 Task: Create a due date automation trigger when advanced on, on the tuesday of the week before a card is due add fields with custom field "Resume" set to a date not in this week at 11:00 AM.
Action: Mouse moved to (1161, 364)
Screenshot: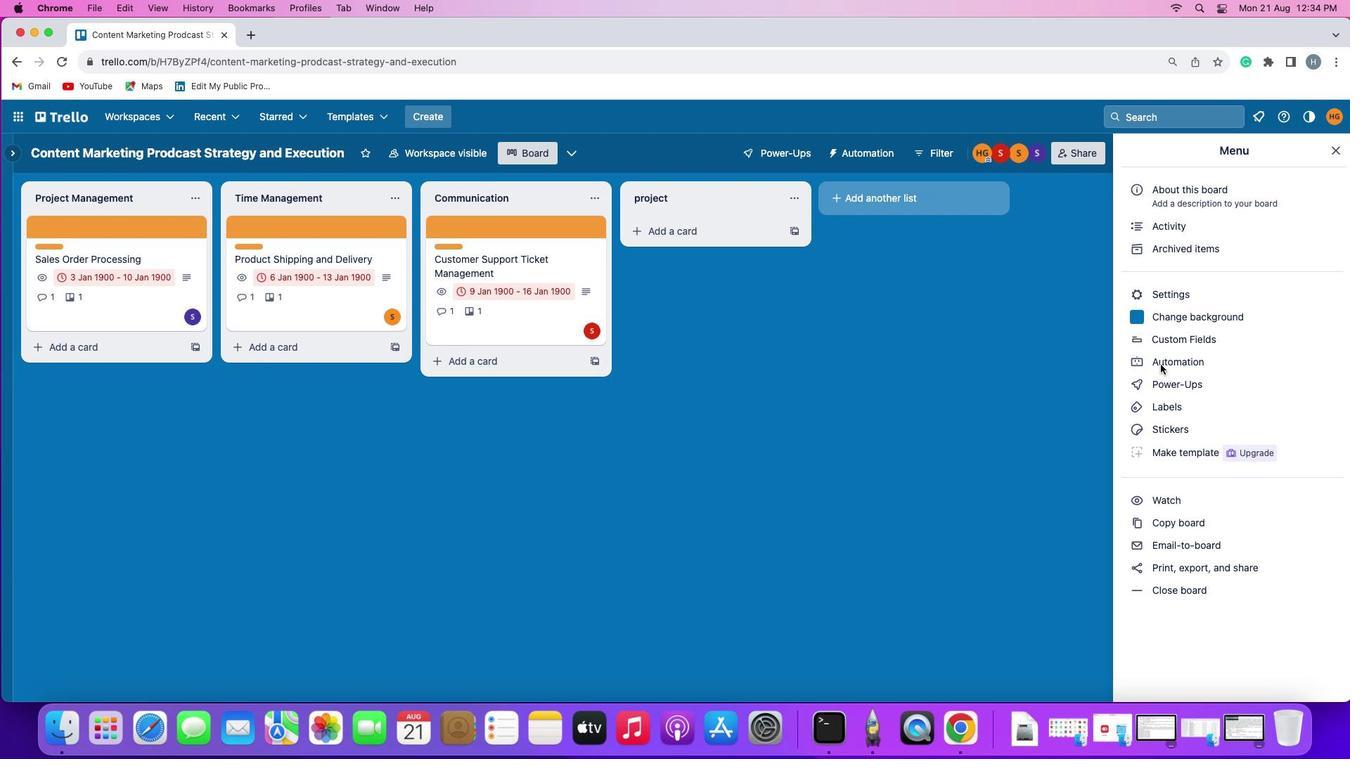 
Action: Mouse pressed left at (1161, 364)
Screenshot: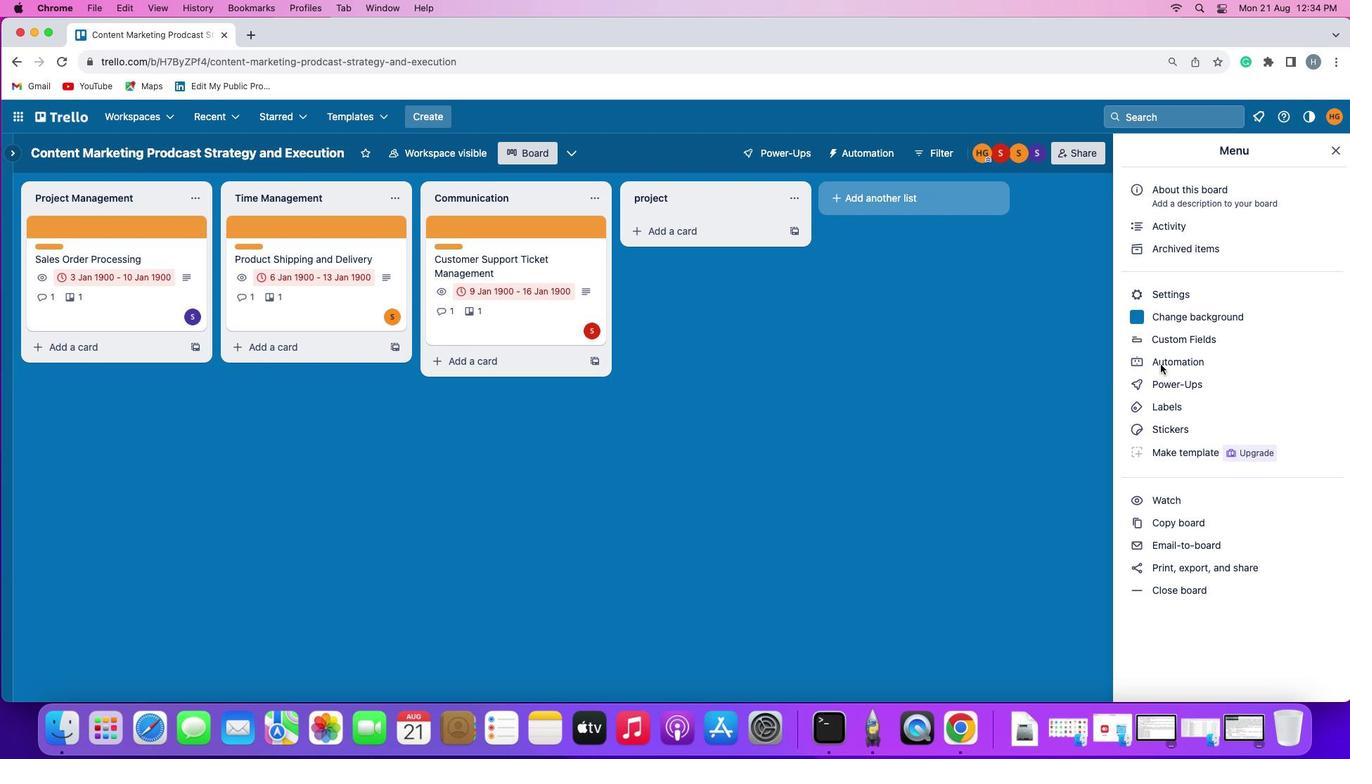 
Action: Mouse moved to (1161, 364)
Screenshot: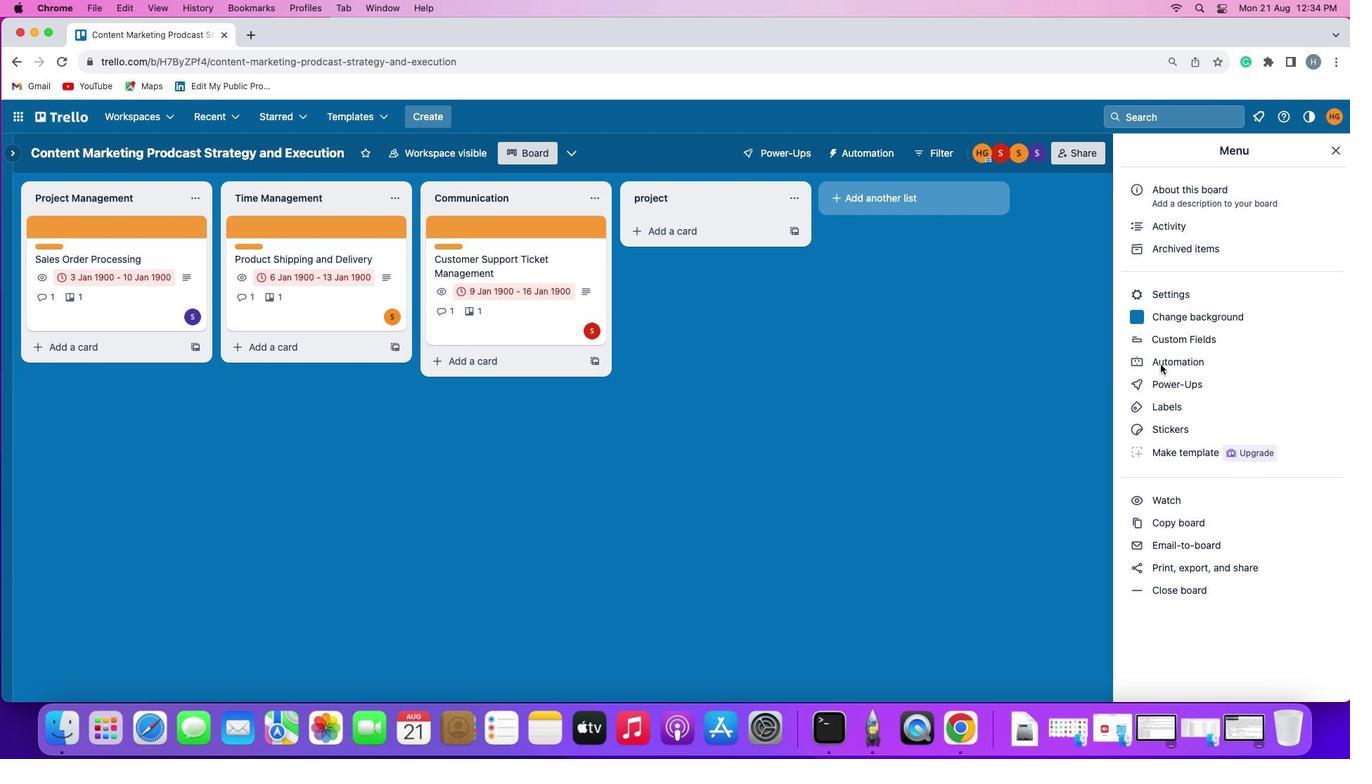 
Action: Mouse pressed left at (1161, 364)
Screenshot: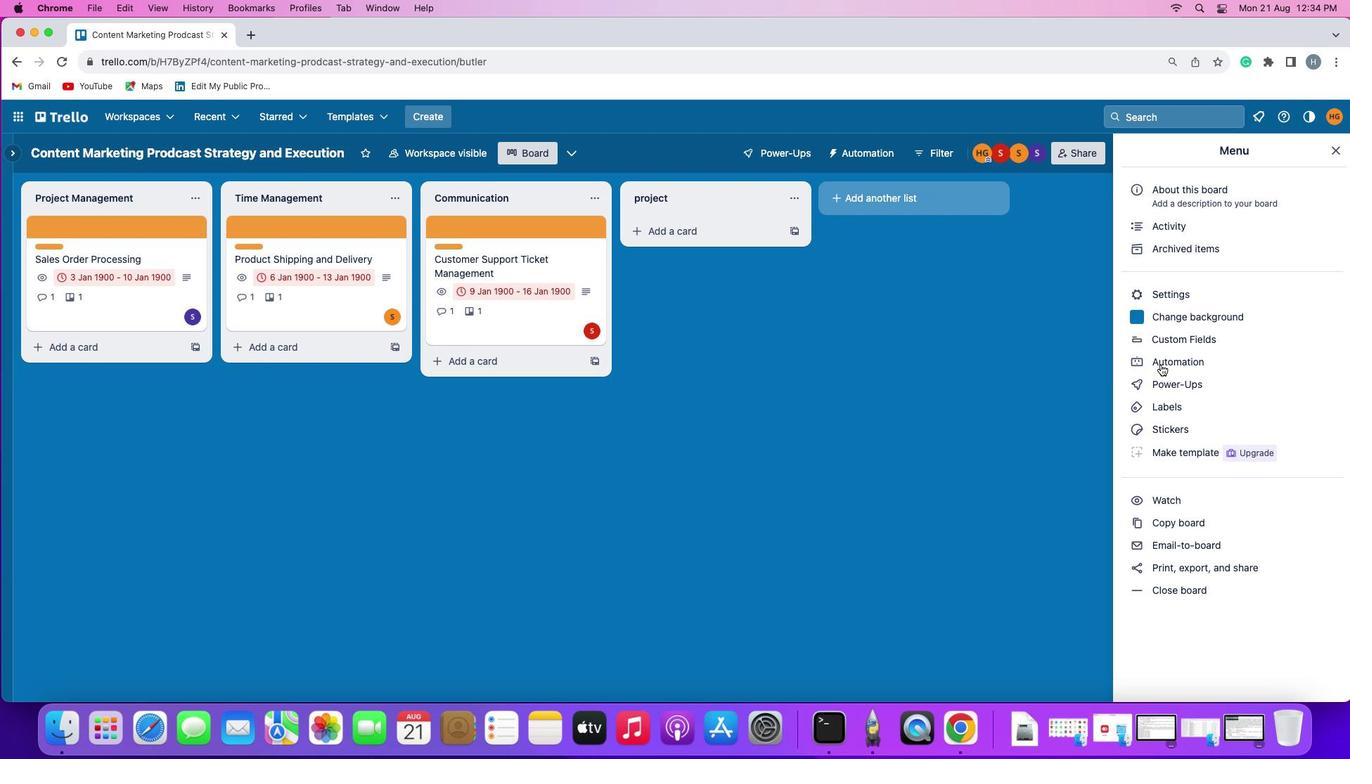 
Action: Mouse moved to (84, 331)
Screenshot: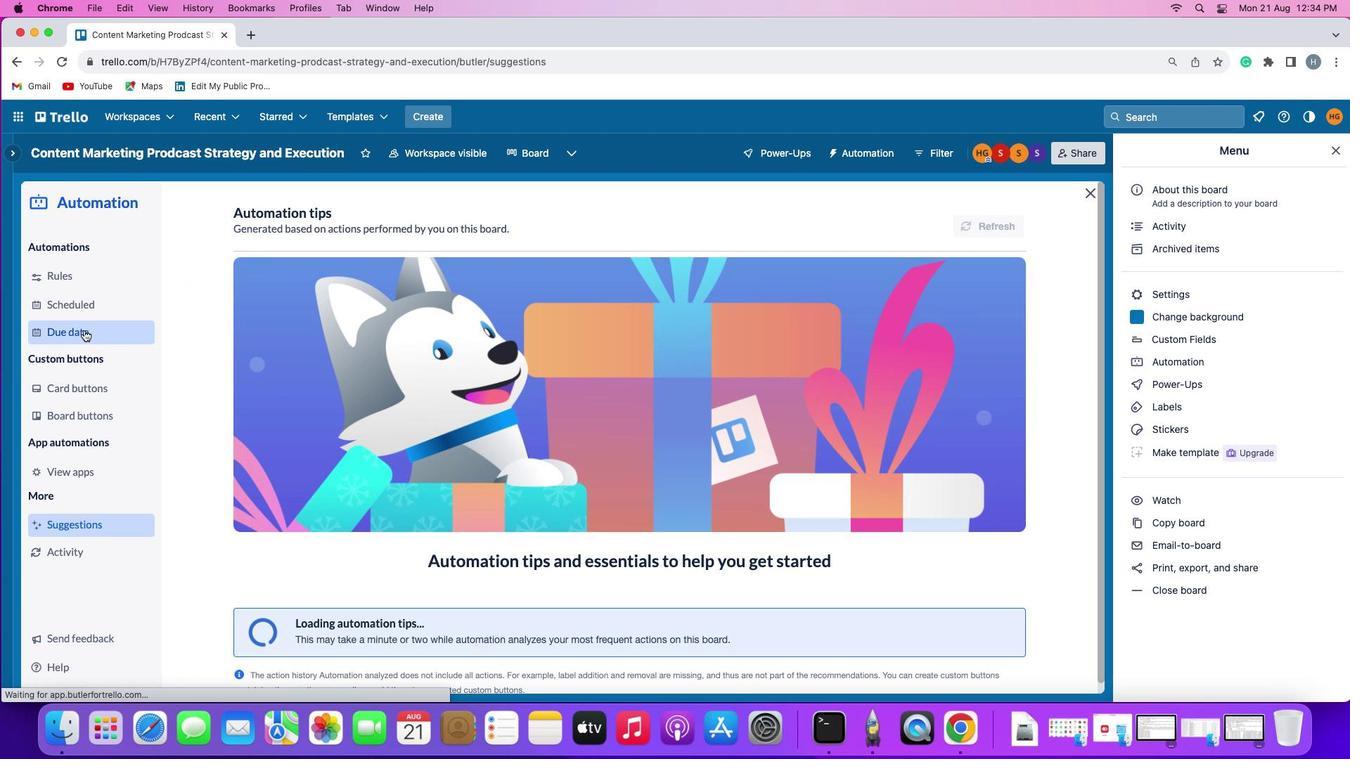 
Action: Mouse pressed left at (84, 331)
Screenshot: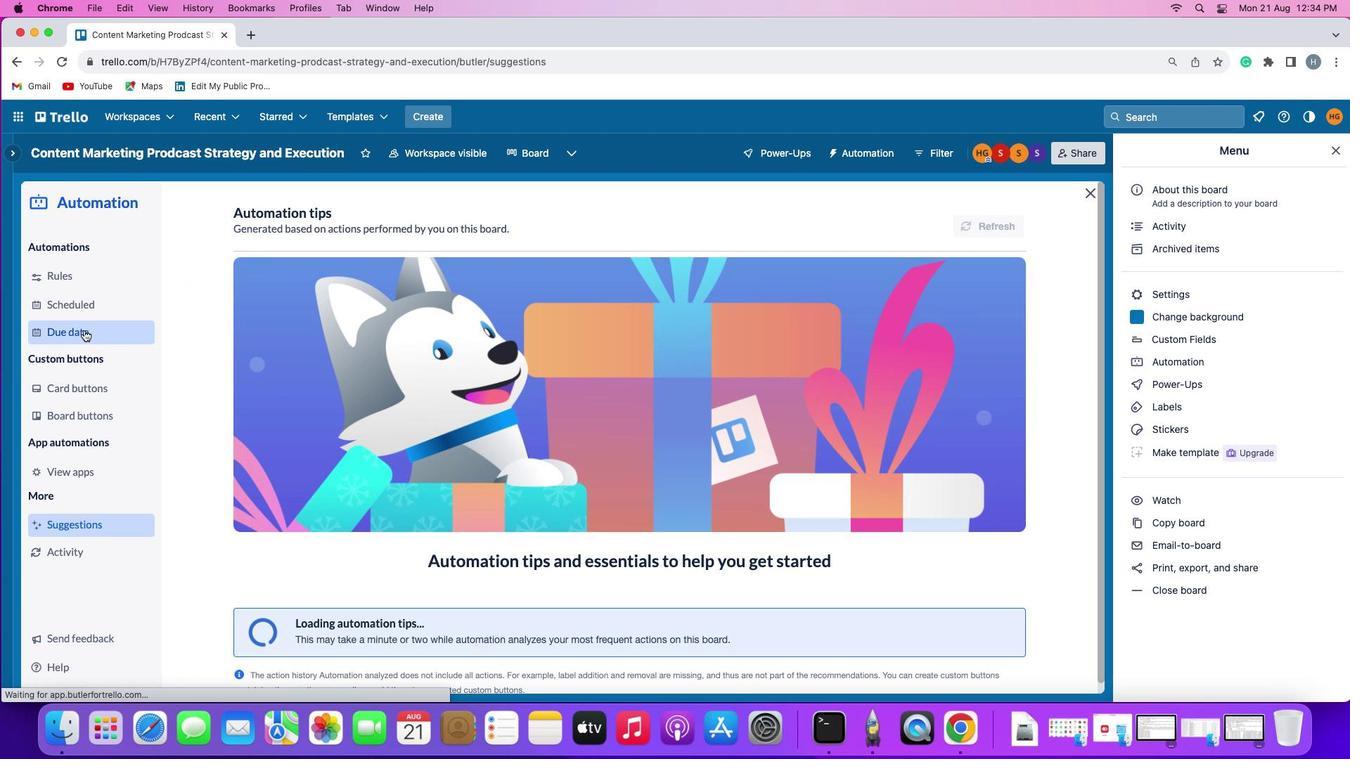 
Action: Mouse moved to (961, 218)
Screenshot: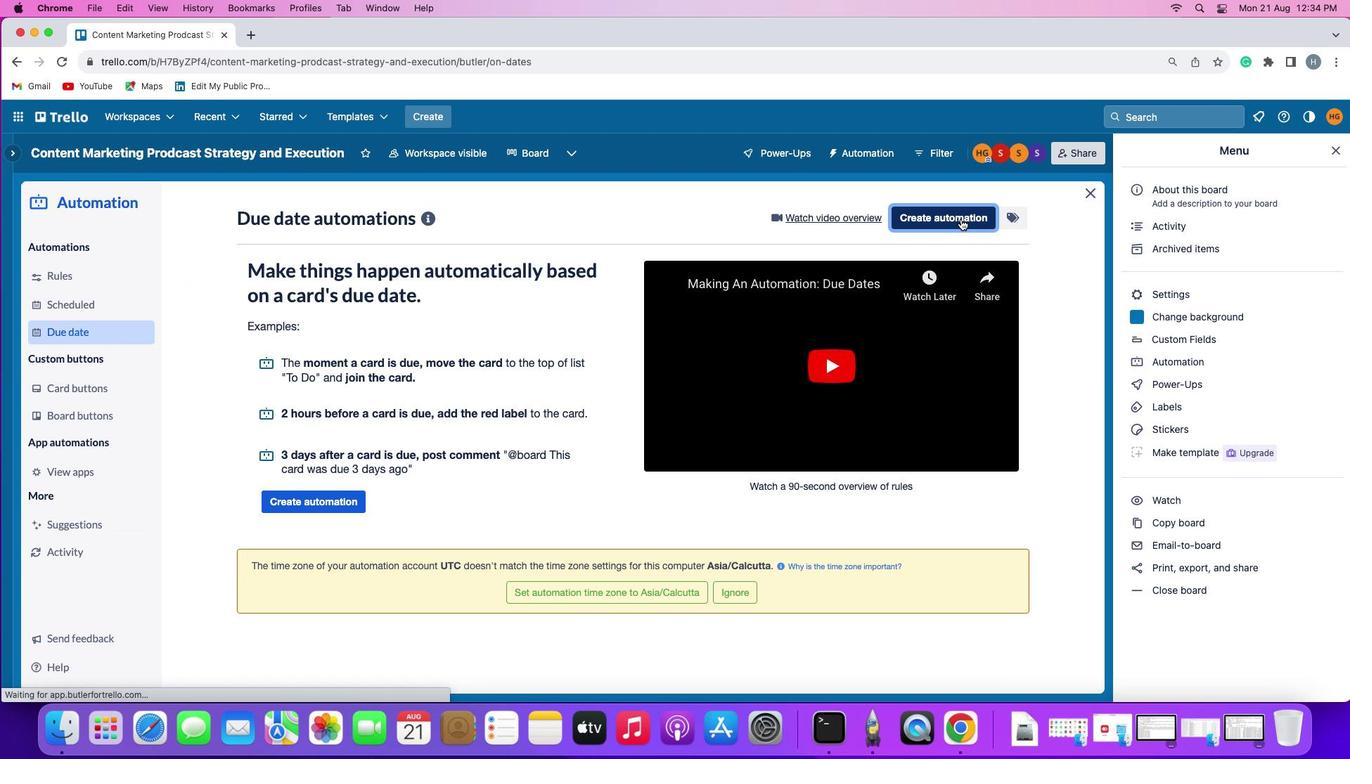 
Action: Mouse pressed left at (961, 218)
Screenshot: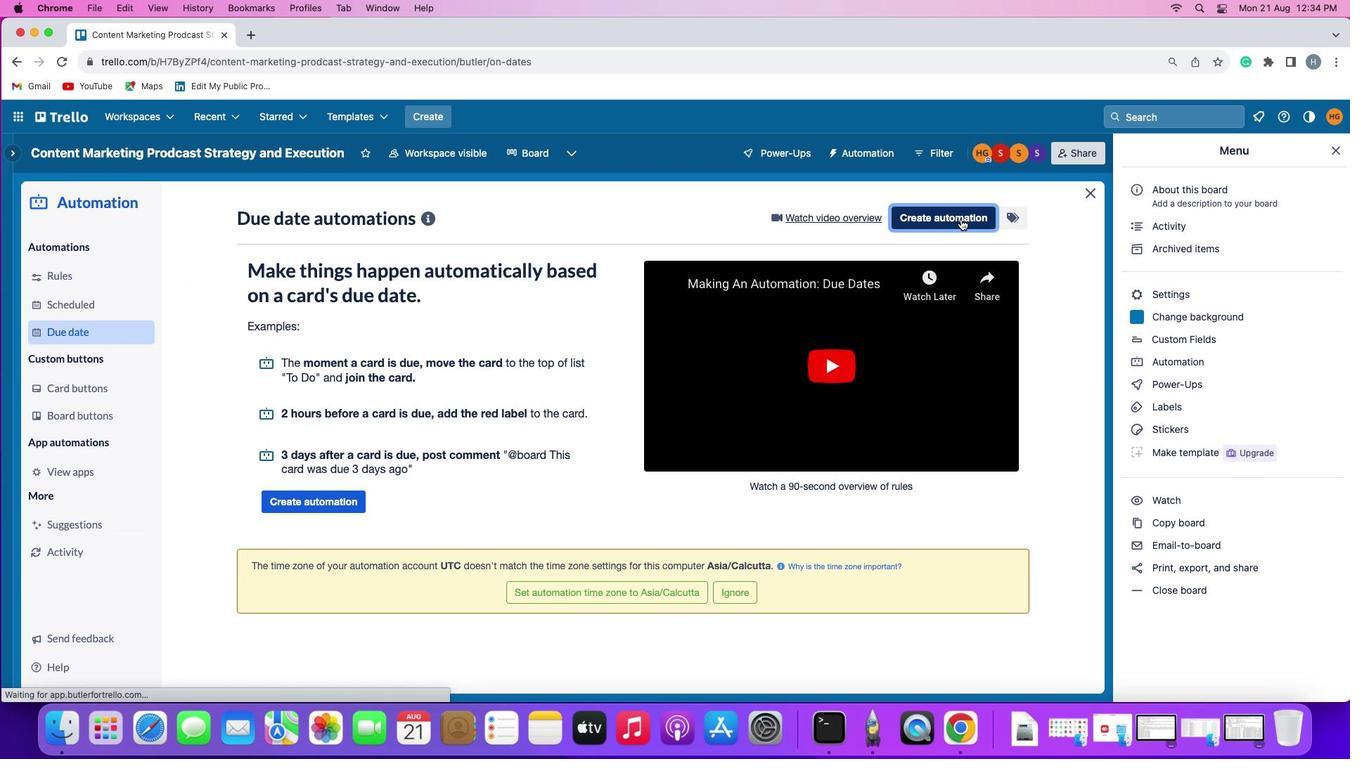 
Action: Mouse moved to (284, 355)
Screenshot: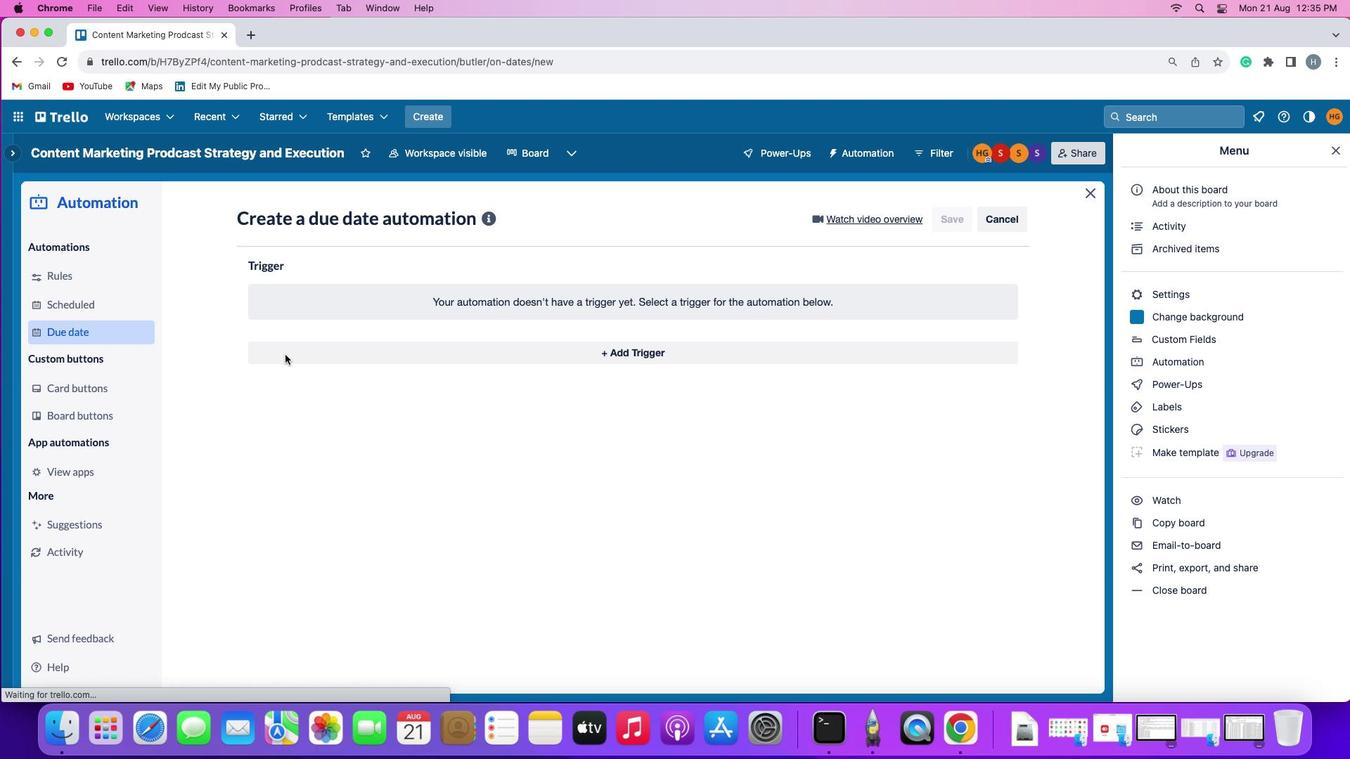
Action: Mouse pressed left at (284, 355)
Screenshot: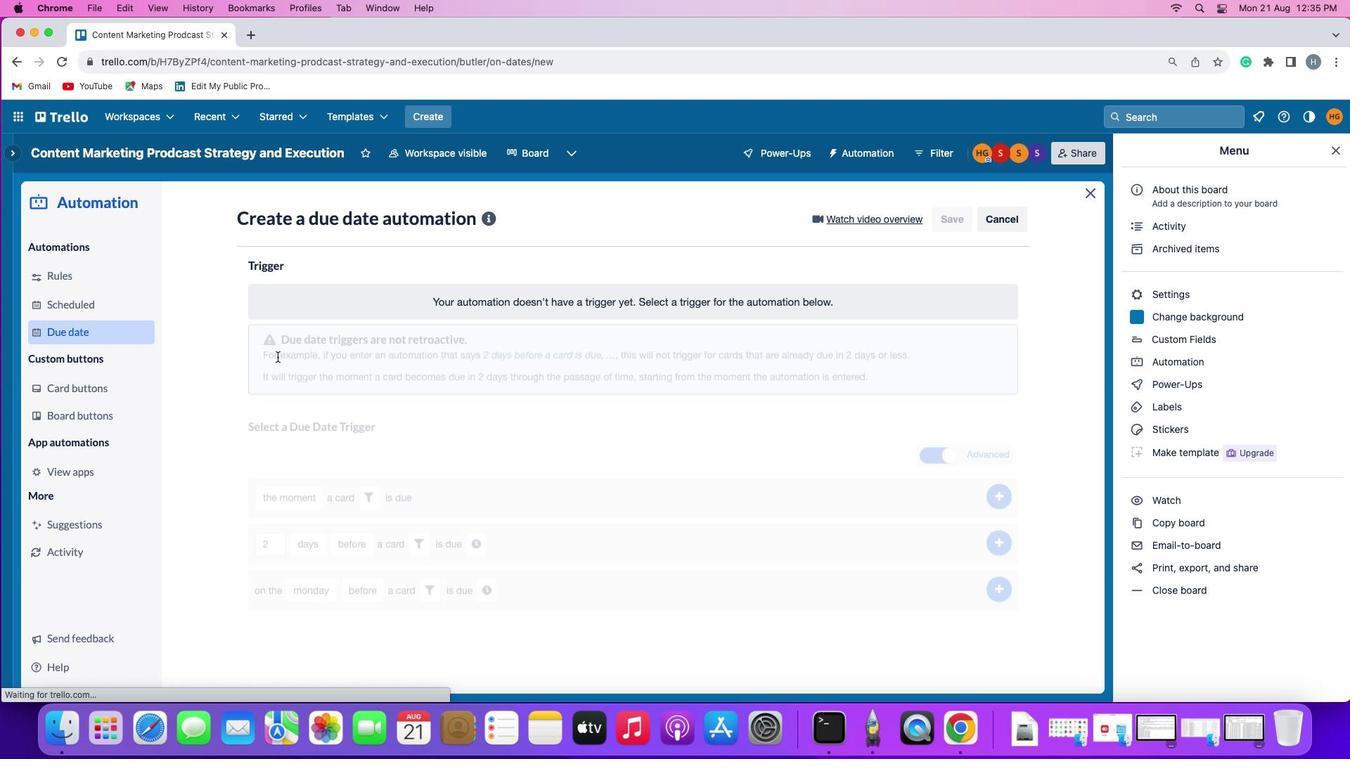 
Action: Mouse moved to (315, 611)
Screenshot: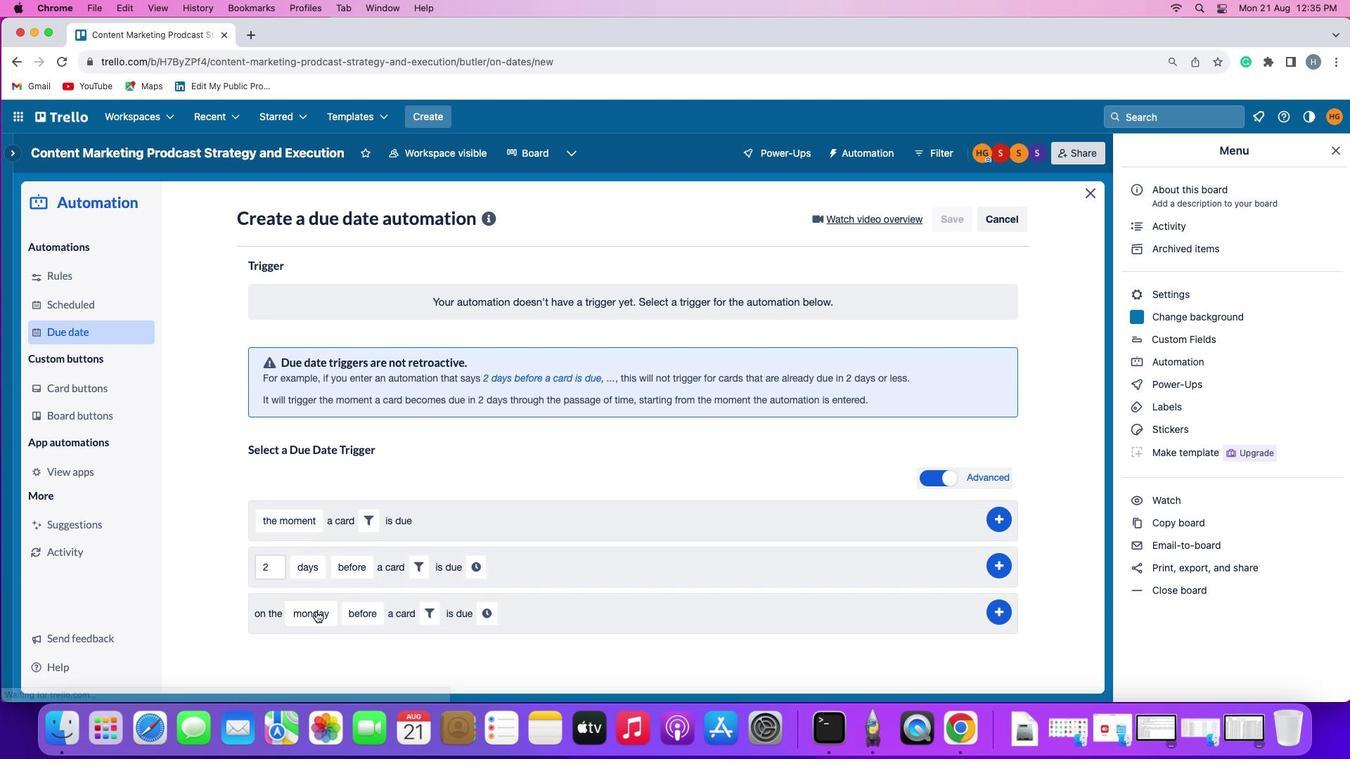 
Action: Mouse pressed left at (315, 611)
Screenshot: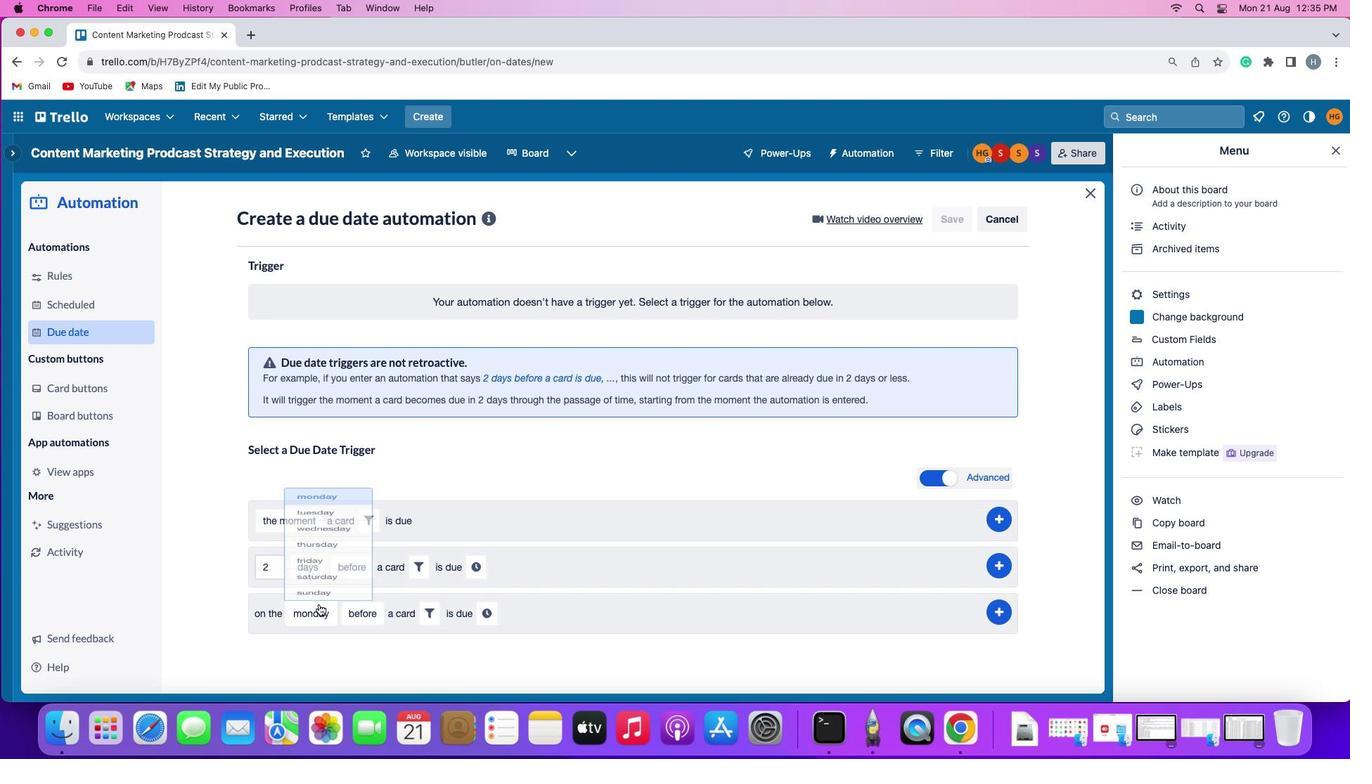 
Action: Mouse moved to (345, 444)
Screenshot: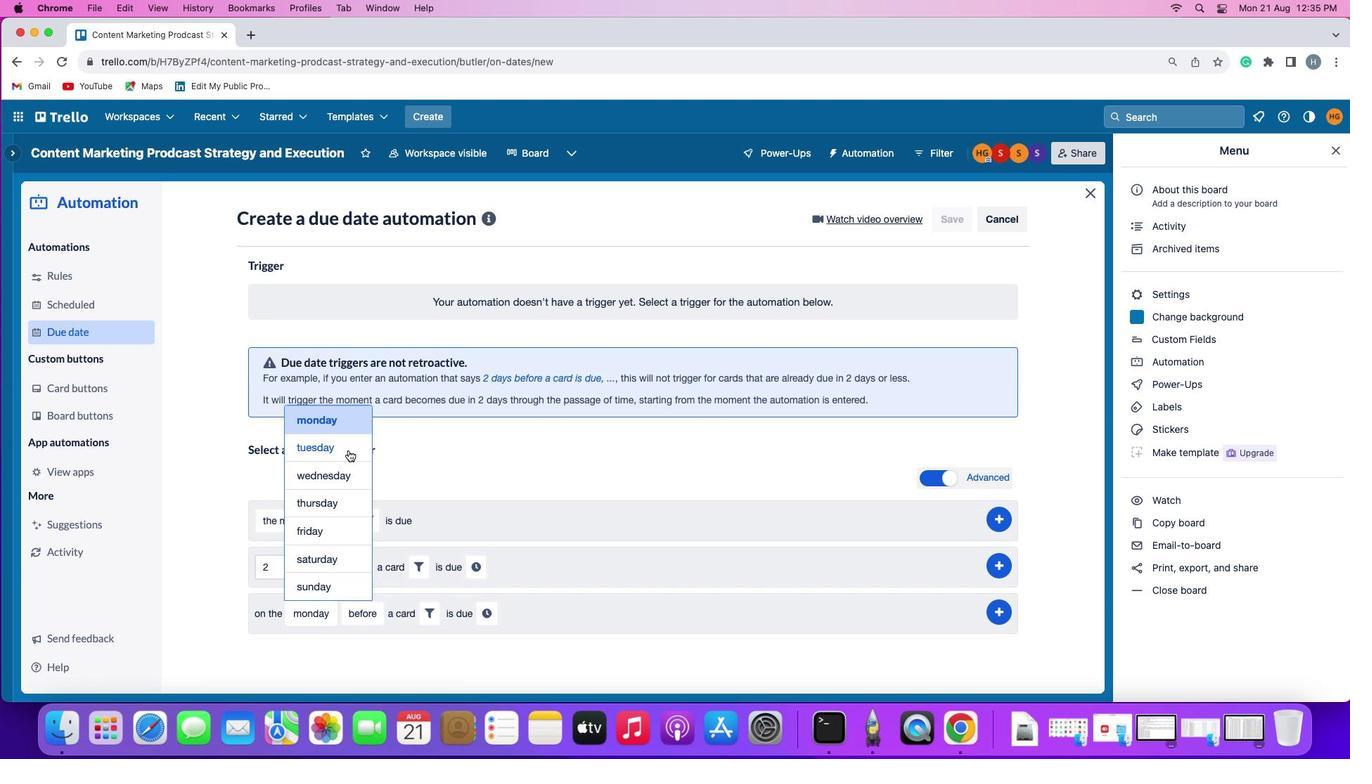 
Action: Mouse pressed left at (345, 444)
Screenshot: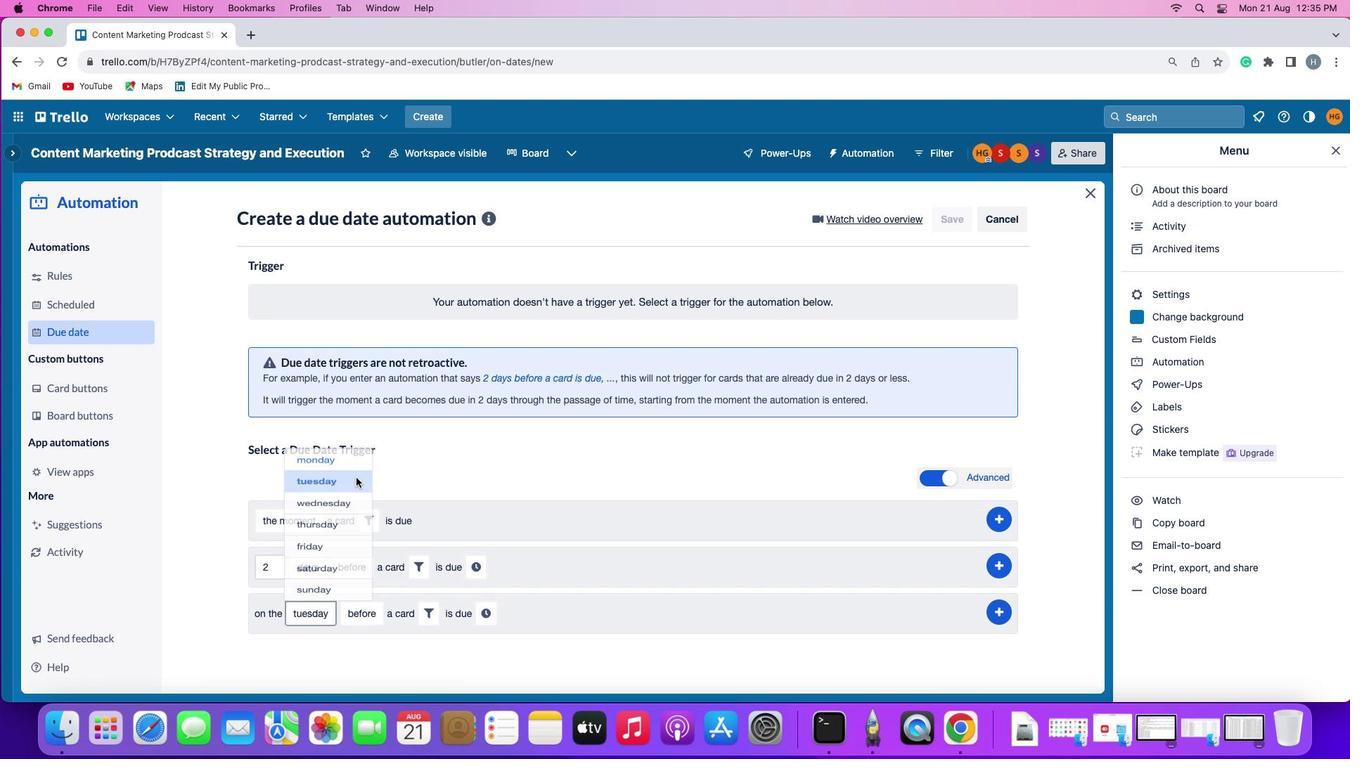
Action: Mouse moved to (366, 618)
Screenshot: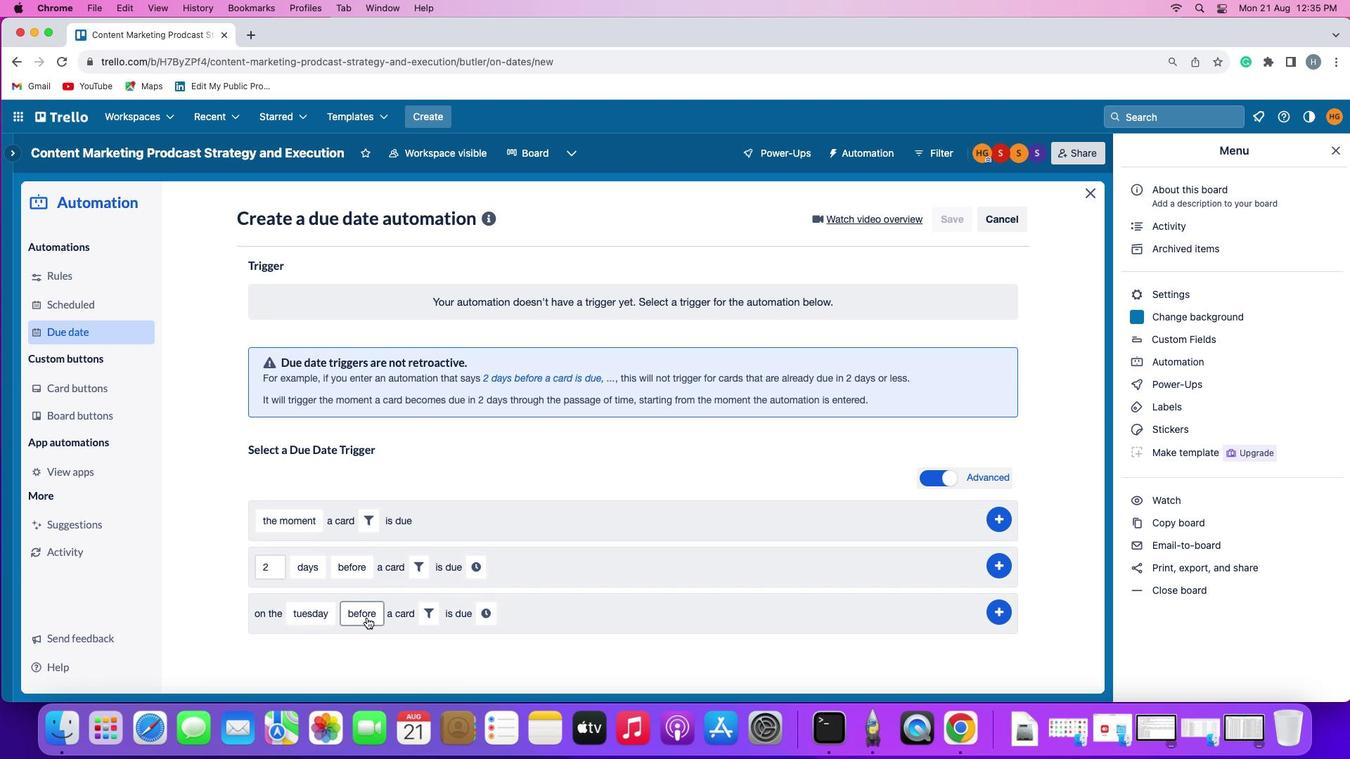 
Action: Mouse pressed left at (366, 618)
Screenshot: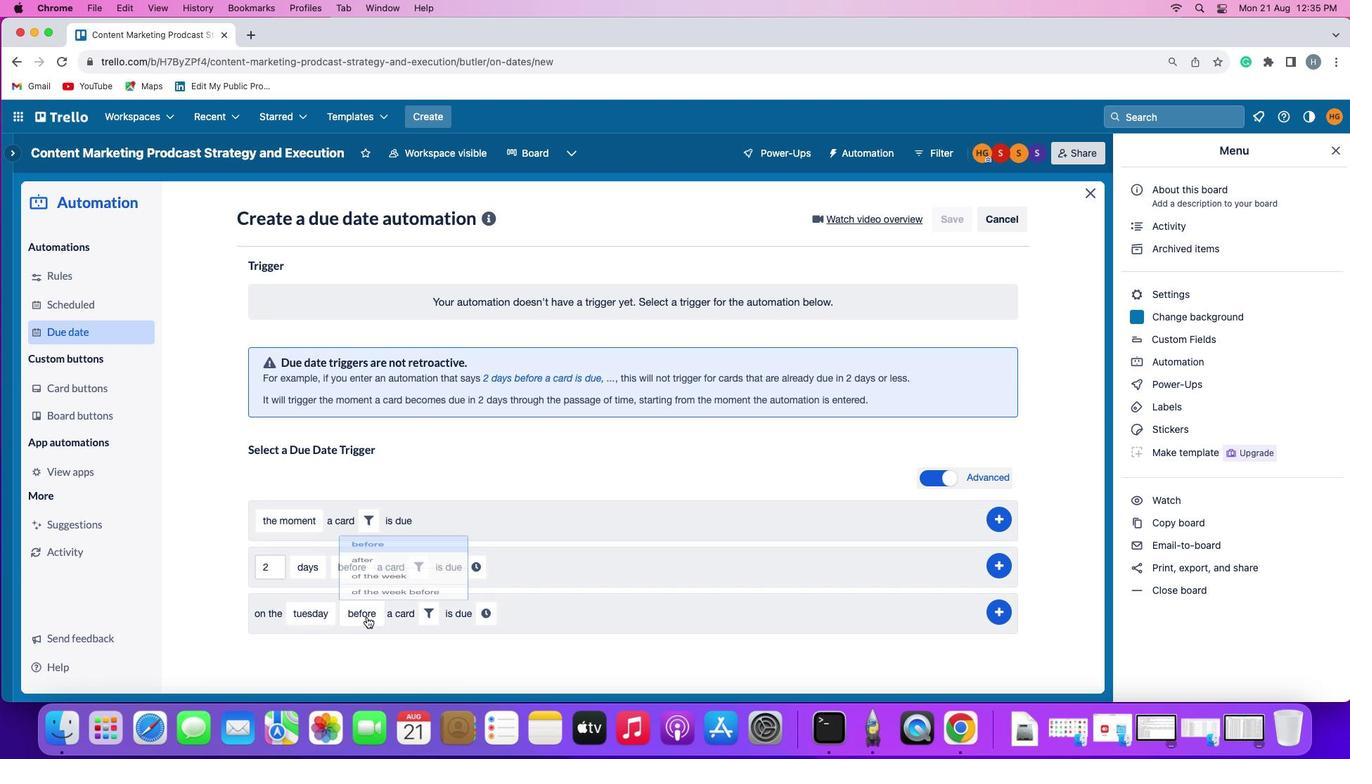 
Action: Mouse moved to (376, 585)
Screenshot: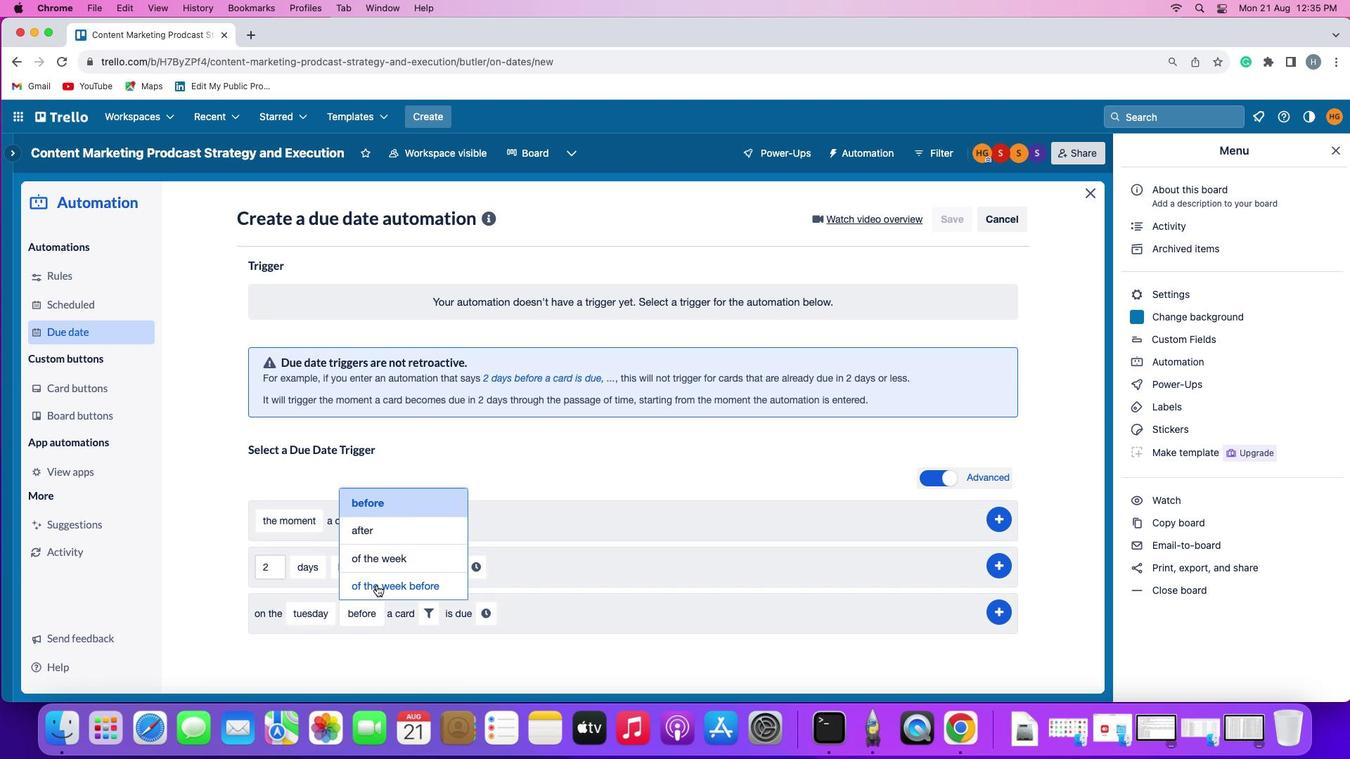 
Action: Mouse pressed left at (376, 585)
Screenshot: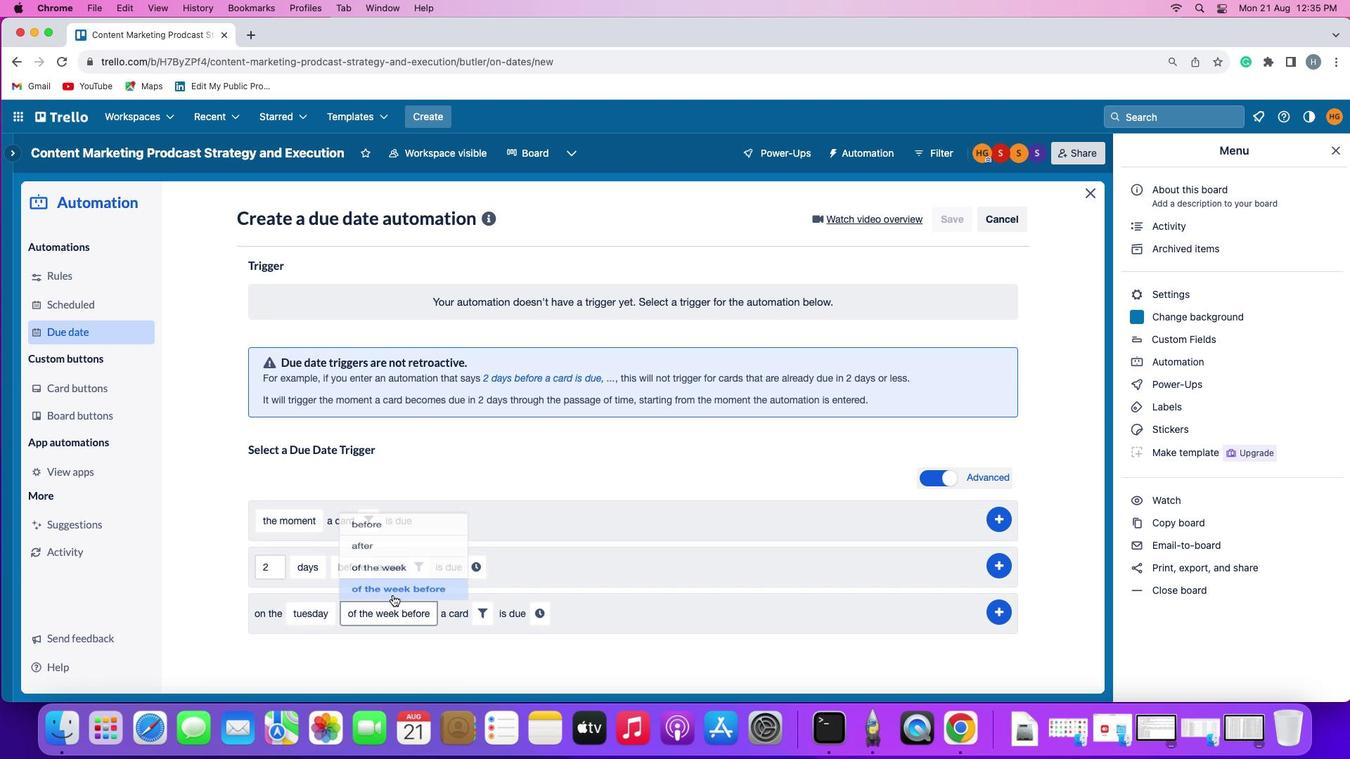 
Action: Mouse moved to (485, 619)
Screenshot: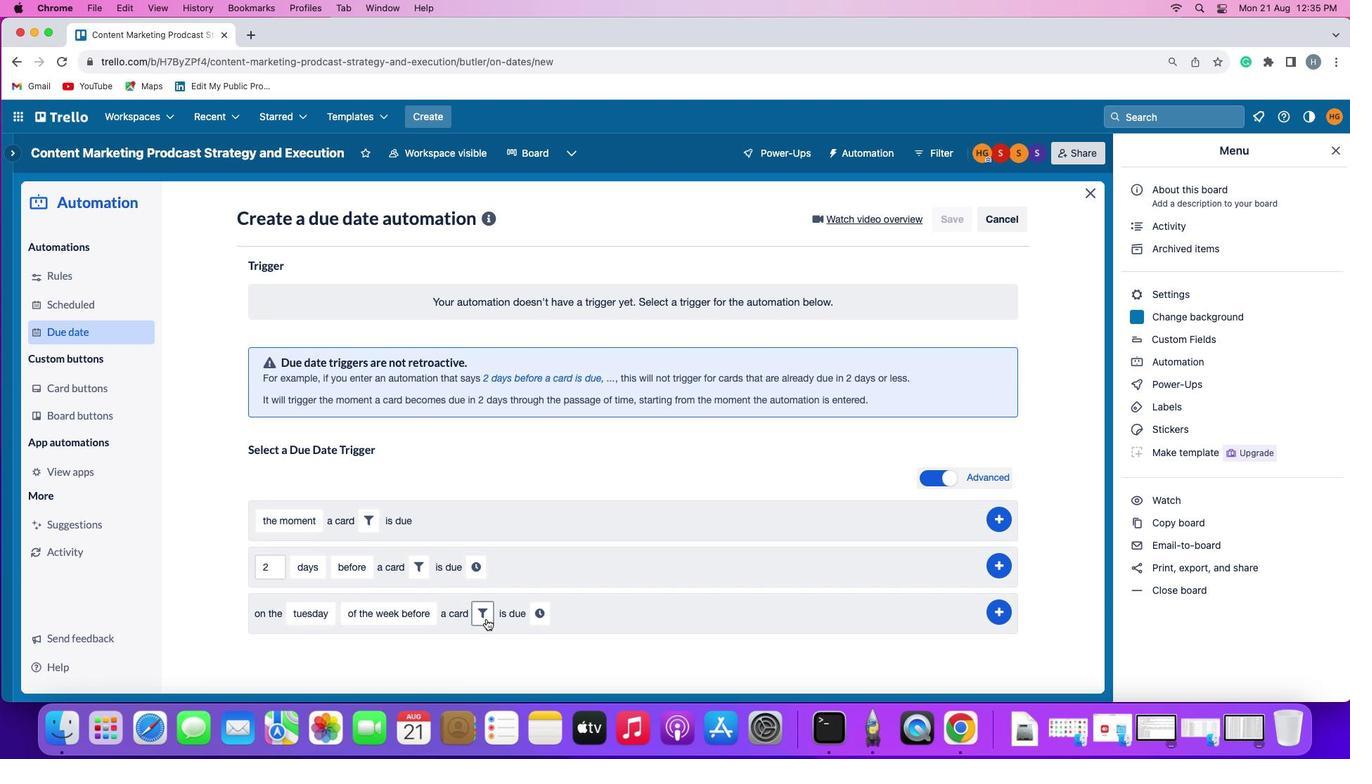 
Action: Mouse pressed left at (485, 619)
Screenshot: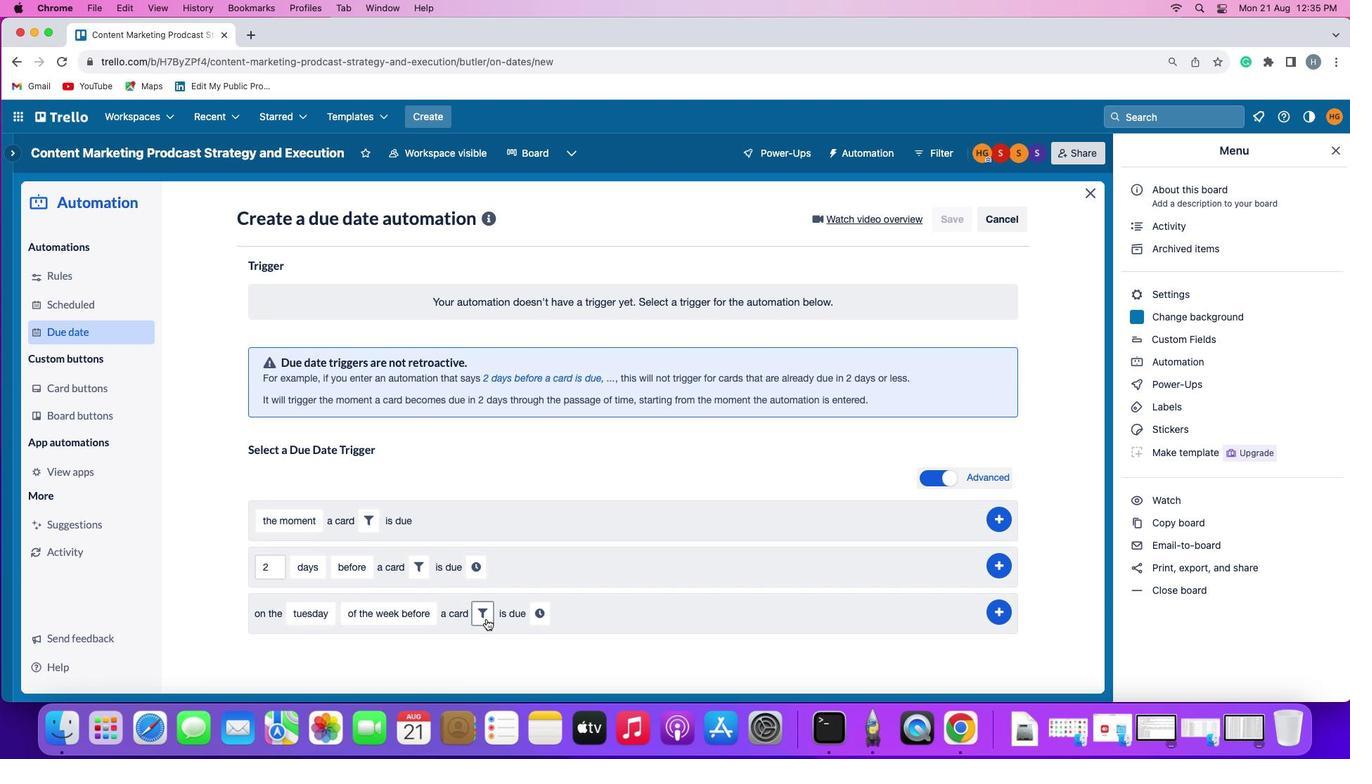 
Action: Mouse moved to (718, 662)
Screenshot: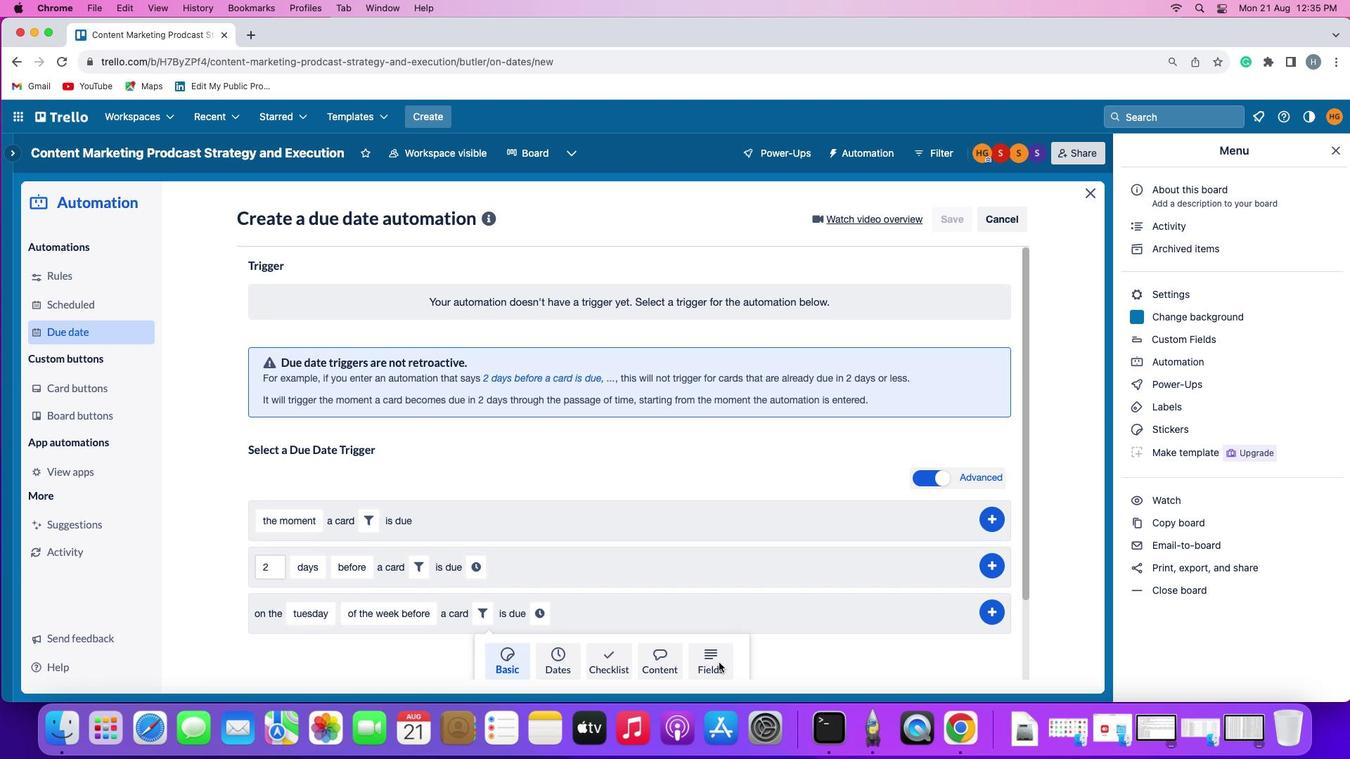 
Action: Mouse pressed left at (718, 662)
Screenshot: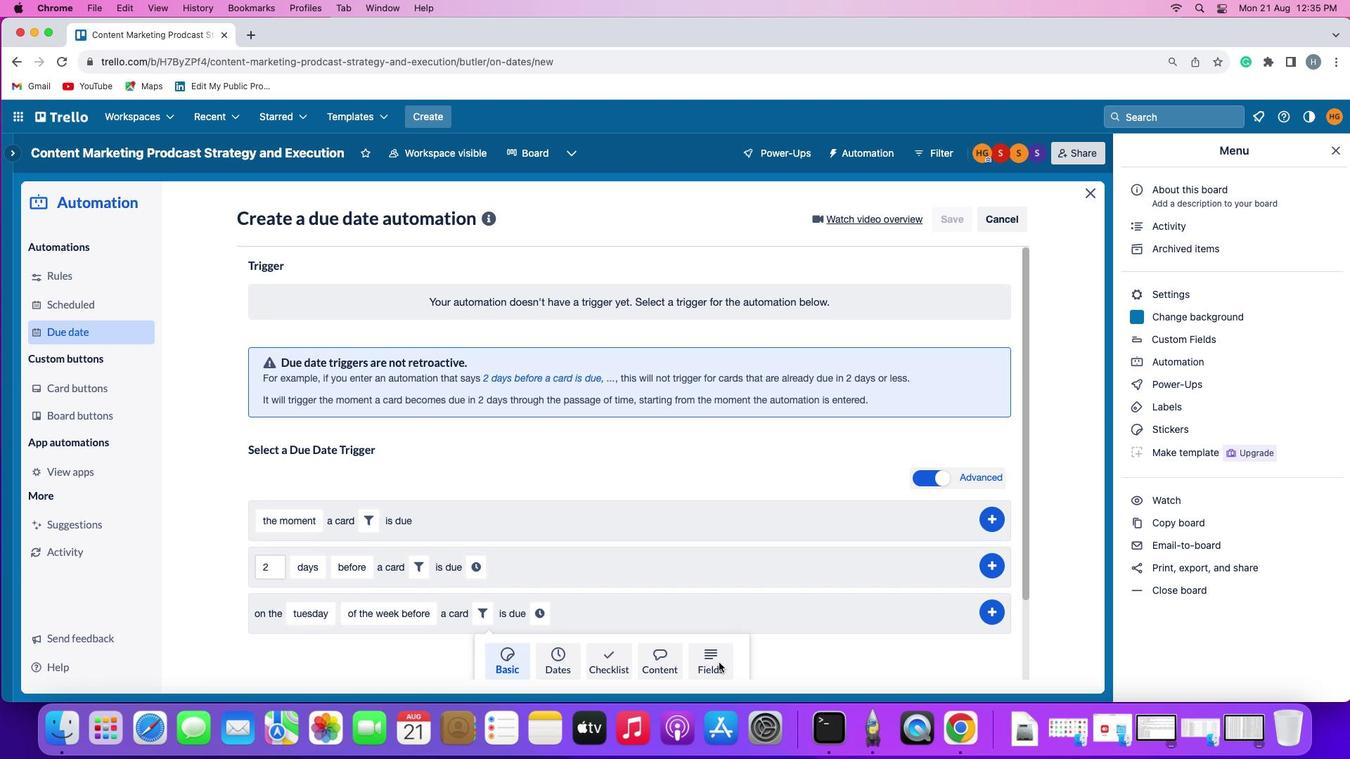 
Action: Mouse moved to (449, 654)
Screenshot: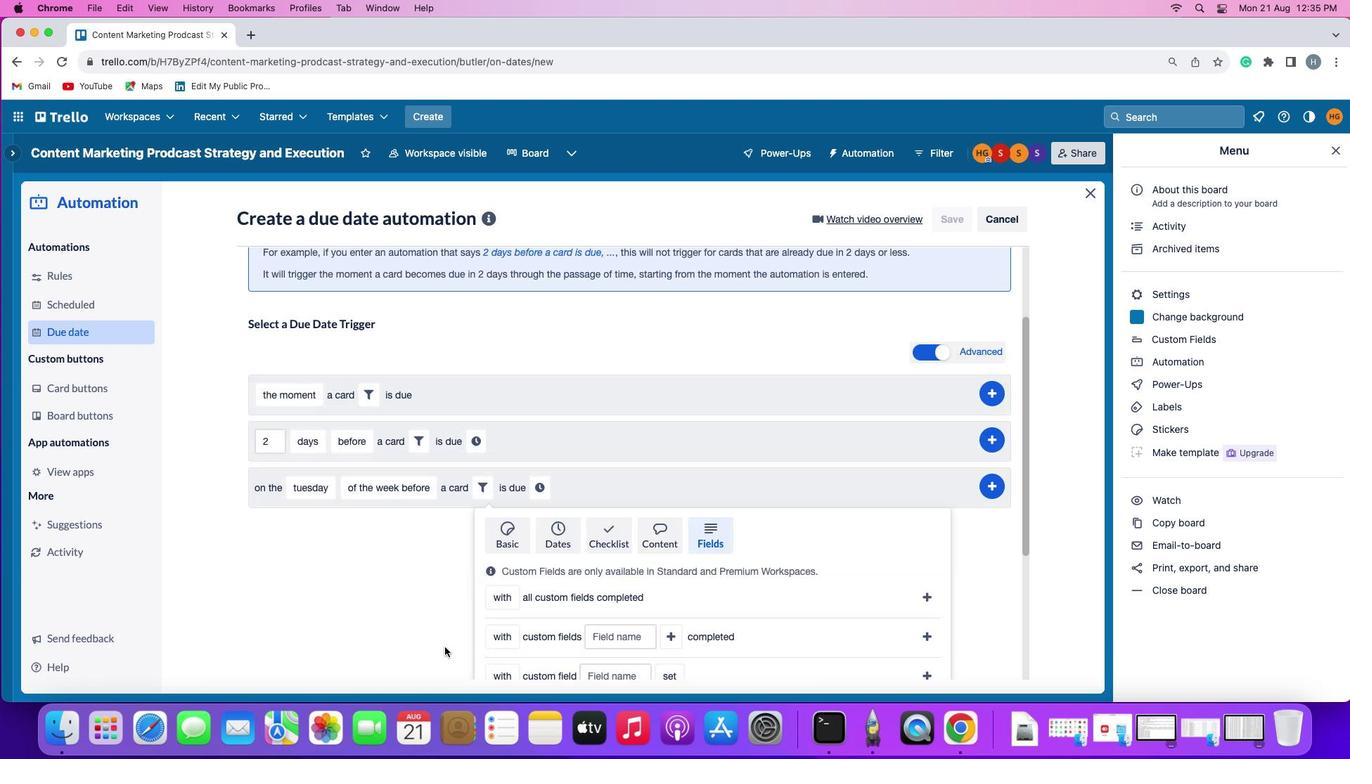 
Action: Mouse scrolled (449, 654) with delta (0, 0)
Screenshot: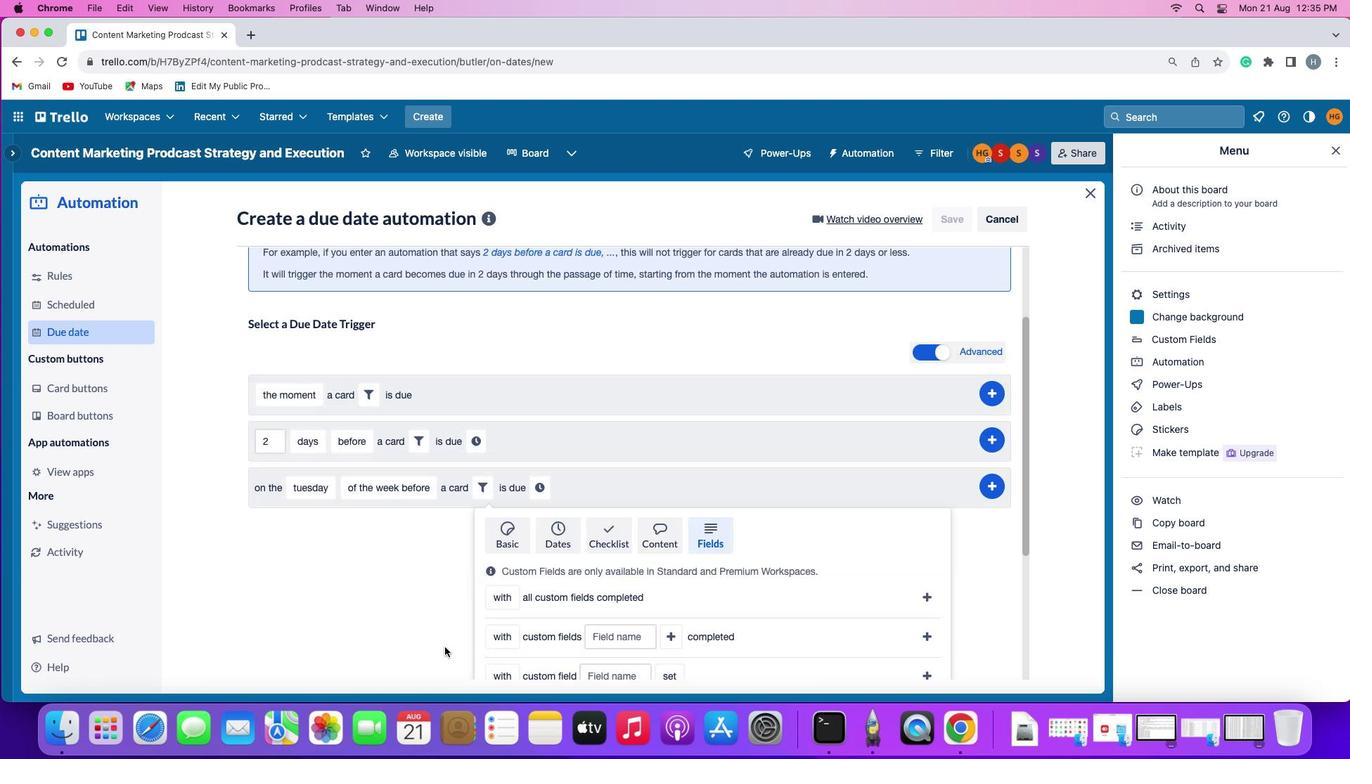 
Action: Mouse moved to (449, 654)
Screenshot: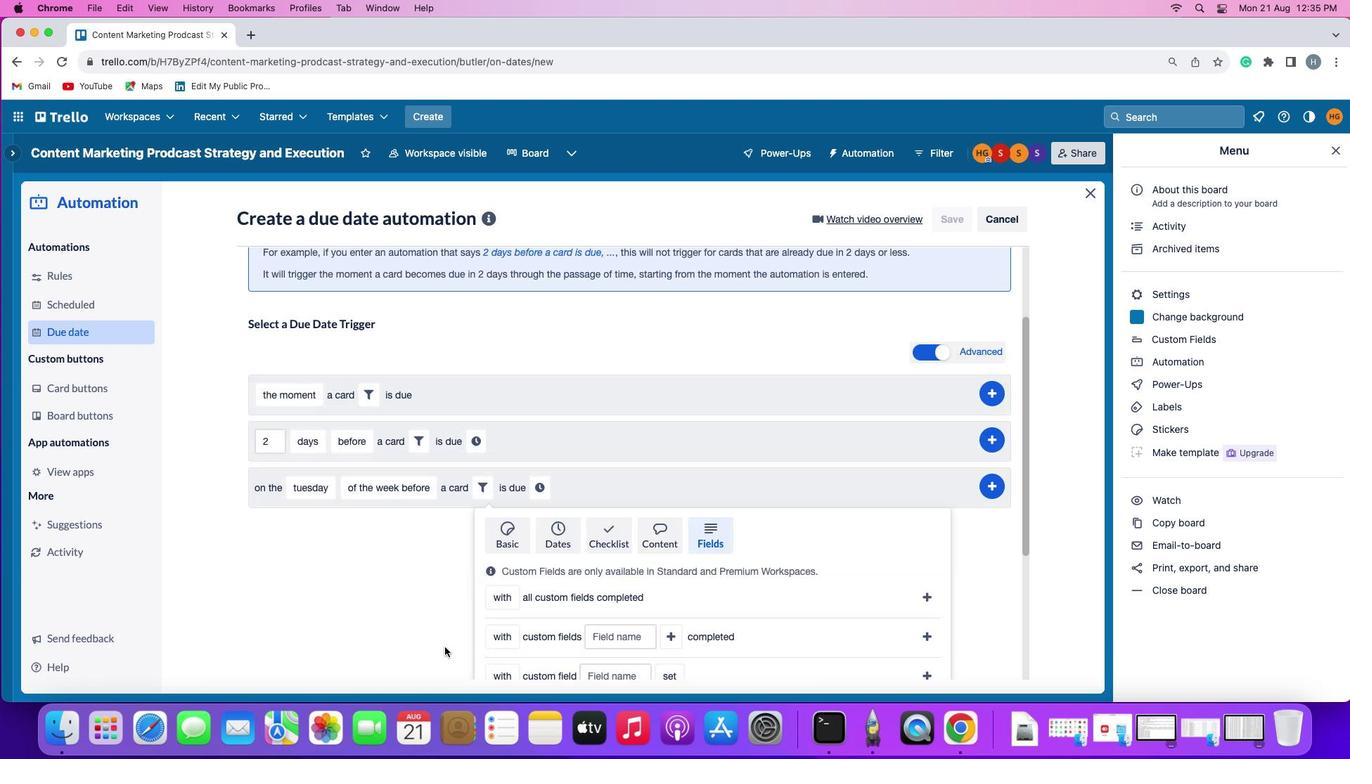 
Action: Mouse scrolled (449, 654) with delta (0, 0)
Screenshot: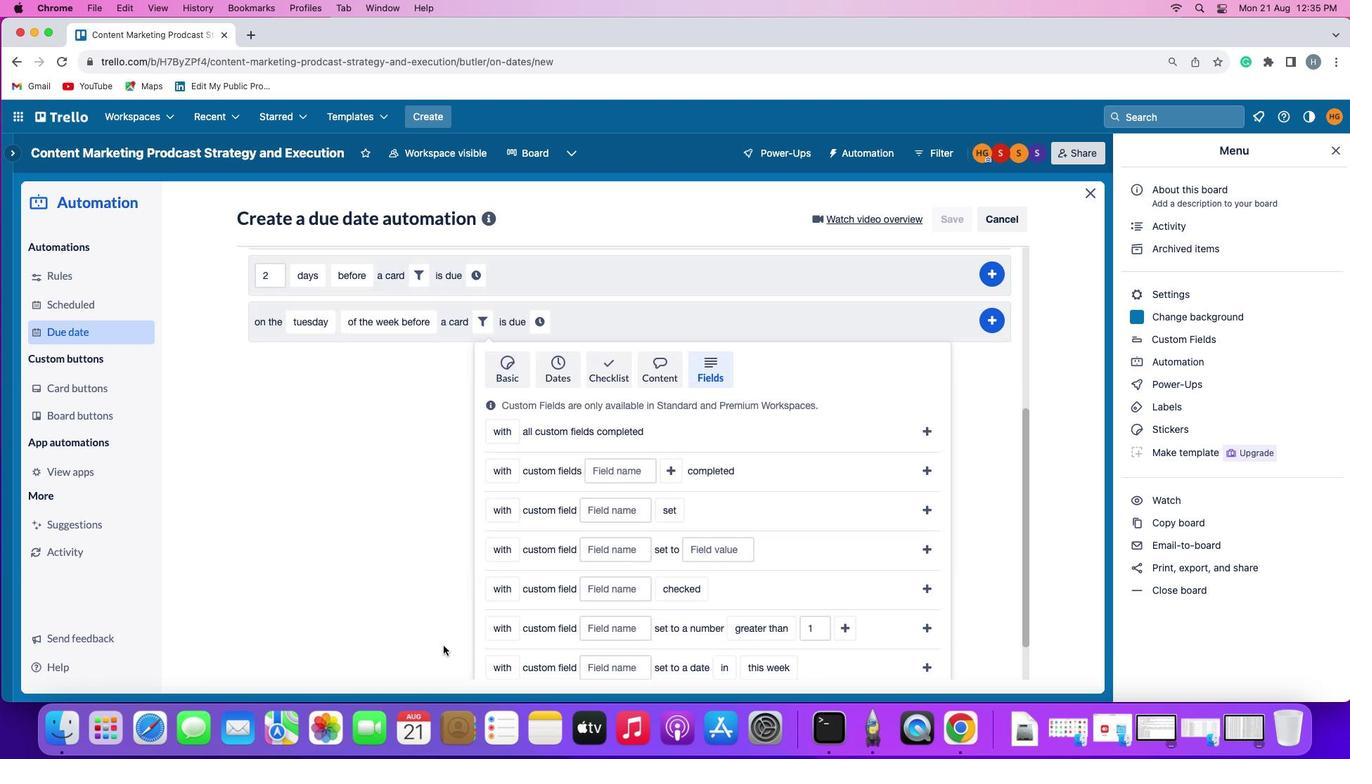 
Action: Mouse moved to (449, 654)
Screenshot: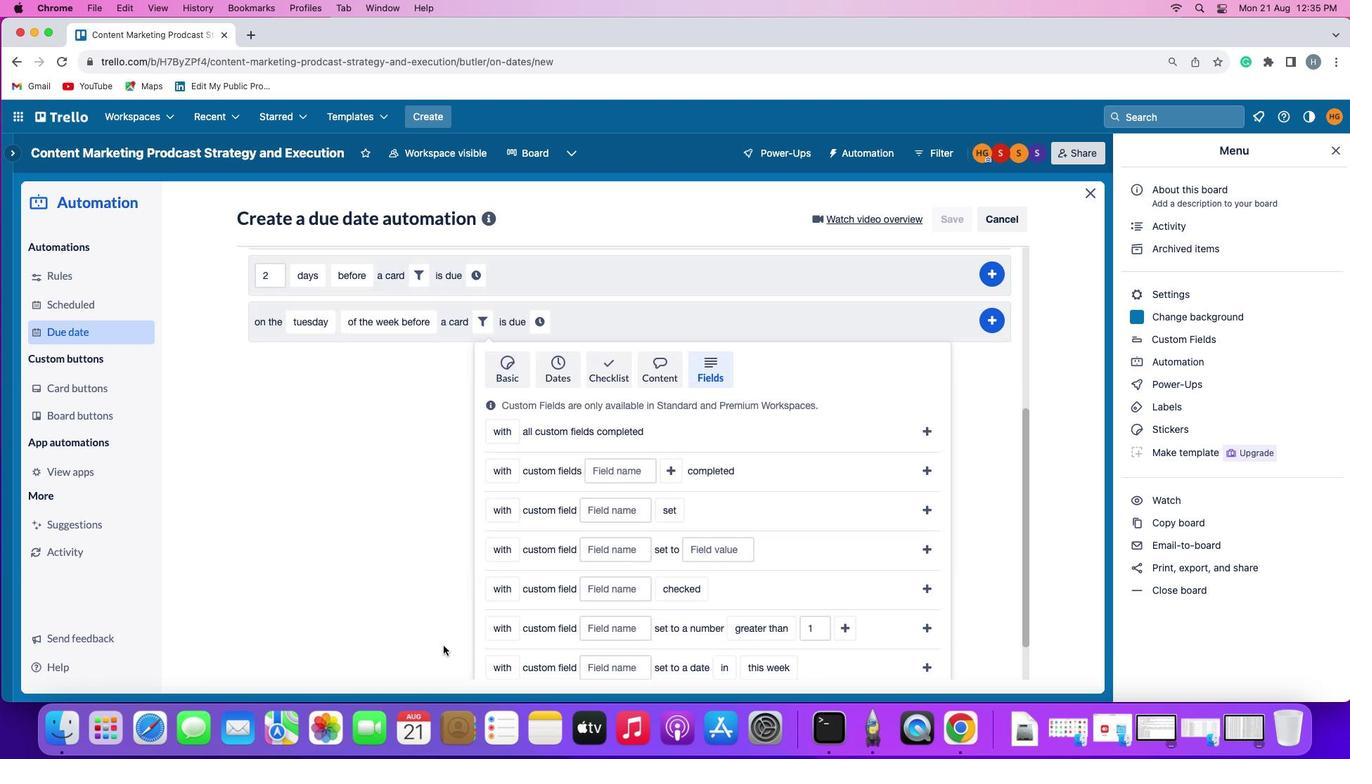
Action: Mouse scrolled (449, 654) with delta (0, -2)
Screenshot: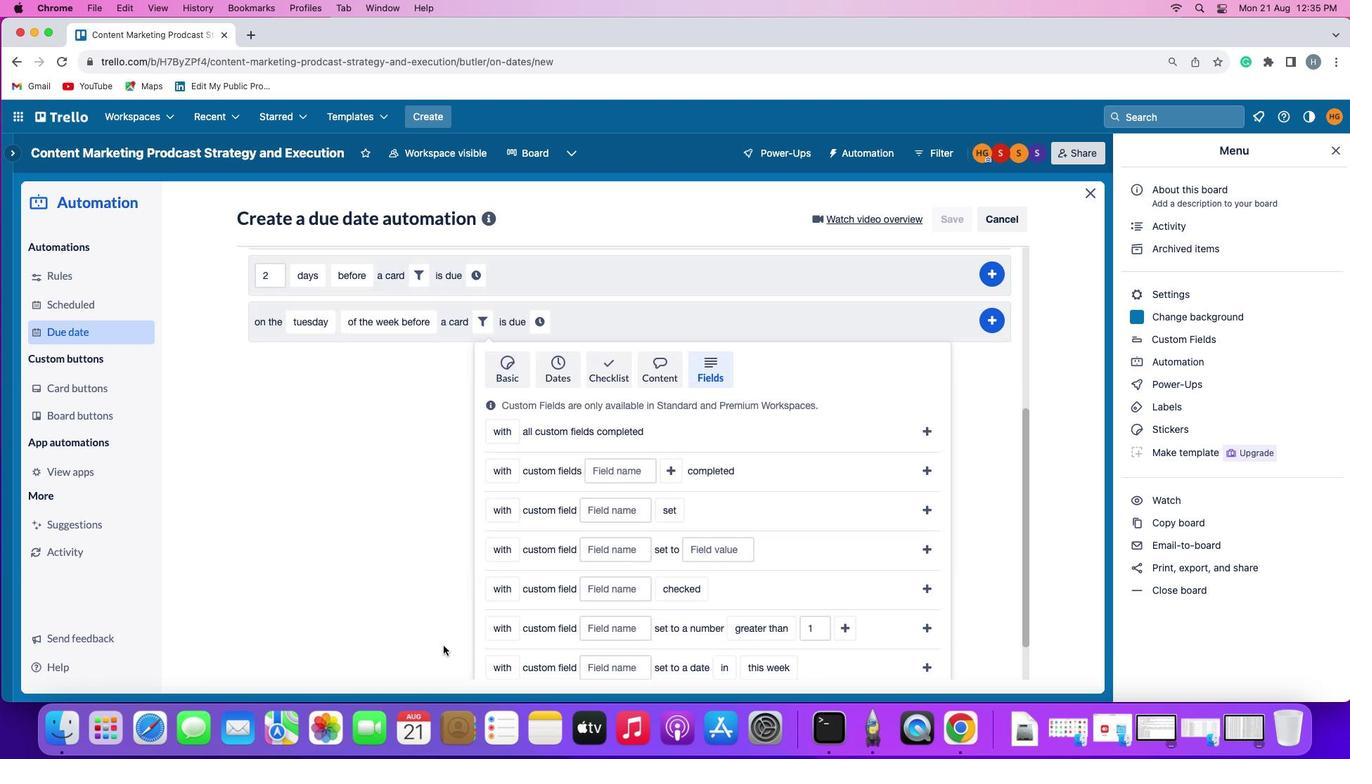 
Action: Mouse moved to (447, 653)
Screenshot: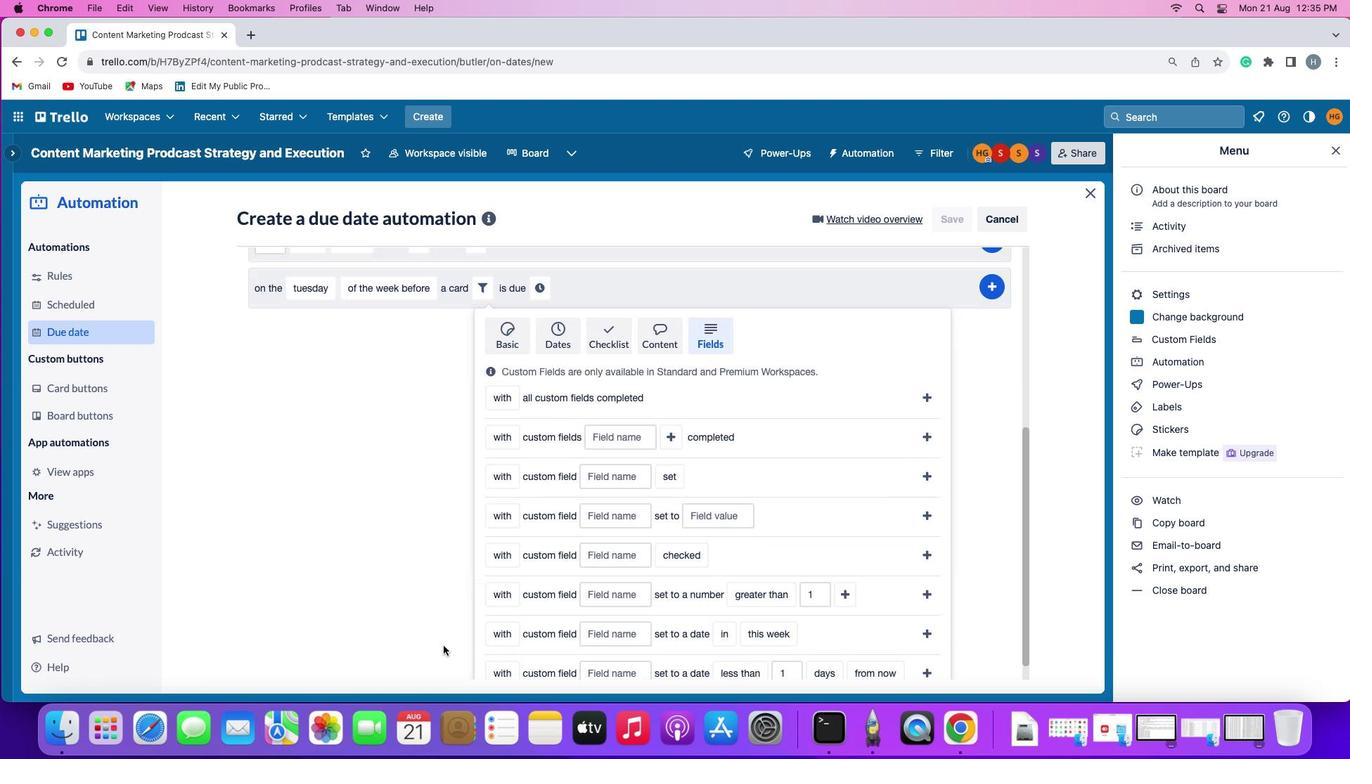 
Action: Mouse scrolled (447, 653) with delta (0, -3)
Screenshot: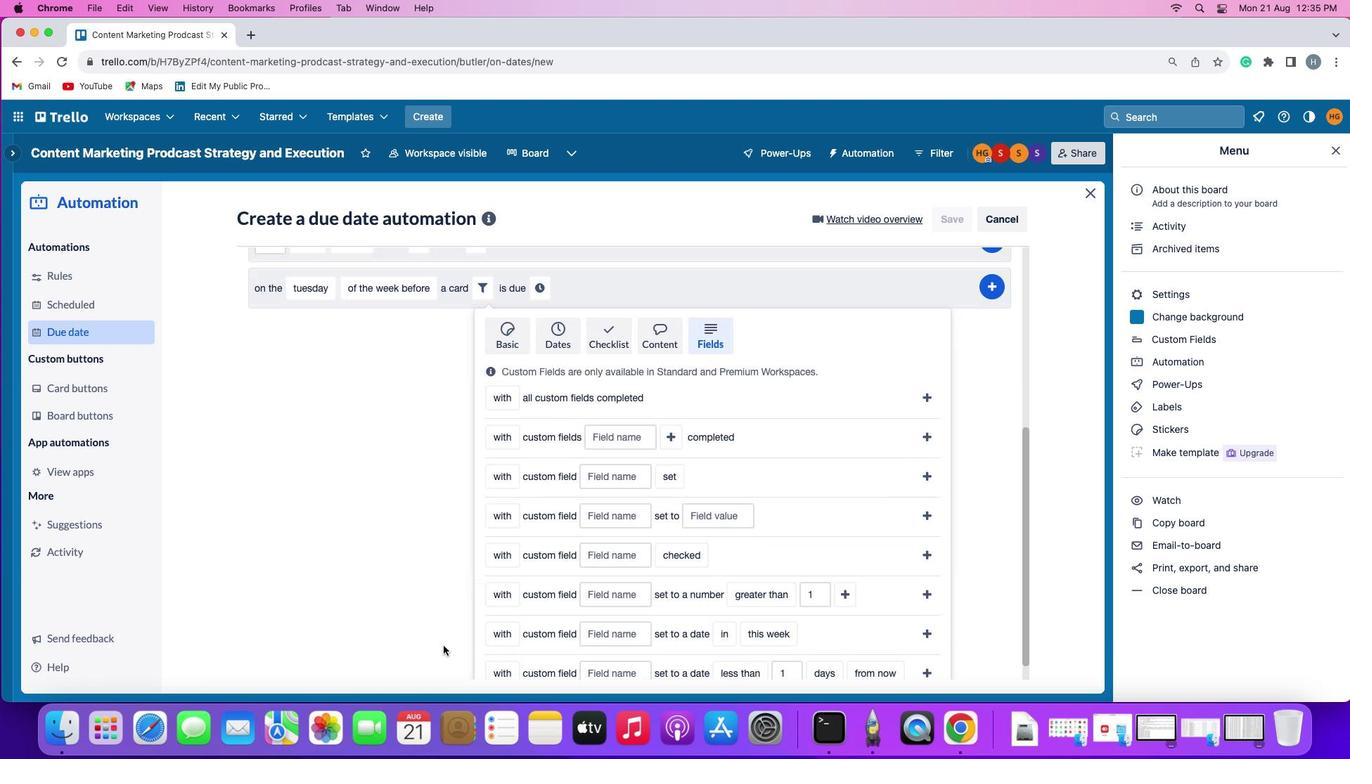
Action: Mouse moved to (446, 649)
Screenshot: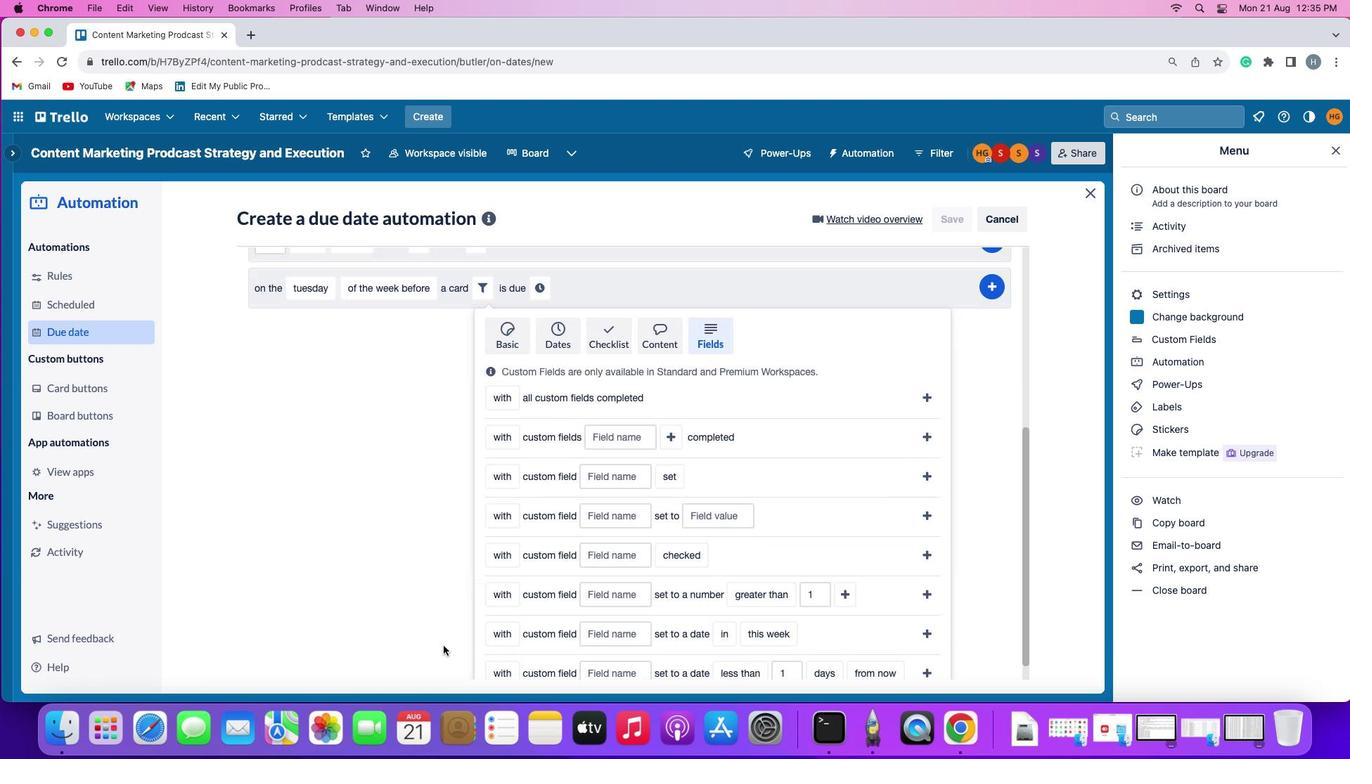 
Action: Mouse scrolled (446, 649) with delta (0, -4)
Screenshot: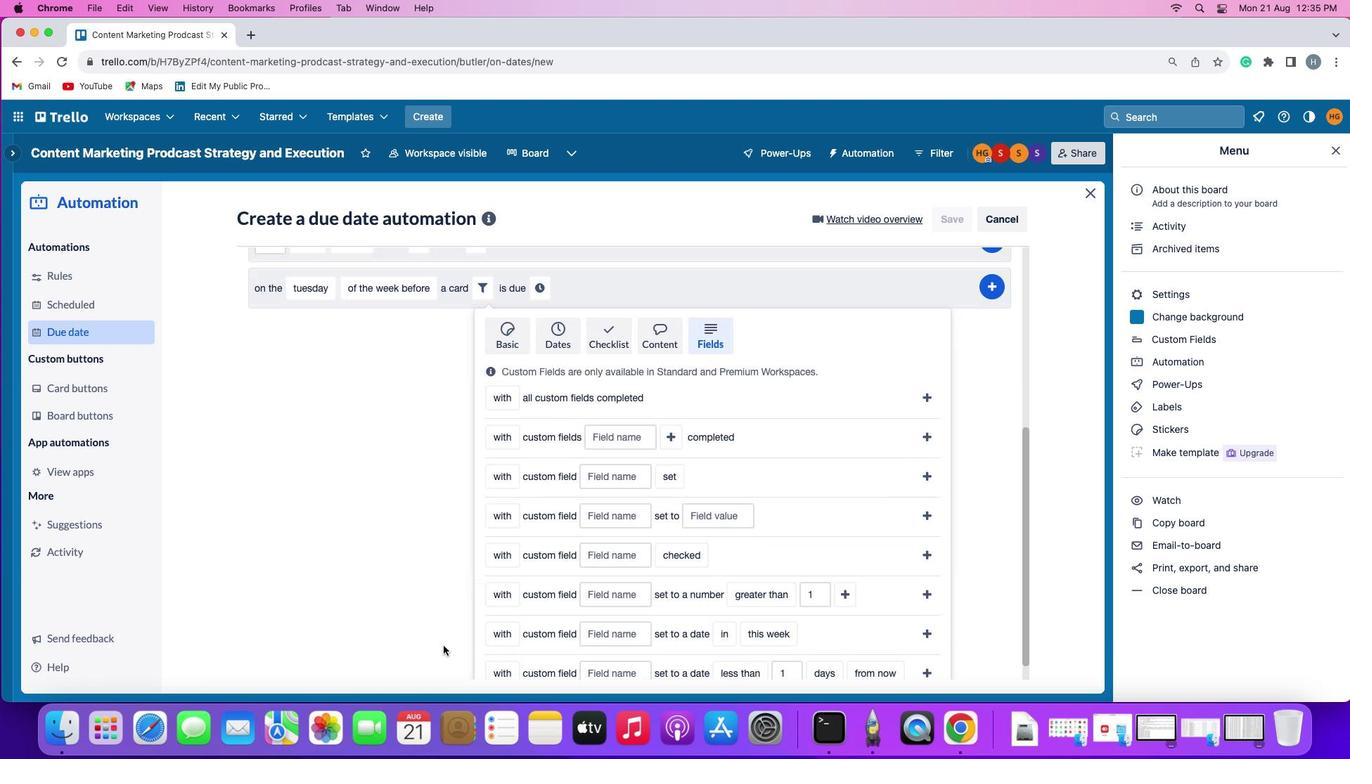 
Action: Mouse moved to (443, 645)
Screenshot: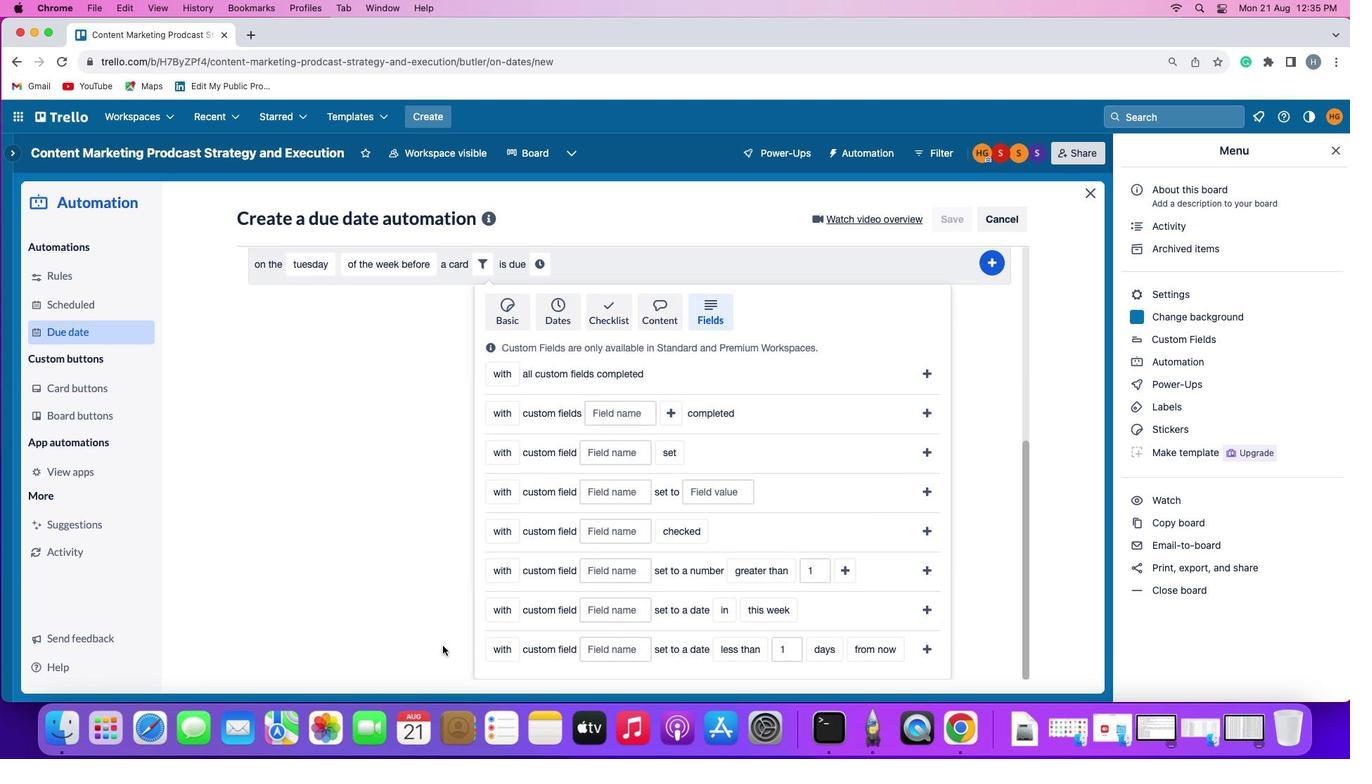 
Action: Mouse scrolled (443, 645) with delta (0, 0)
Screenshot: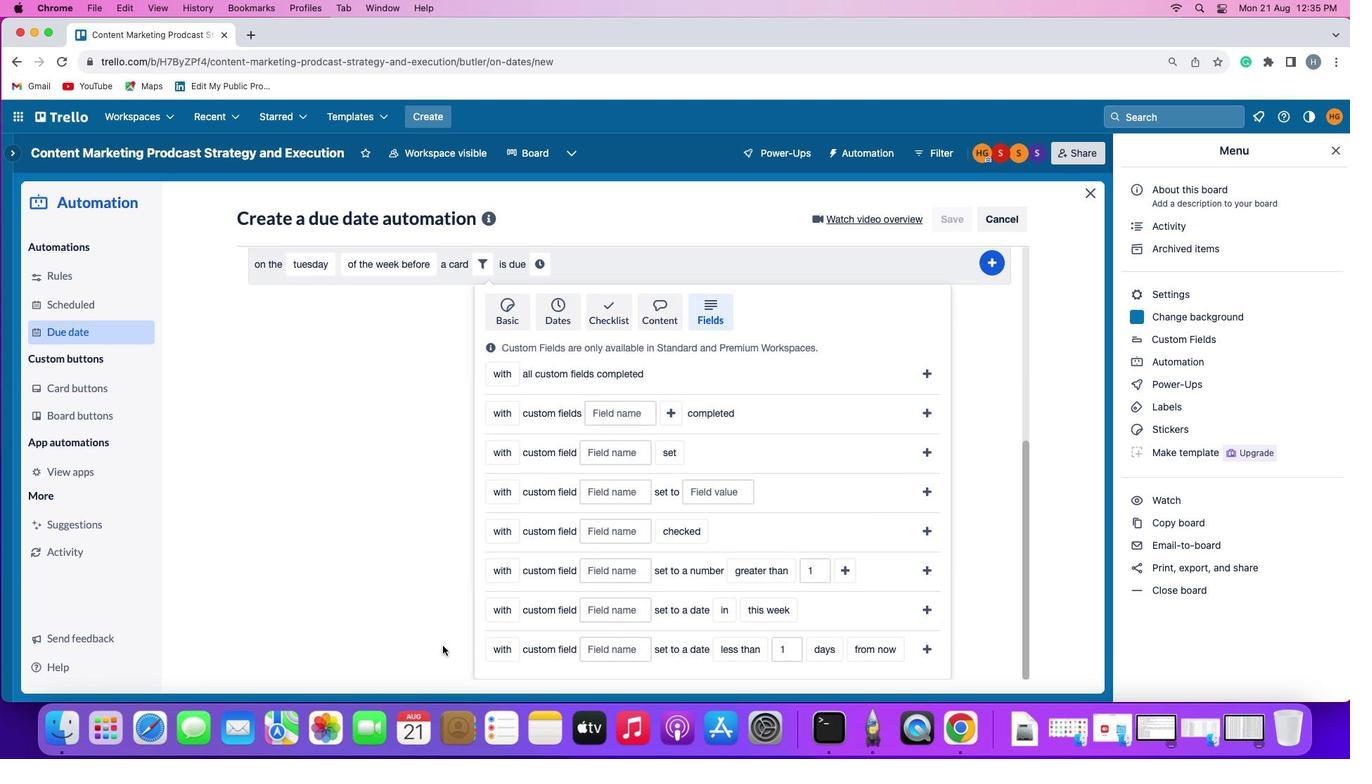 
Action: Mouse scrolled (443, 645) with delta (0, 0)
Screenshot: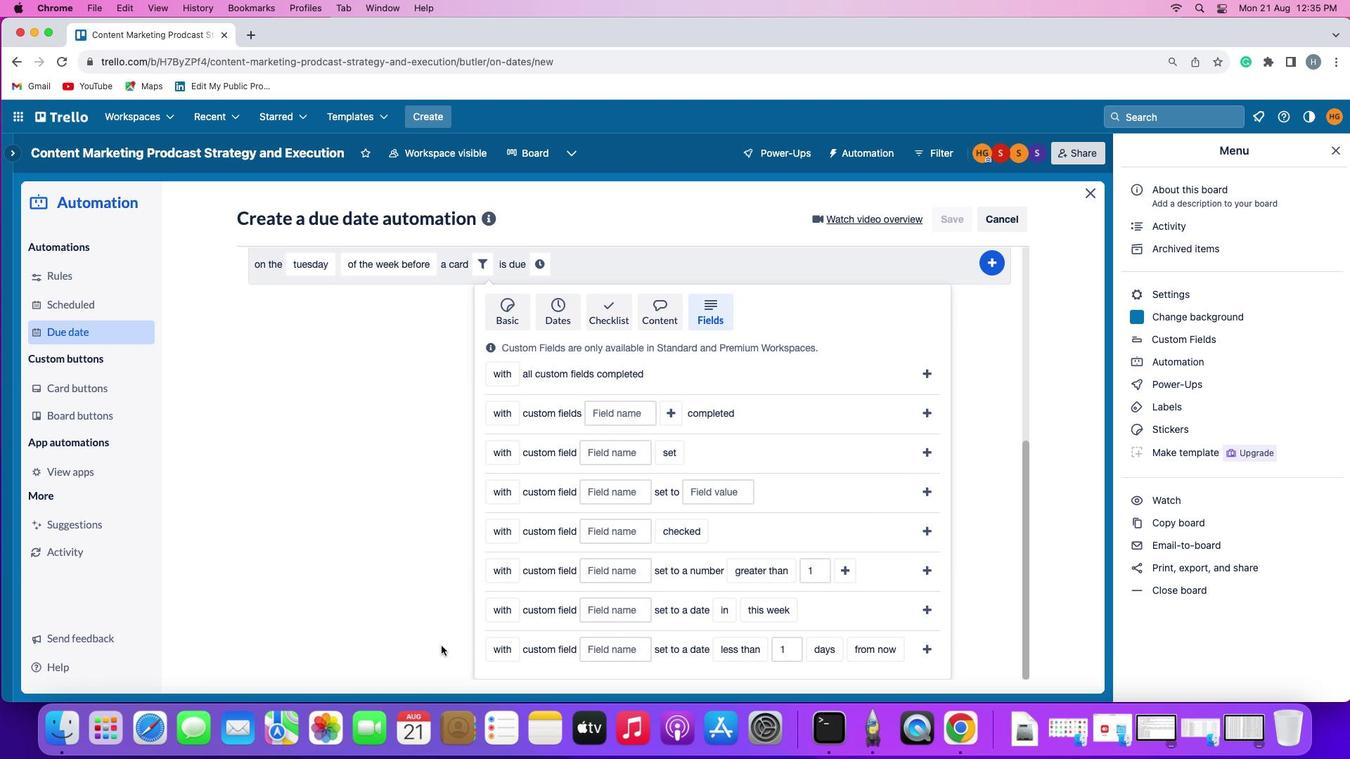 
Action: Mouse scrolled (443, 645) with delta (0, -2)
Screenshot: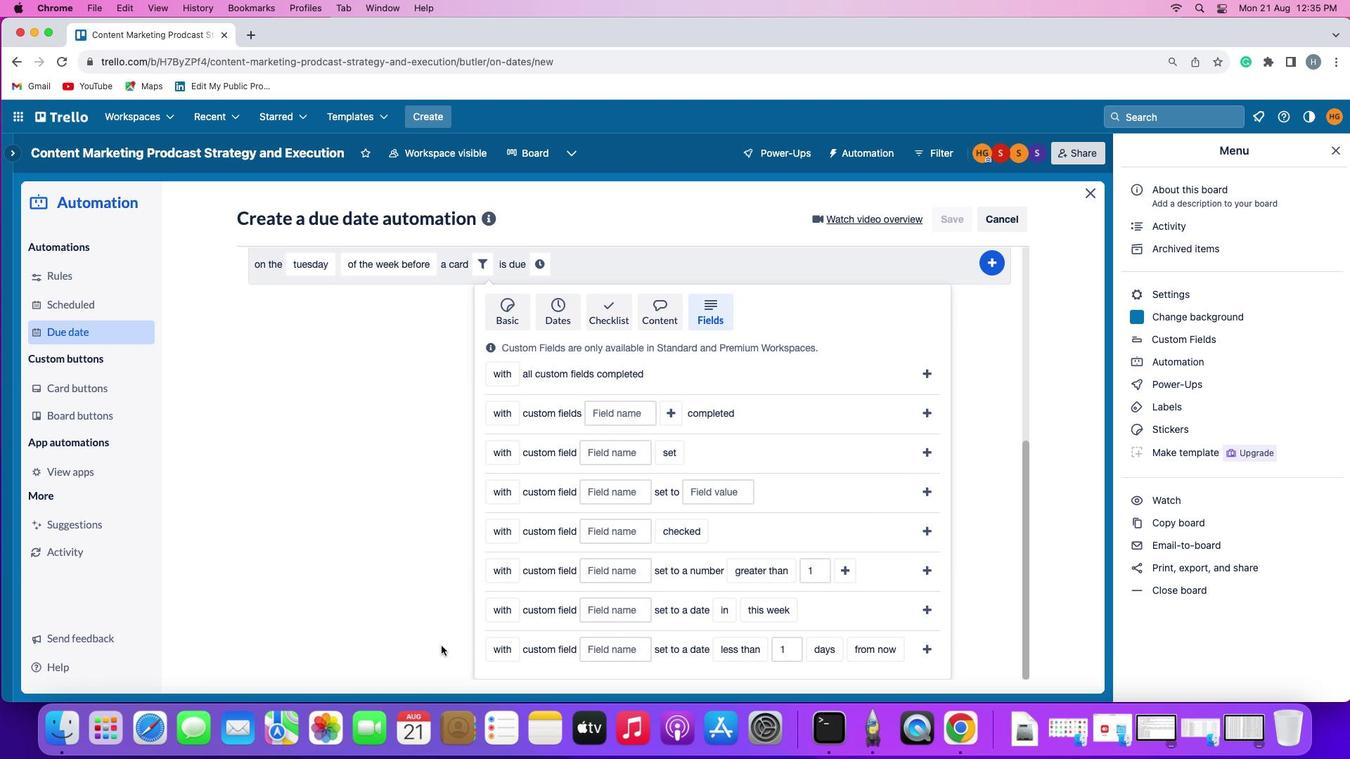 
Action: Mouse scrolled (443, 645) with delta (0, -3)
Screenshot: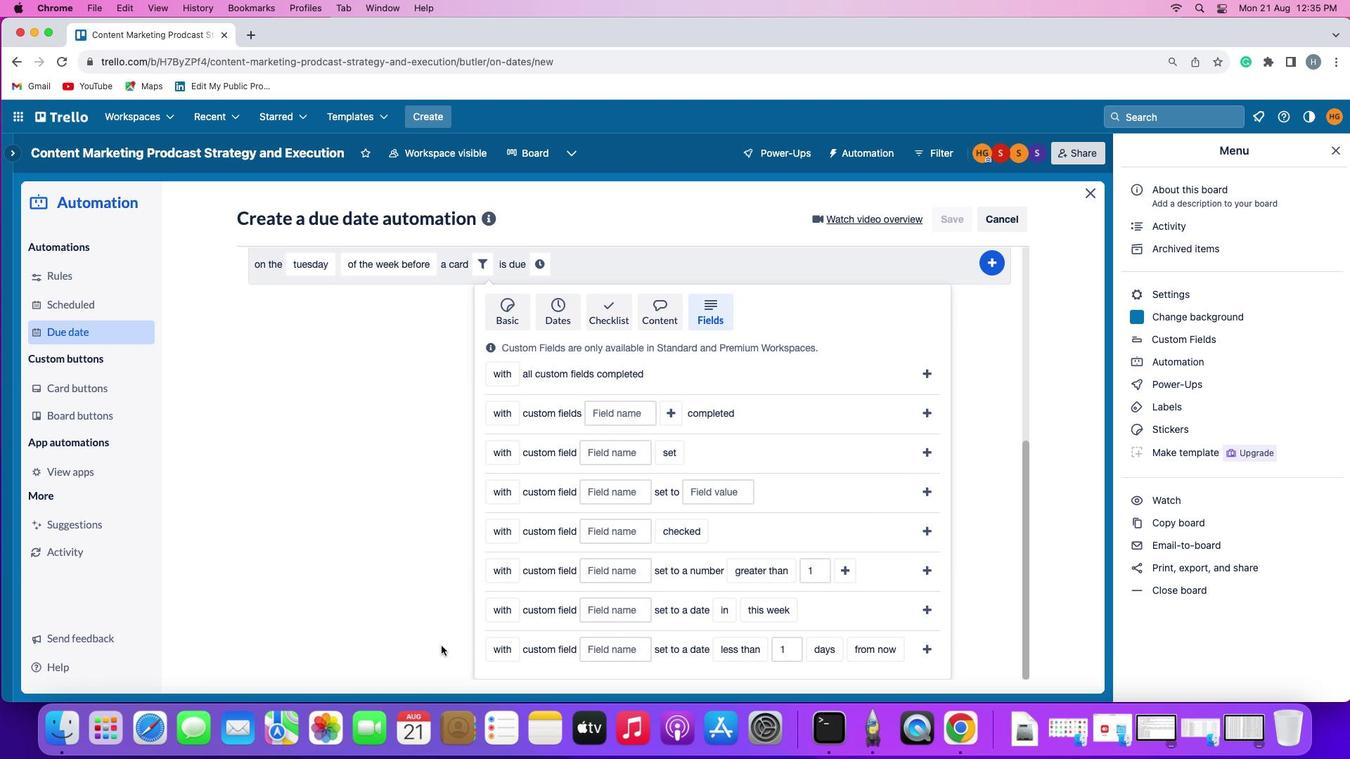 
Action: Mouse scrolled (443, 645) with delta (0, -3)
Screenshot: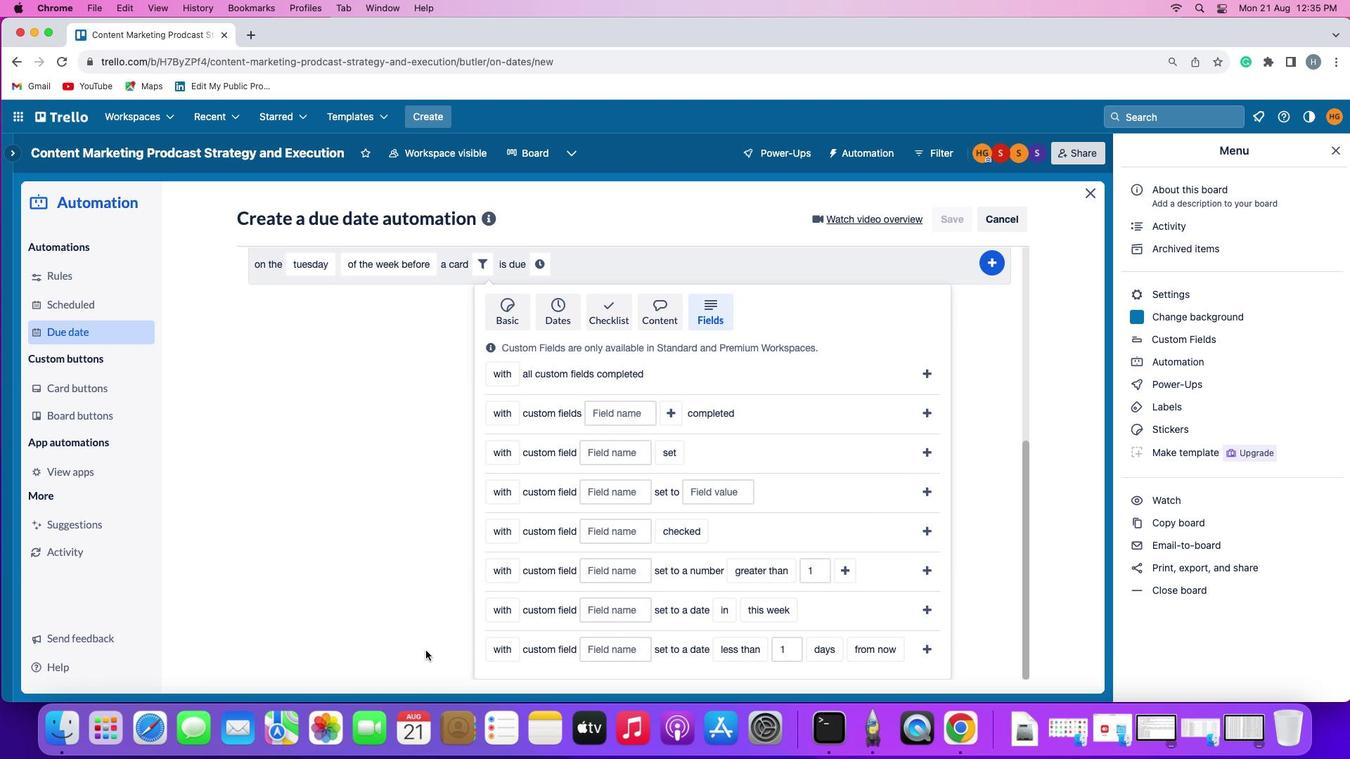 
Action: Mouse moved to (424, 652)
Screenshot: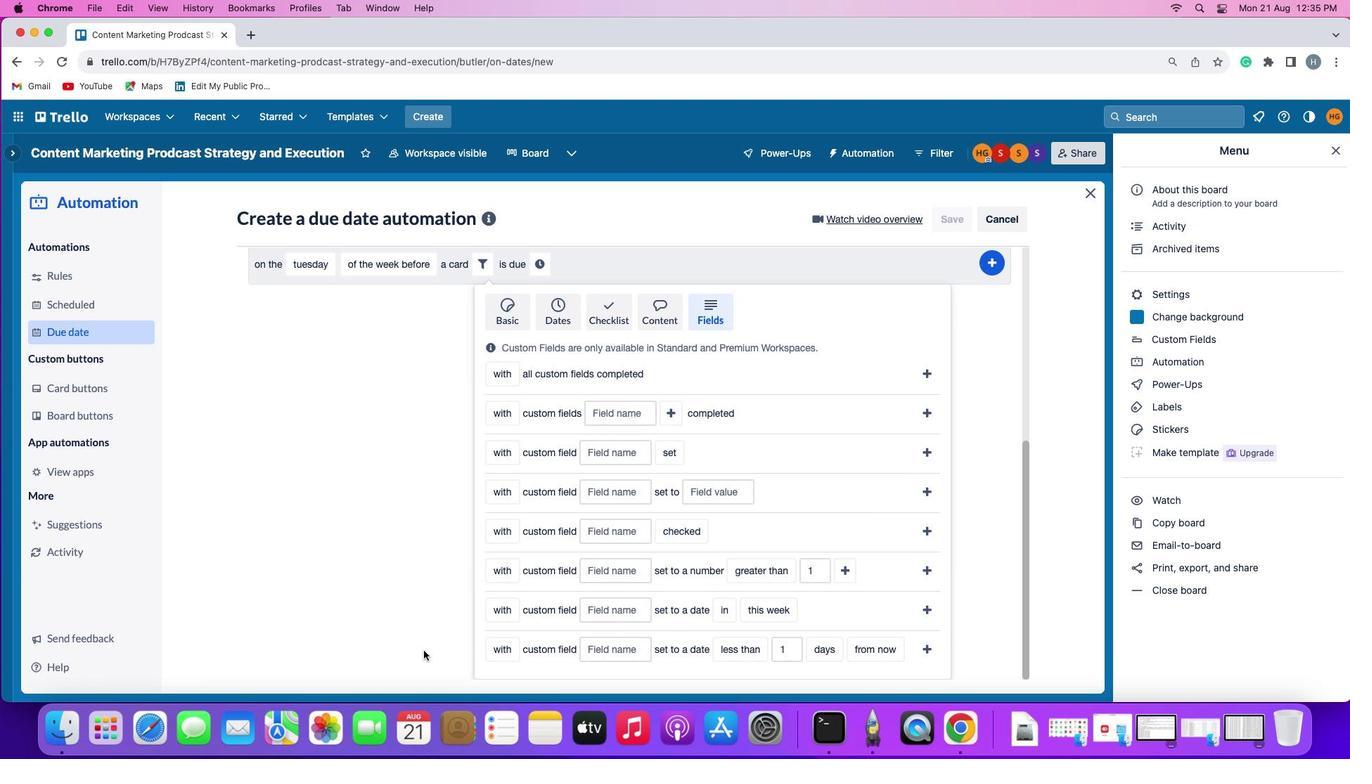 
Action: Mouse scrolled (424, 652) with delta (0, 0)
Screenshot: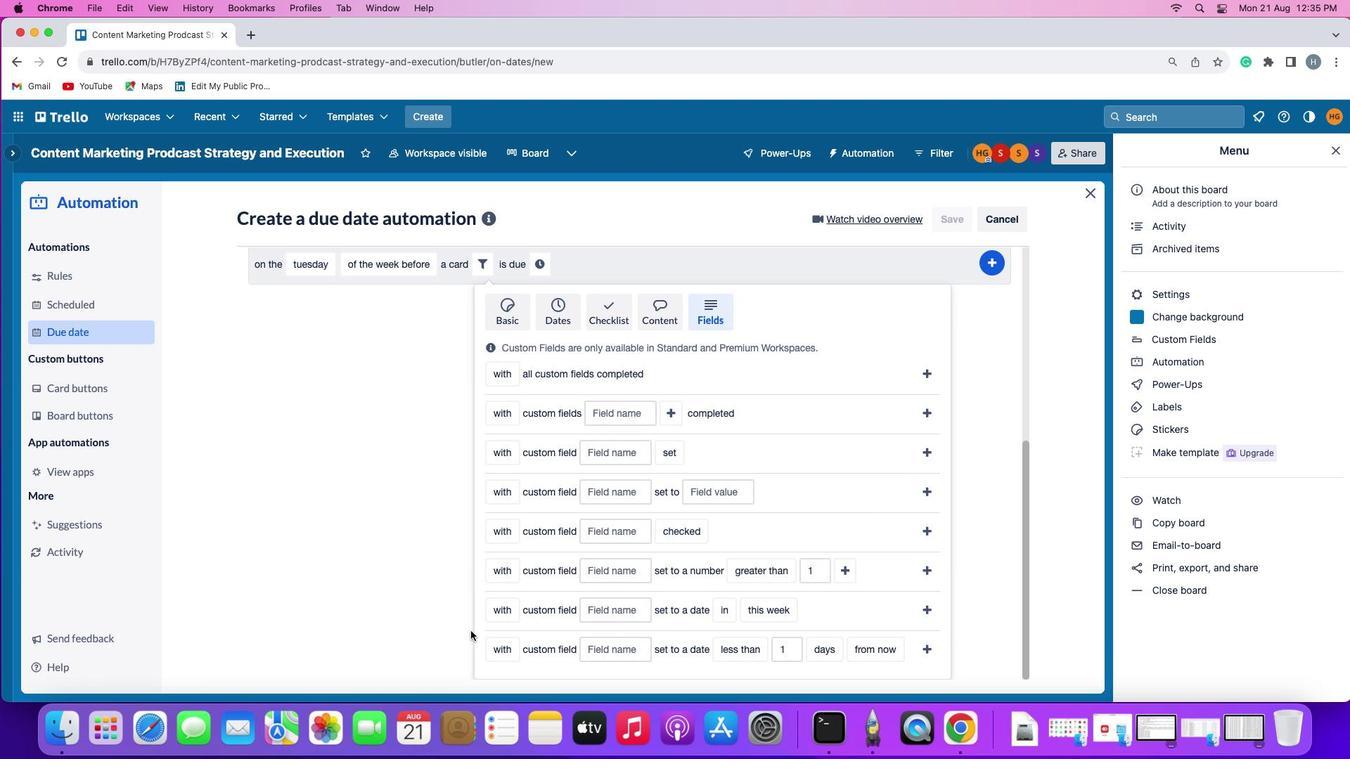 
Action: Mouse moved to (423, 651)
Screenshot: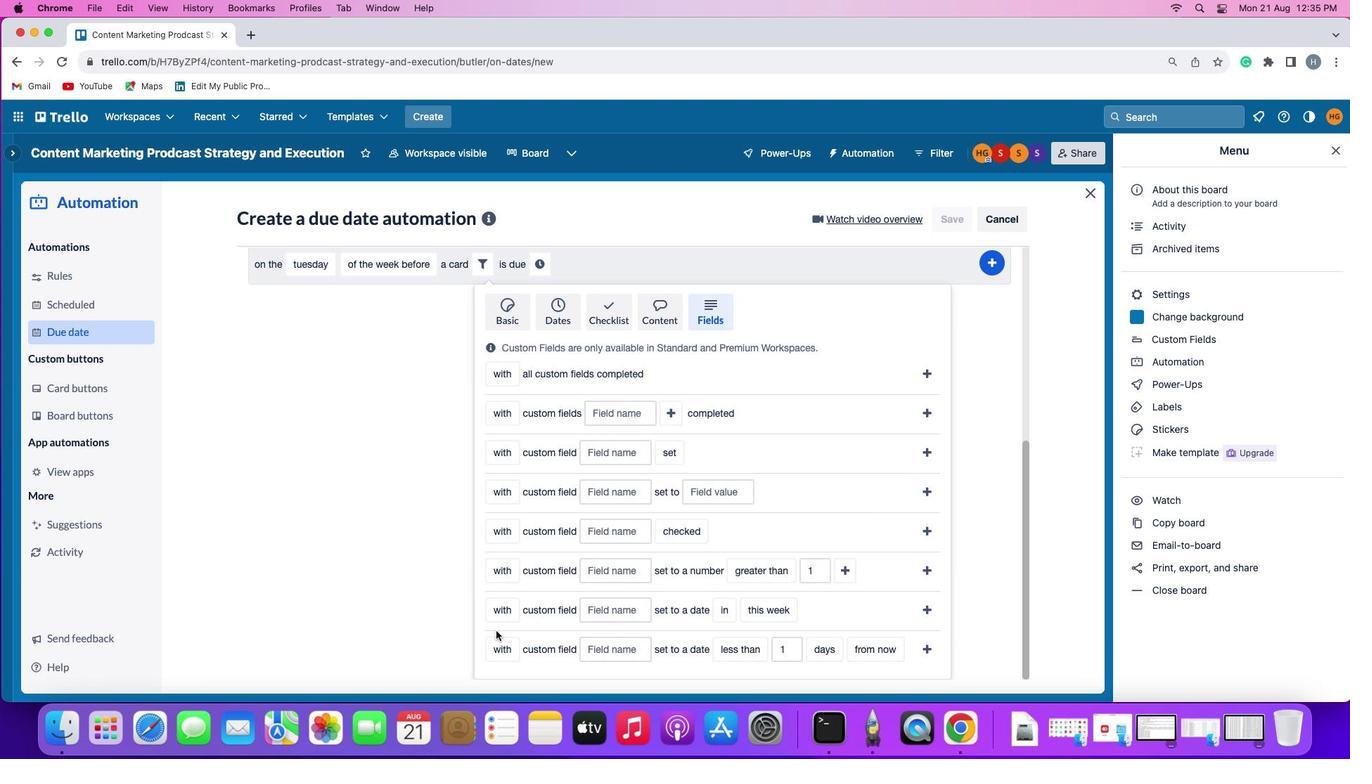 
Action: Mouse scrolled (423, 651) with delta (0, 0)
Screenshot: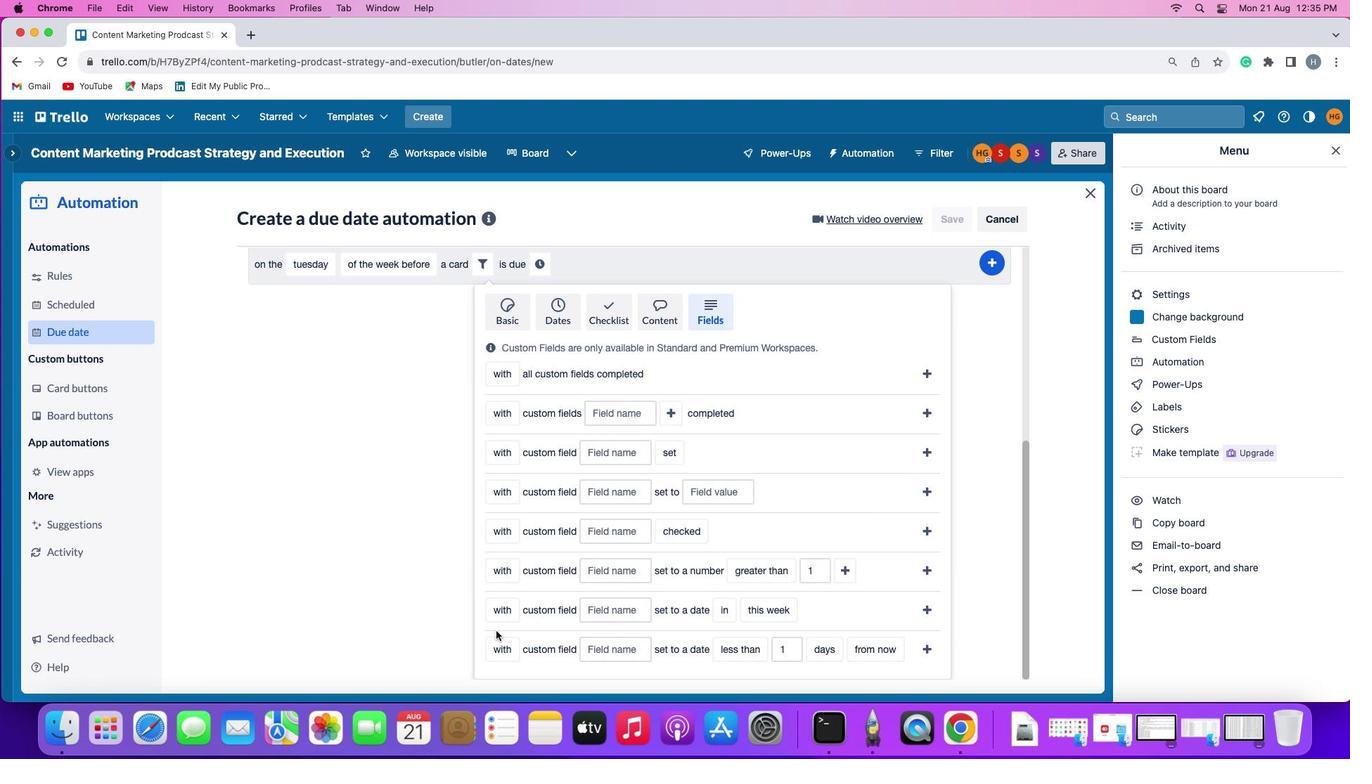 
Action: Mouse moved to (425, 642)
Screenshot: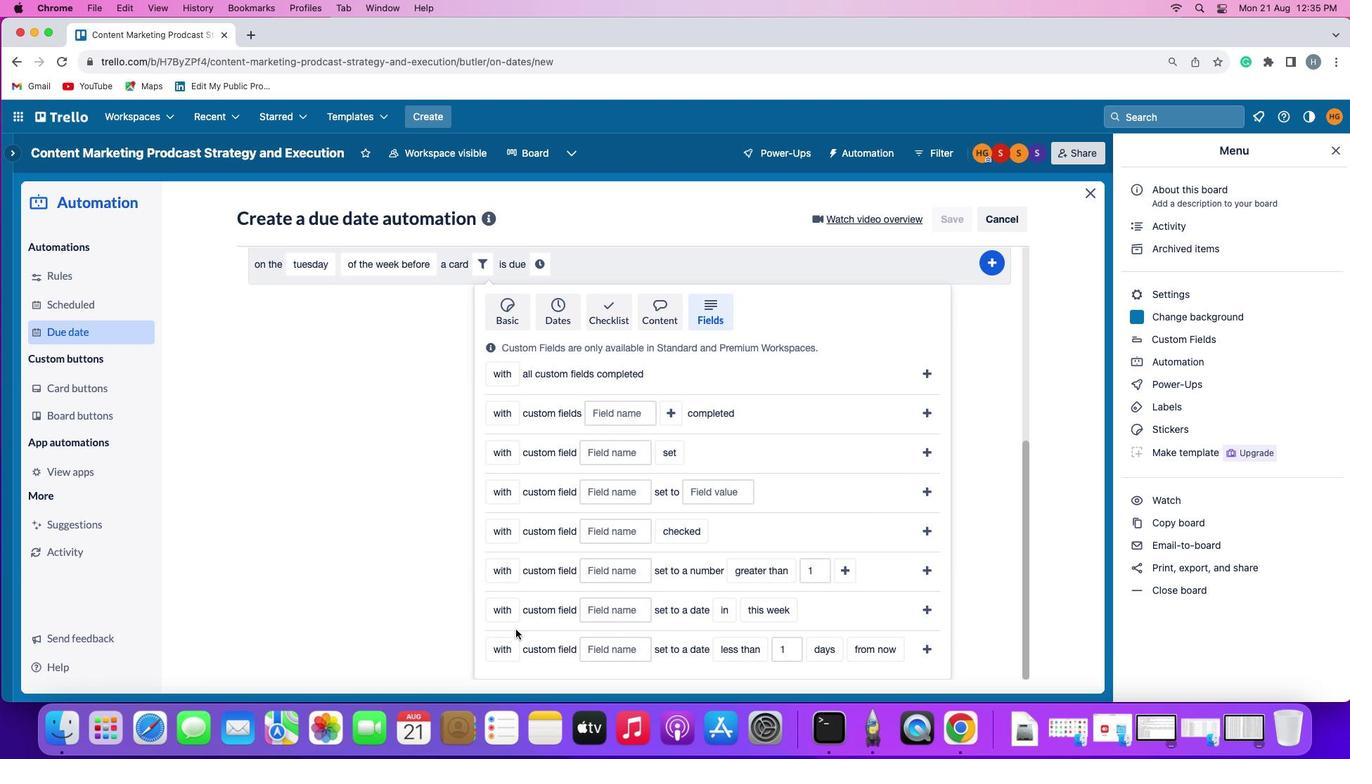 
Action: Mouse scrolled (425, 642) with delta (0, -2)
Screenshot: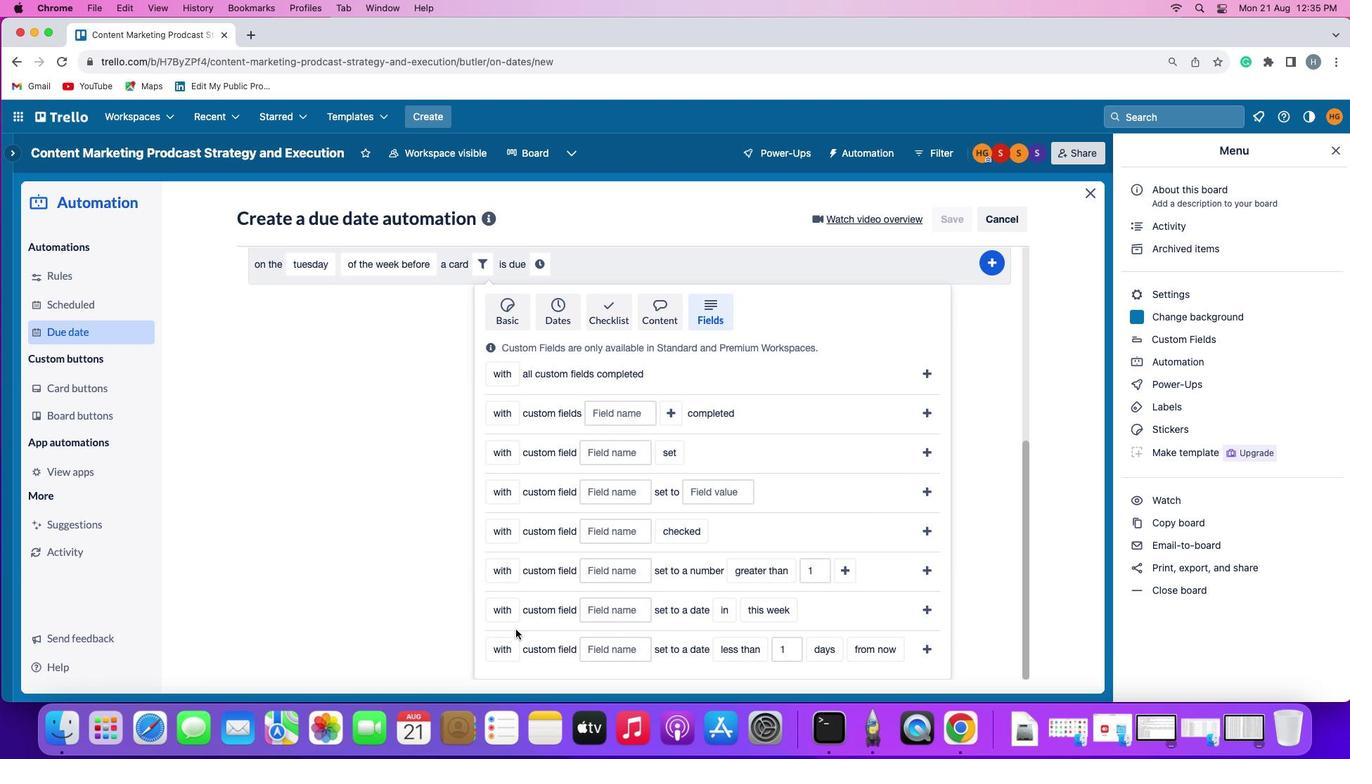 
Action: Mouse moved to (602, 609)
Screenshot: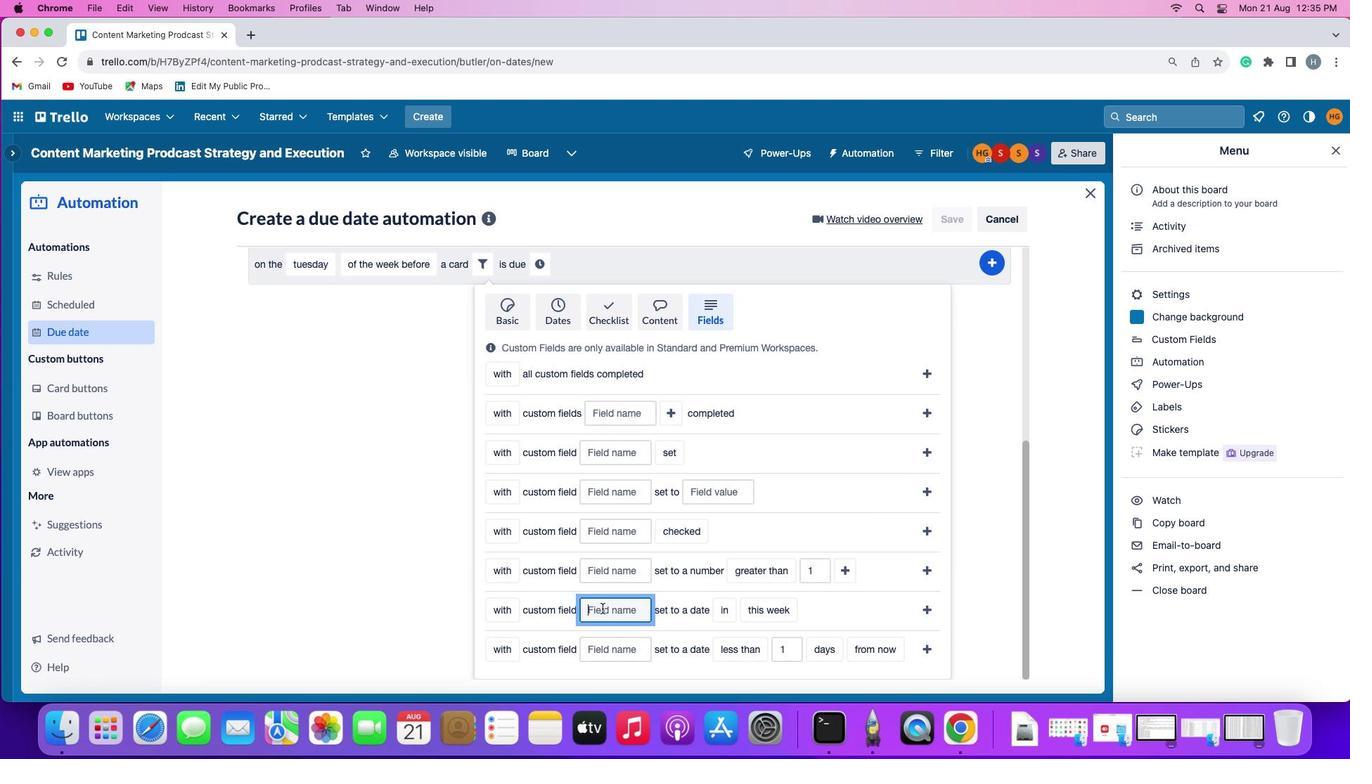 
Action: Mouse pressed left at (602, 609)
Screenshot: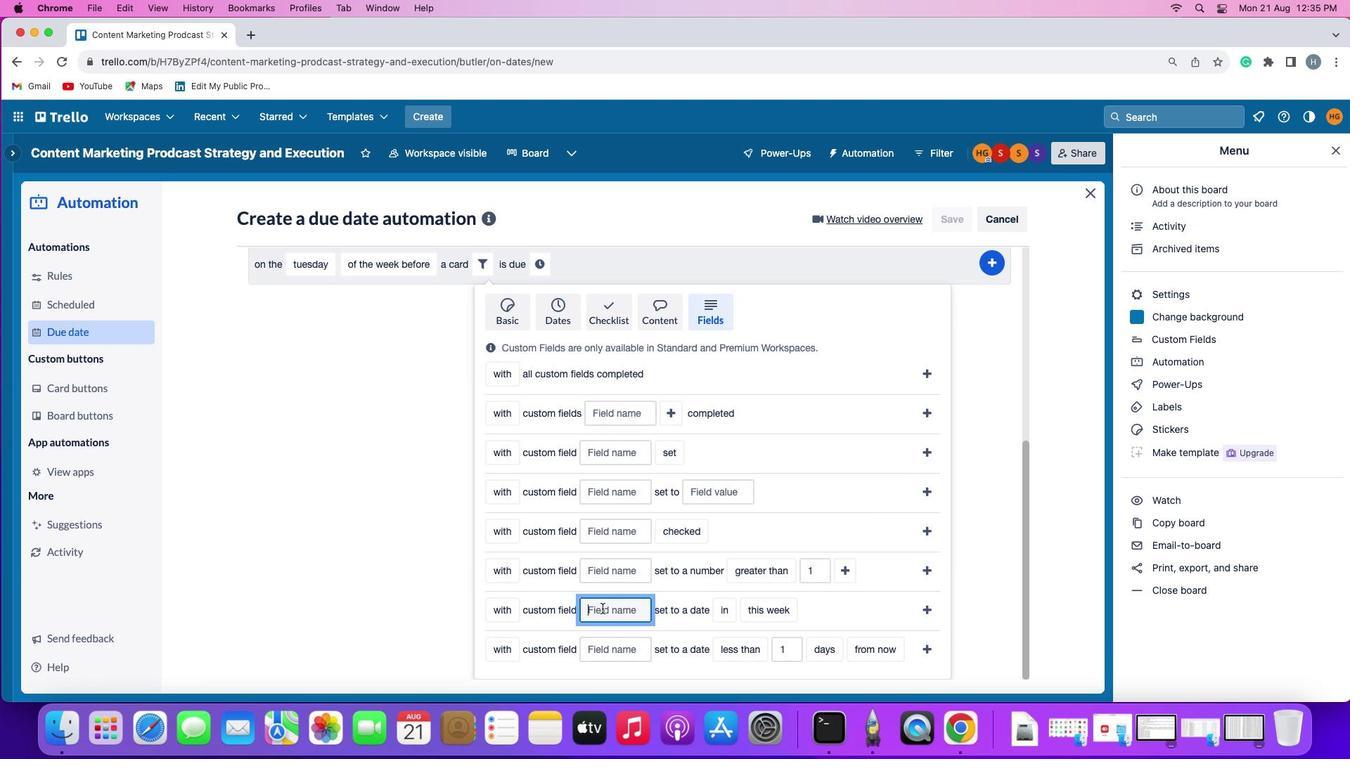 
Action: Mouse moved to (602, 608)
Screenshot: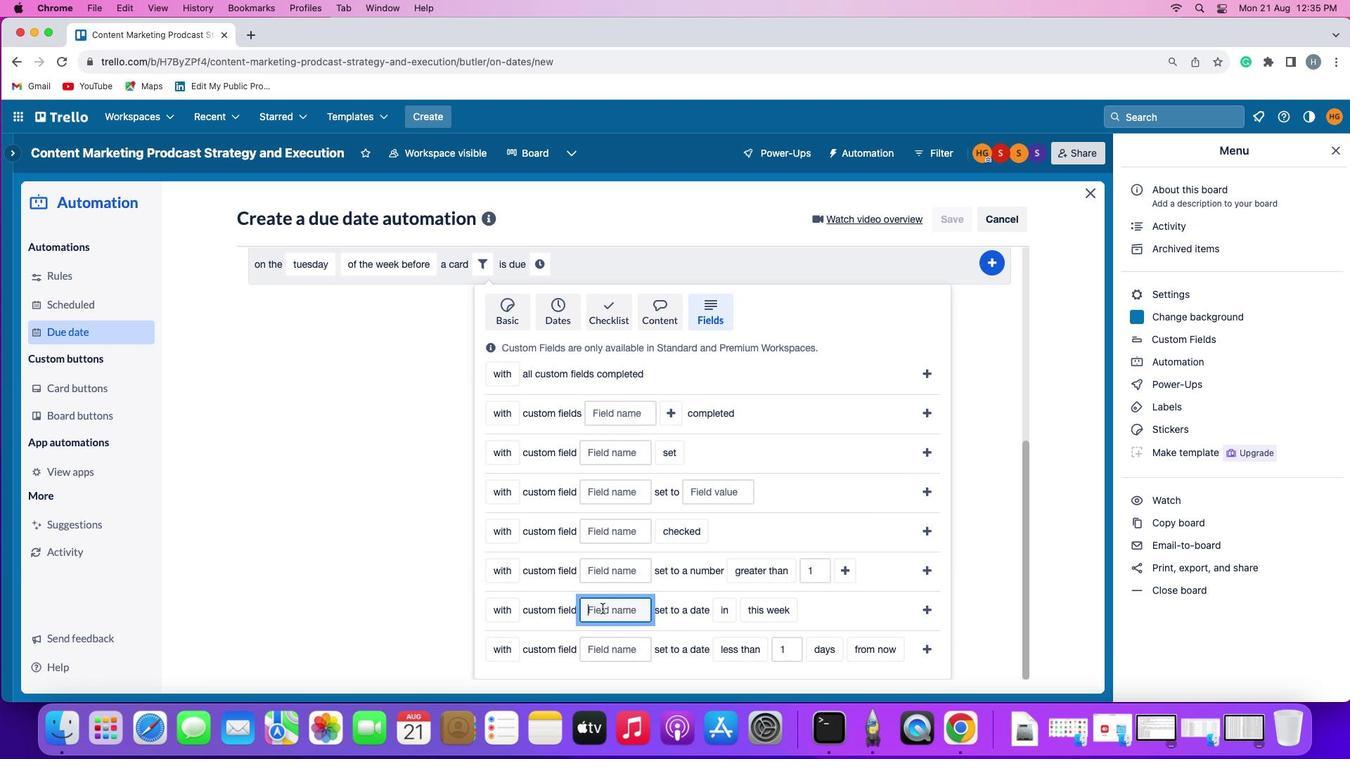 
Action: Key pressed Key.shift'R''e''s''u''m''e'
Screenshot: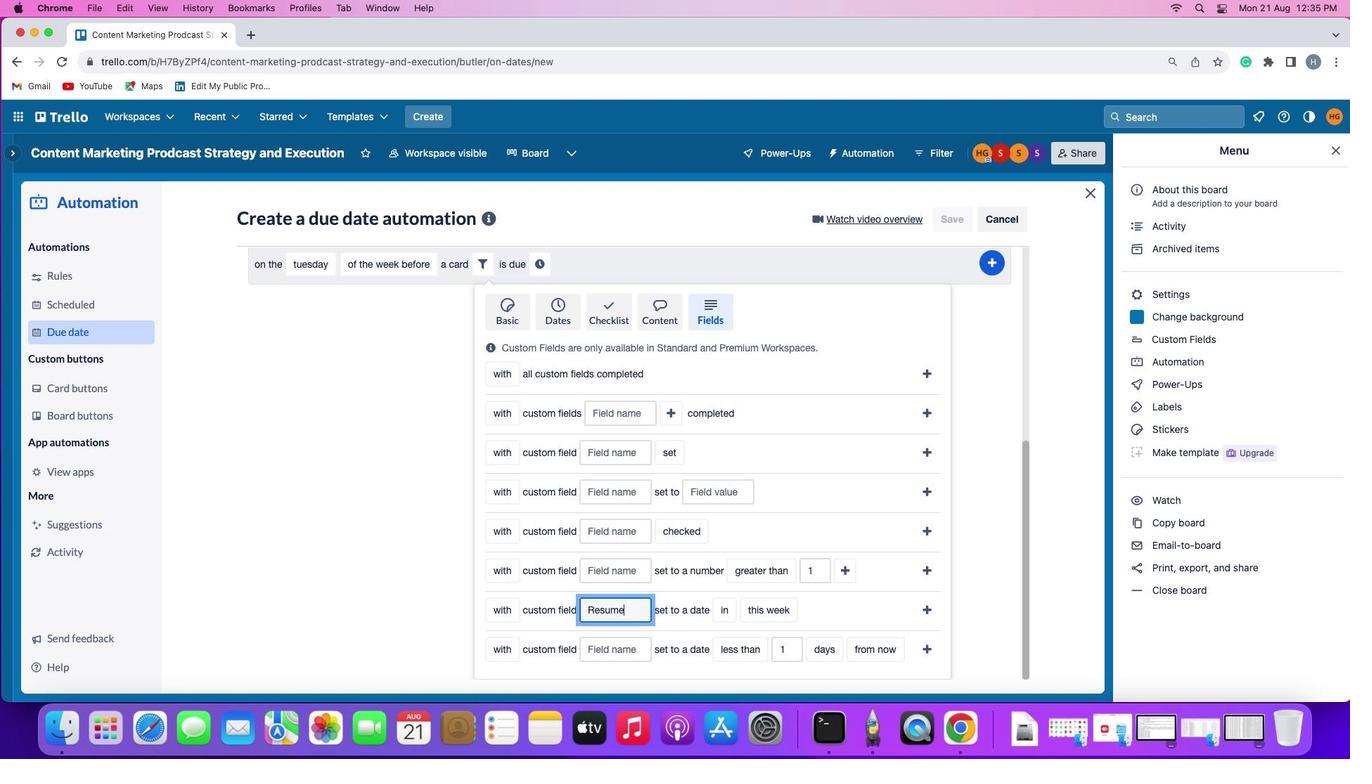 
Action: Mouse moved to (717, 610)
Screenshot: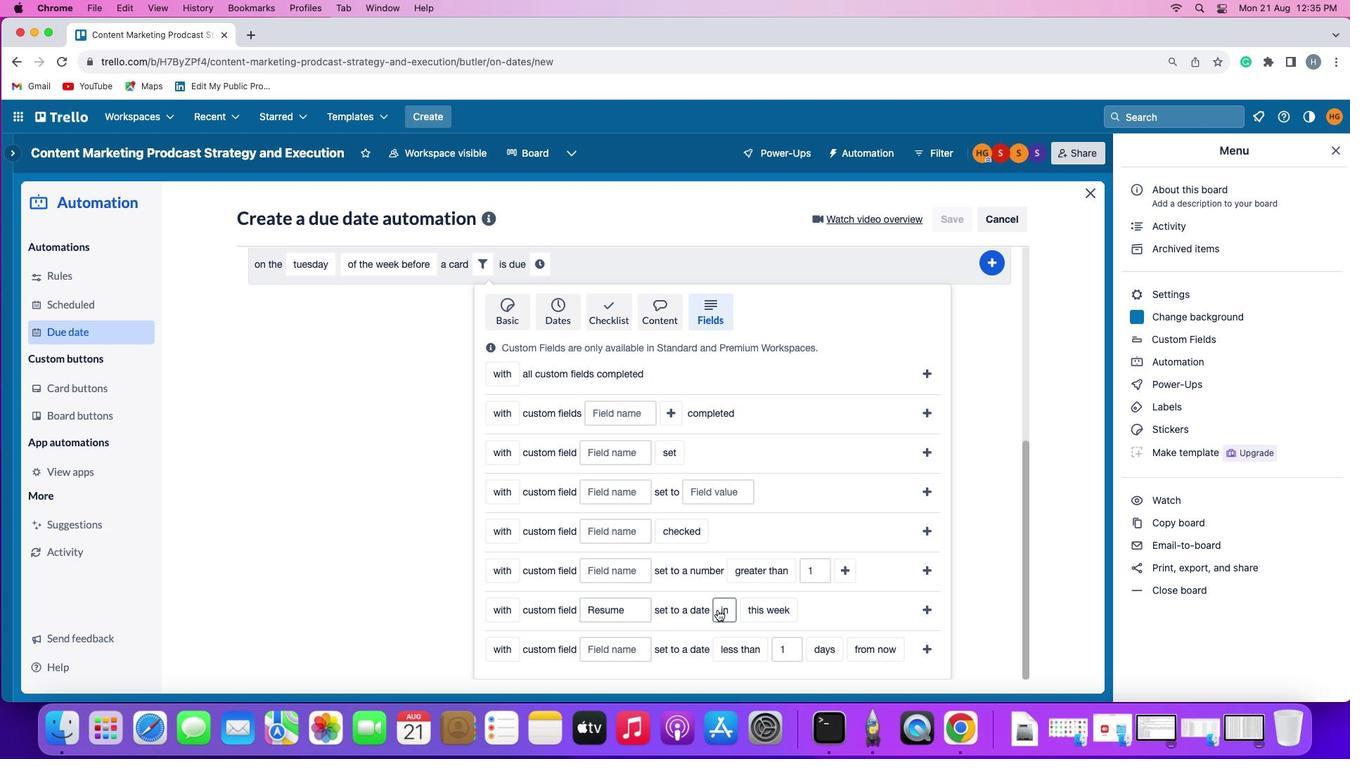 
Action: Mouse pressed left at (717, 610)
Screenshot: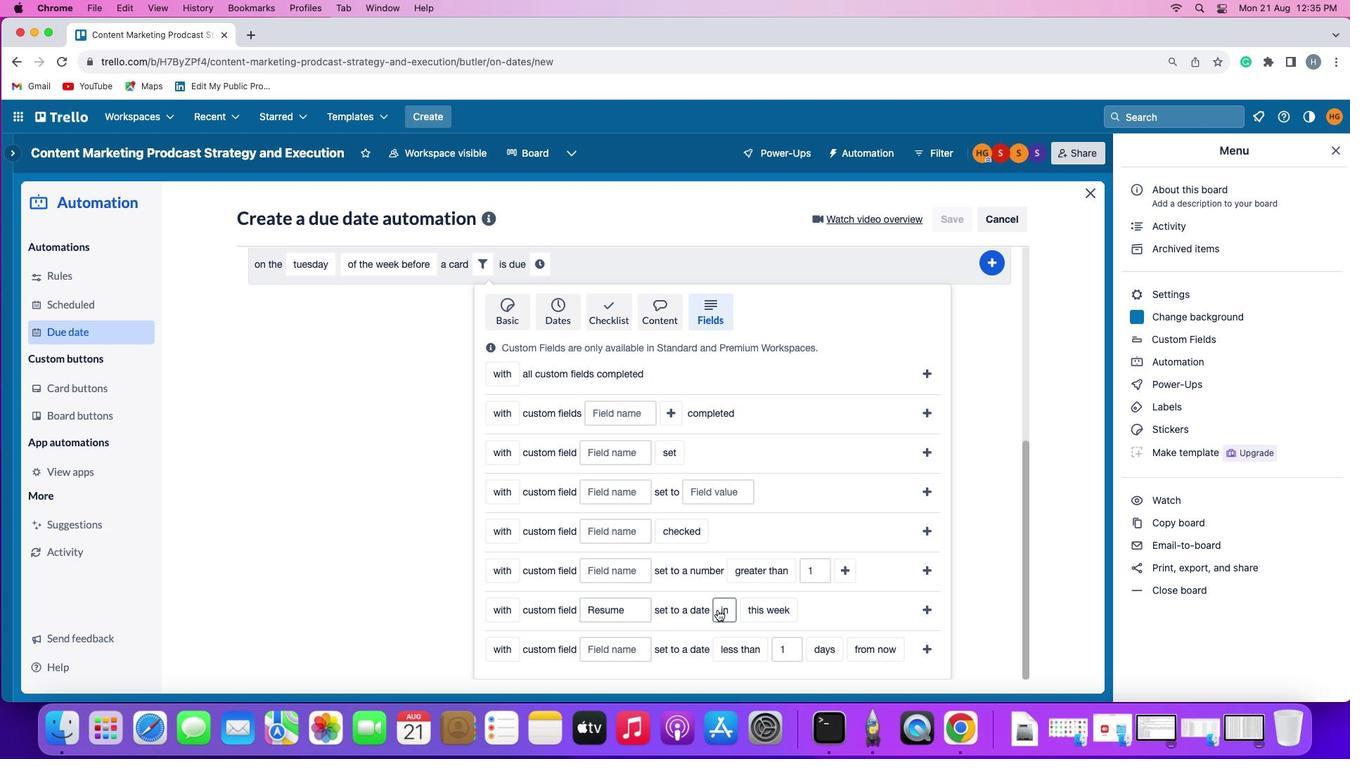 
Action: Mouse moved to (742, 661)
Screenshot: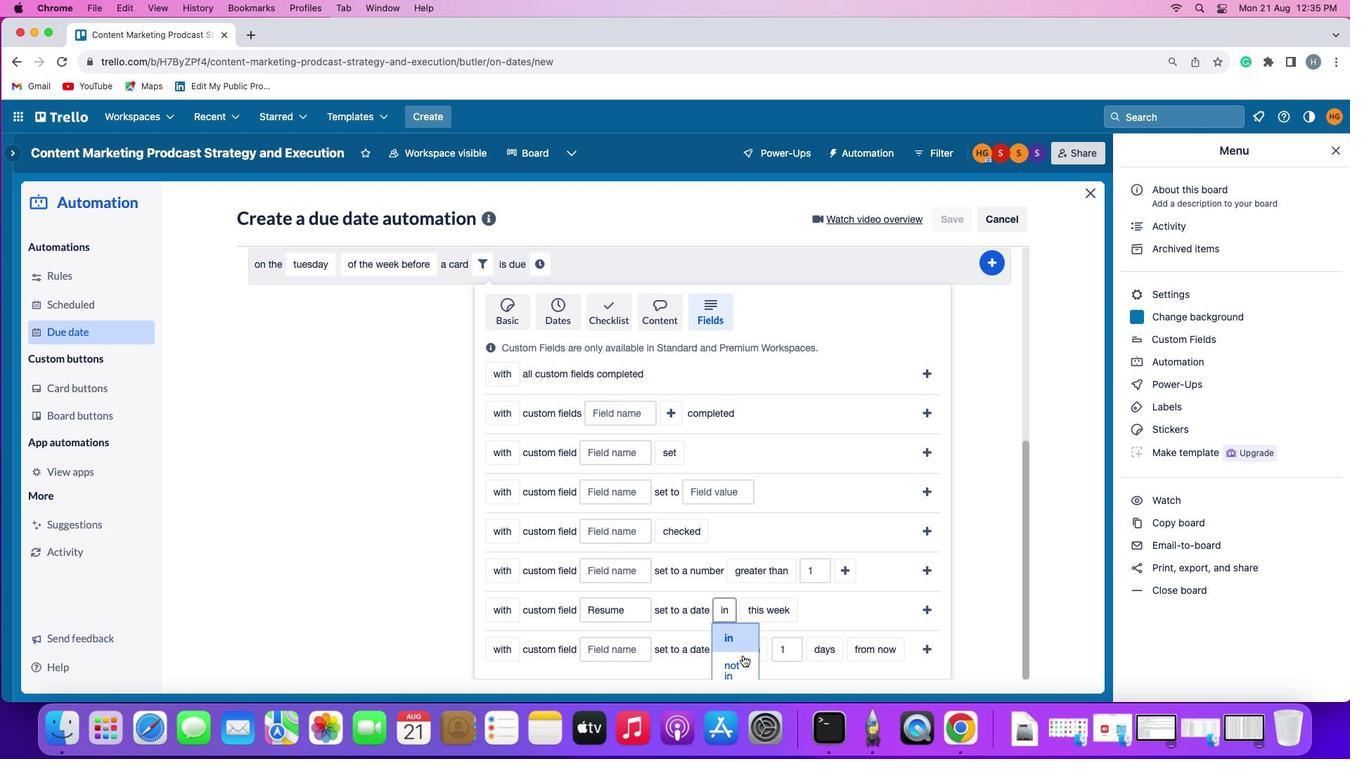 
Action: Mouse pressed left at (742, 661)
Screenshot: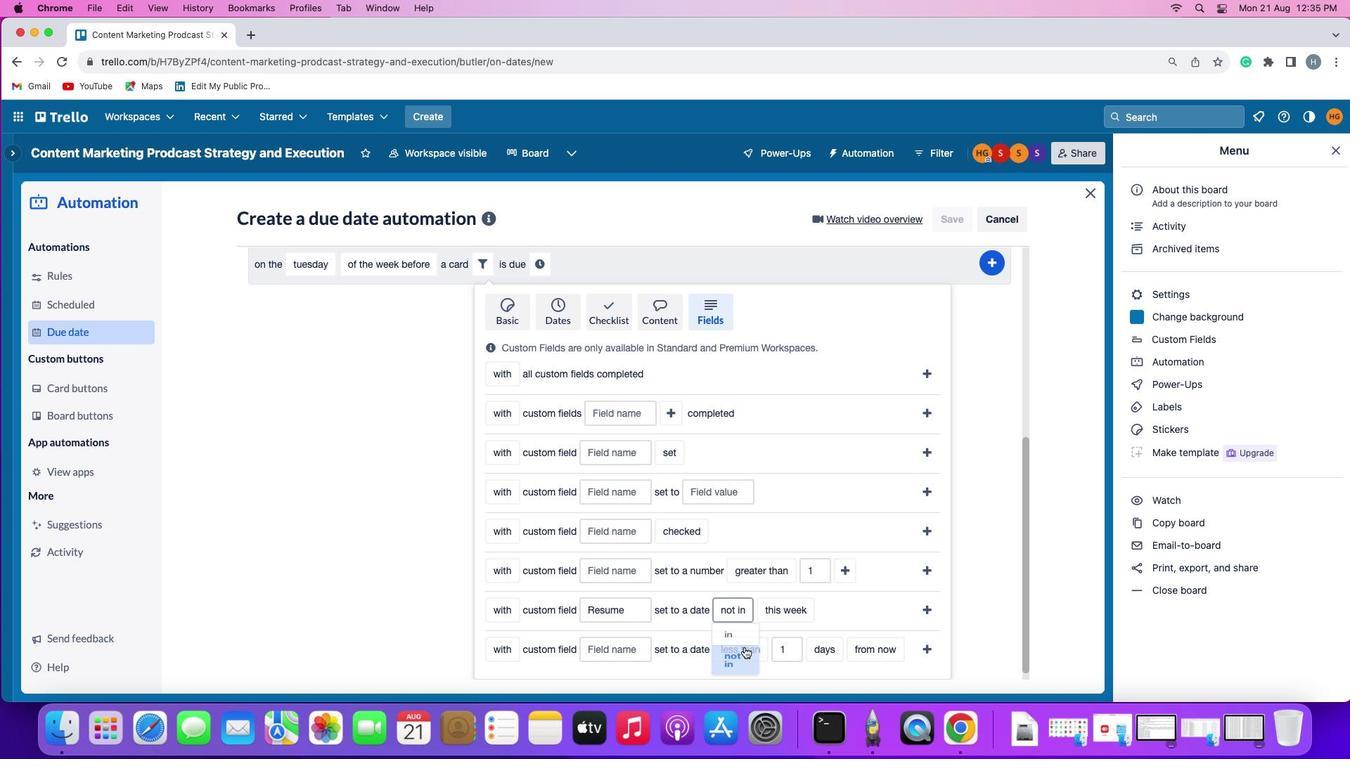 
Action: Mouse moved to (770, 616)
Screenshot: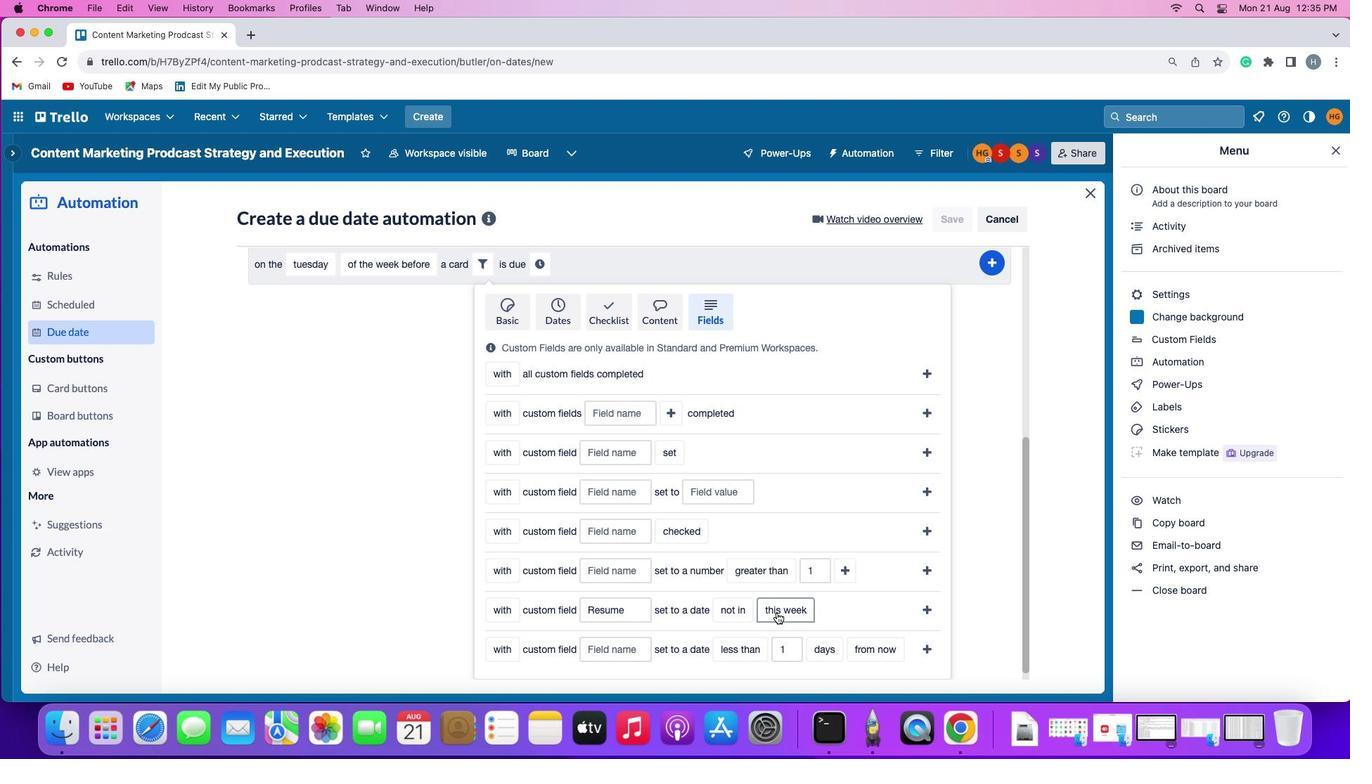 
Action: Mouse pressed left at (770, 616)
Screenshot: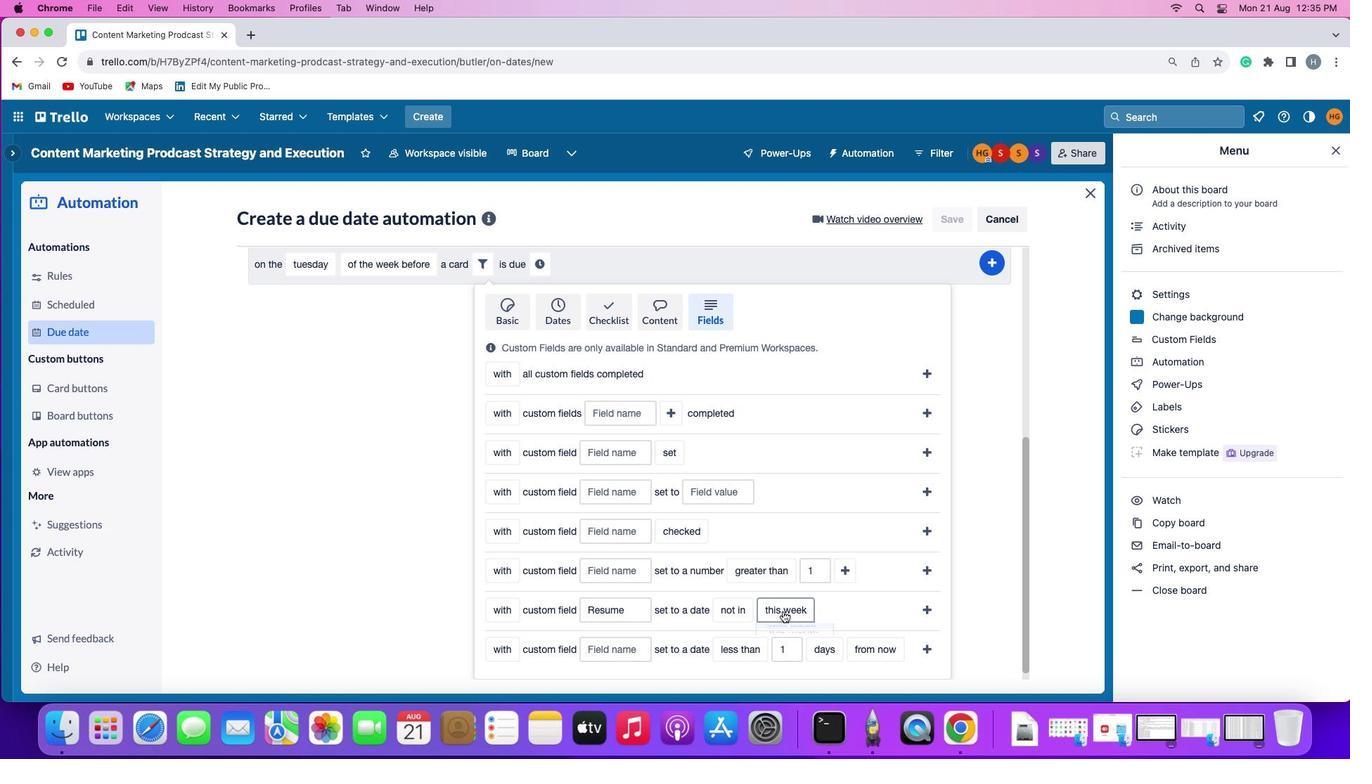 
Action: Mouse moved to (790, 613)
Screenshot: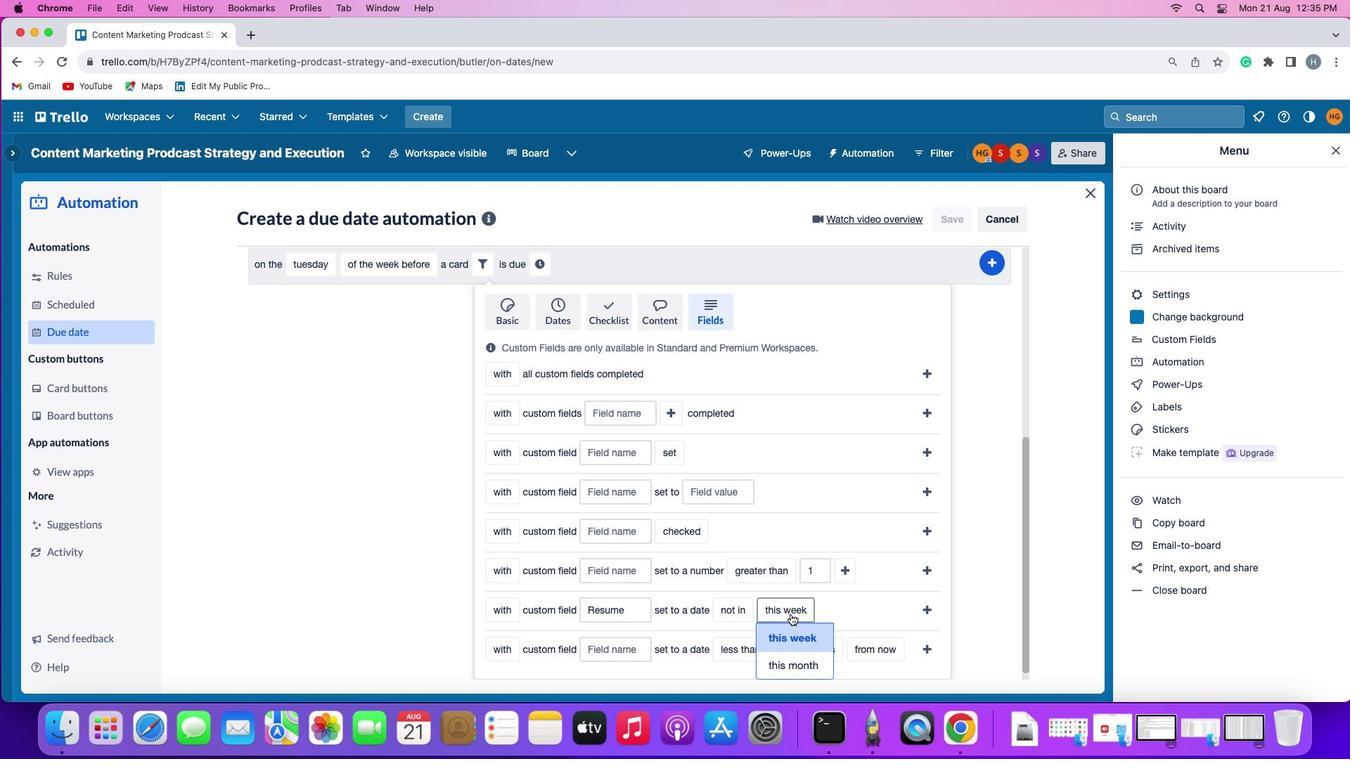 
Action: Mouse pressed left at (790, 613)
Screenshot: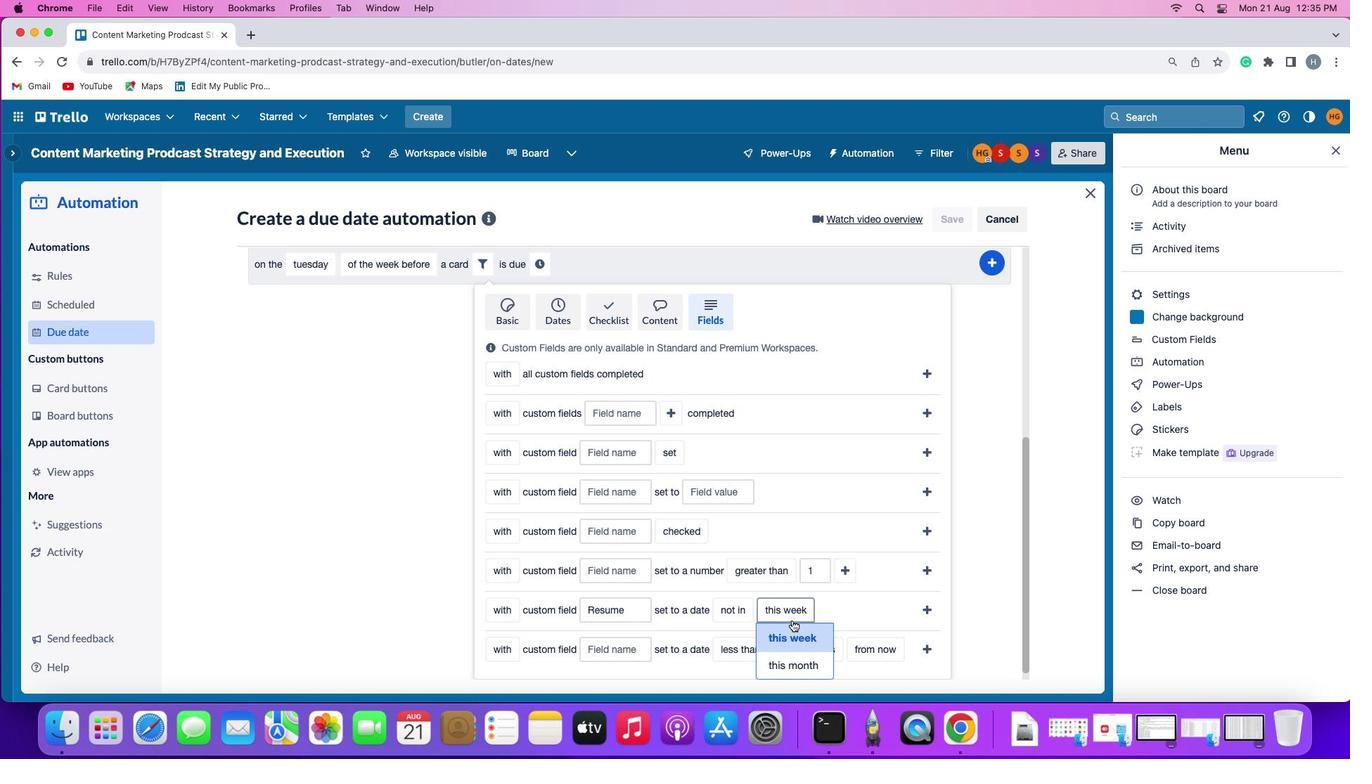 
Action: Mouse moved to (794, 625)
Screenshot: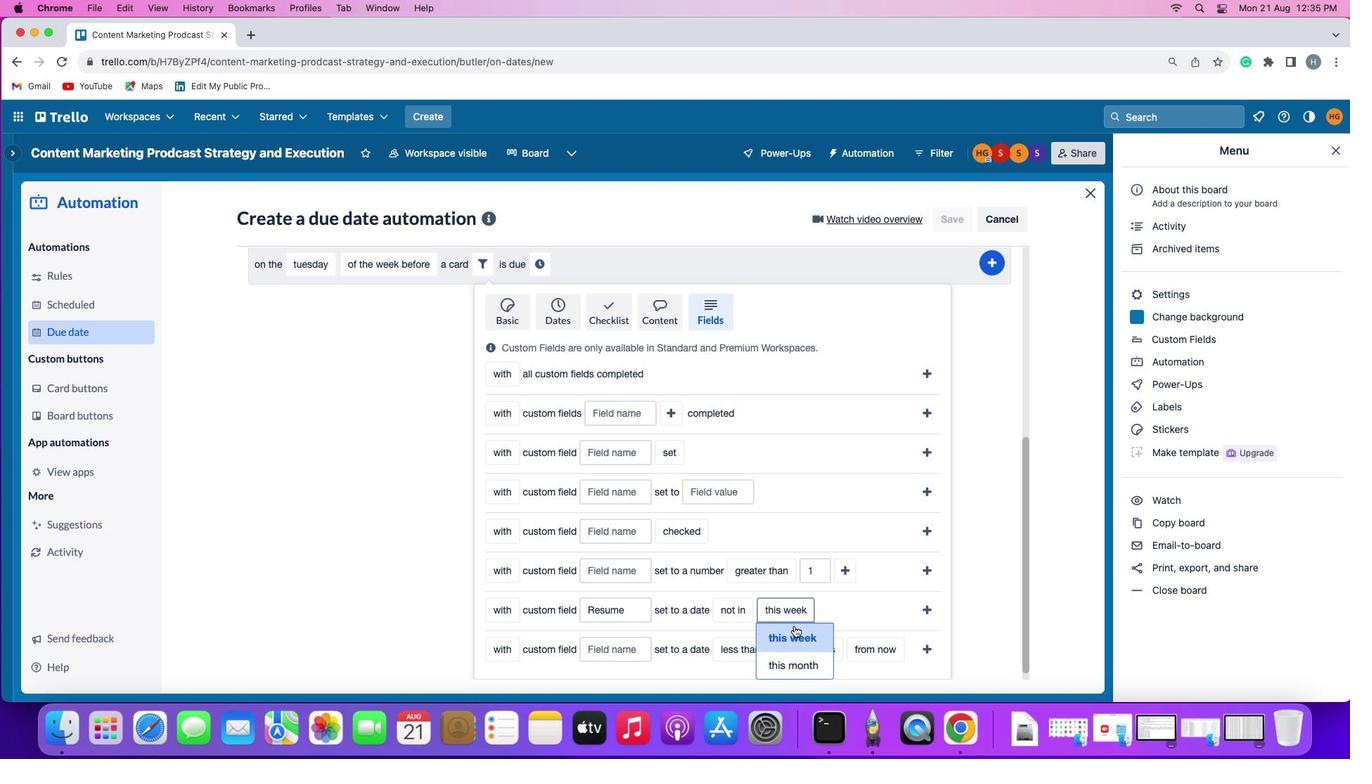 
Action: Mouse pressed left at (794, 625)
Screenshot: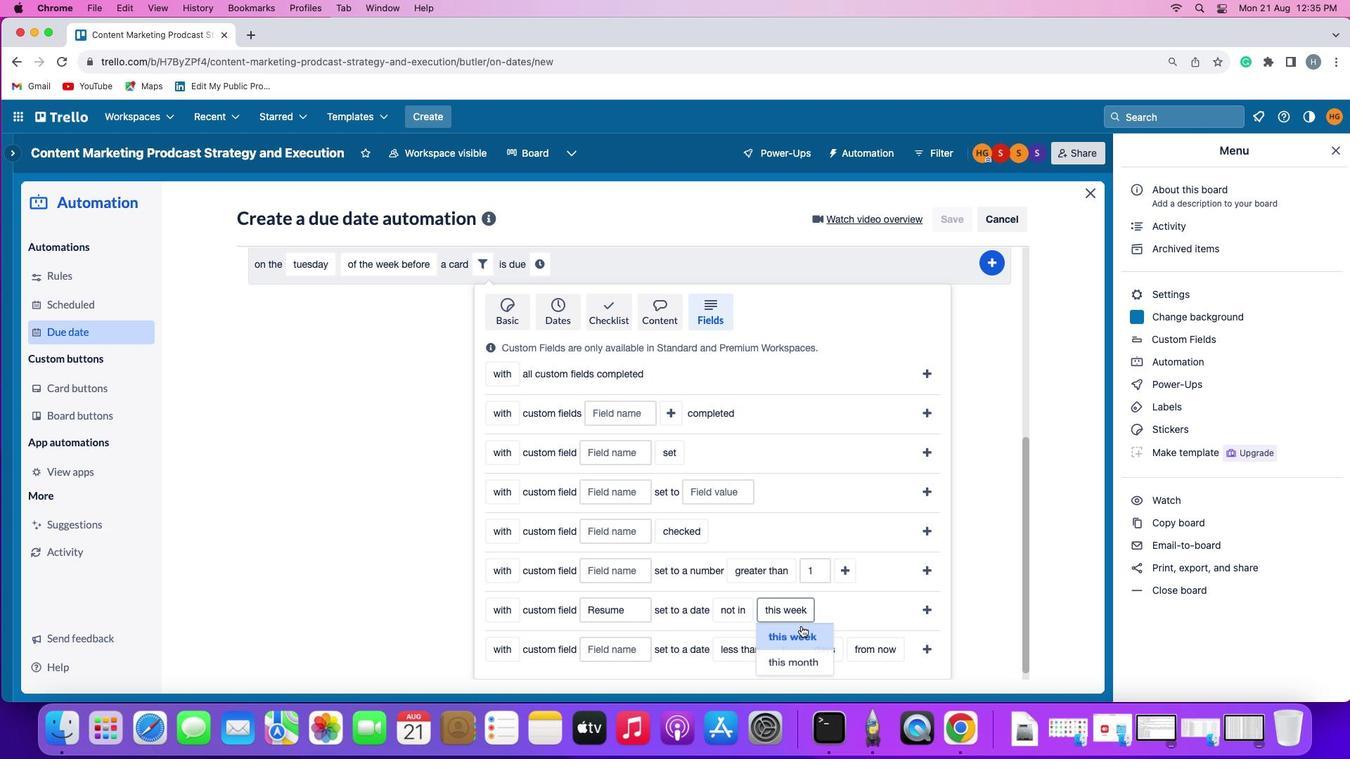 
Action: Mouse moved to (922, 604)
Screenshot: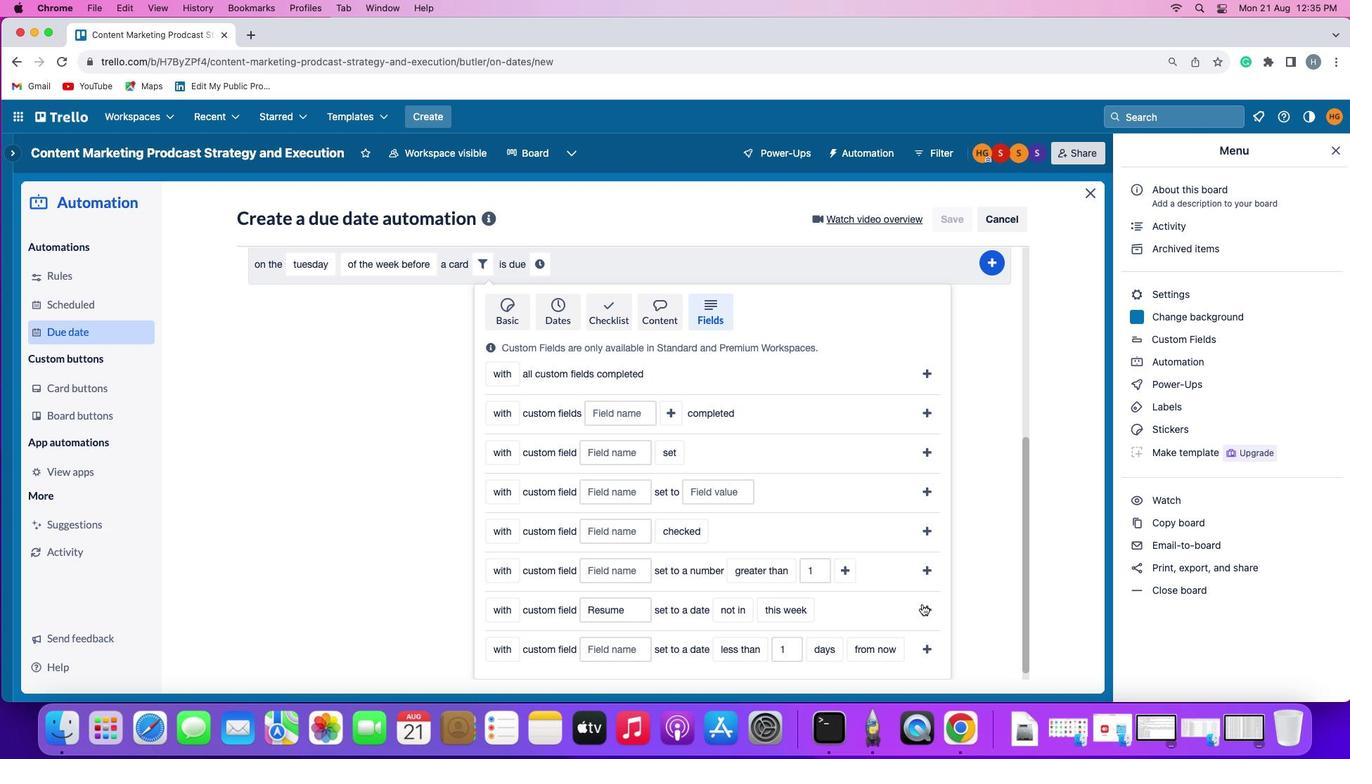 
Action: Mouse pressed left at (922, 604)
Screenshot: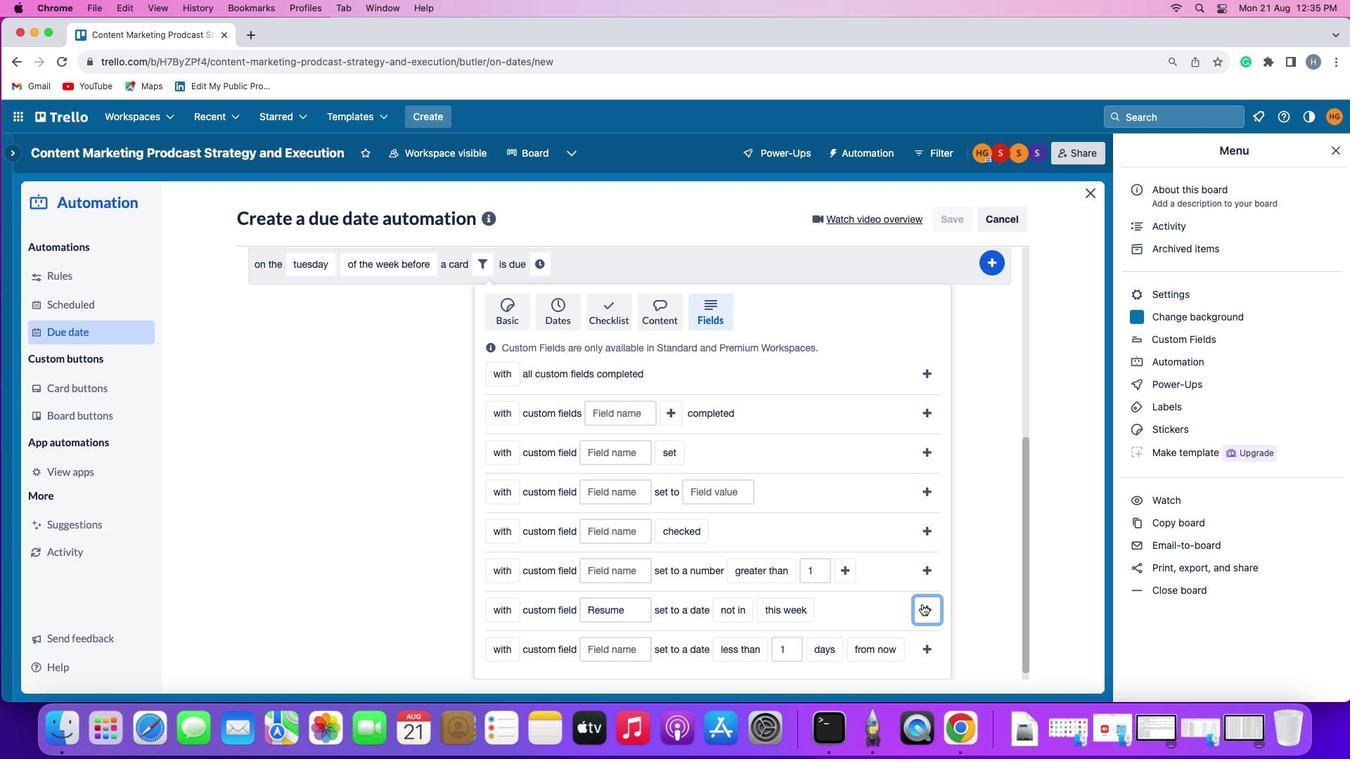
Action: Mouse moved to (823, 616)
Screenshot: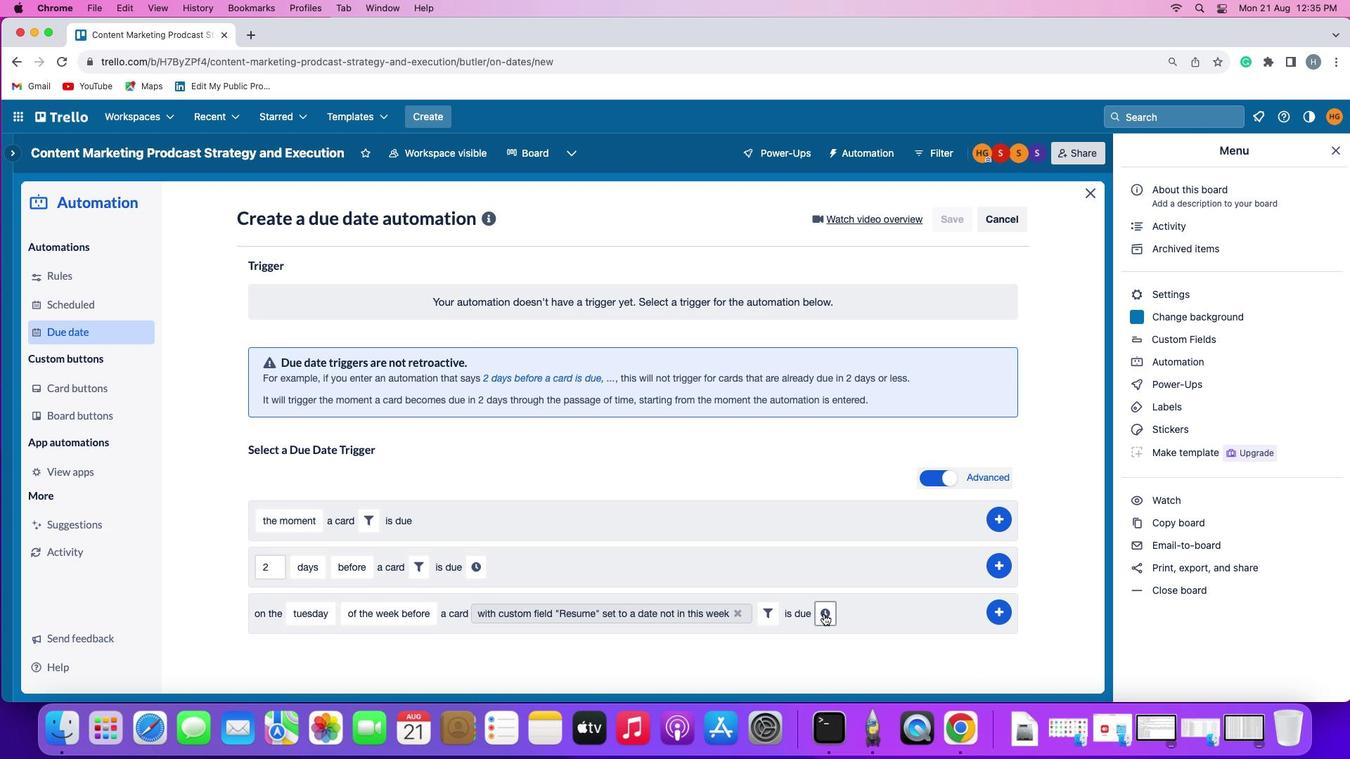 
Action: Mouse pressed left at (823, 616)
Screenshot: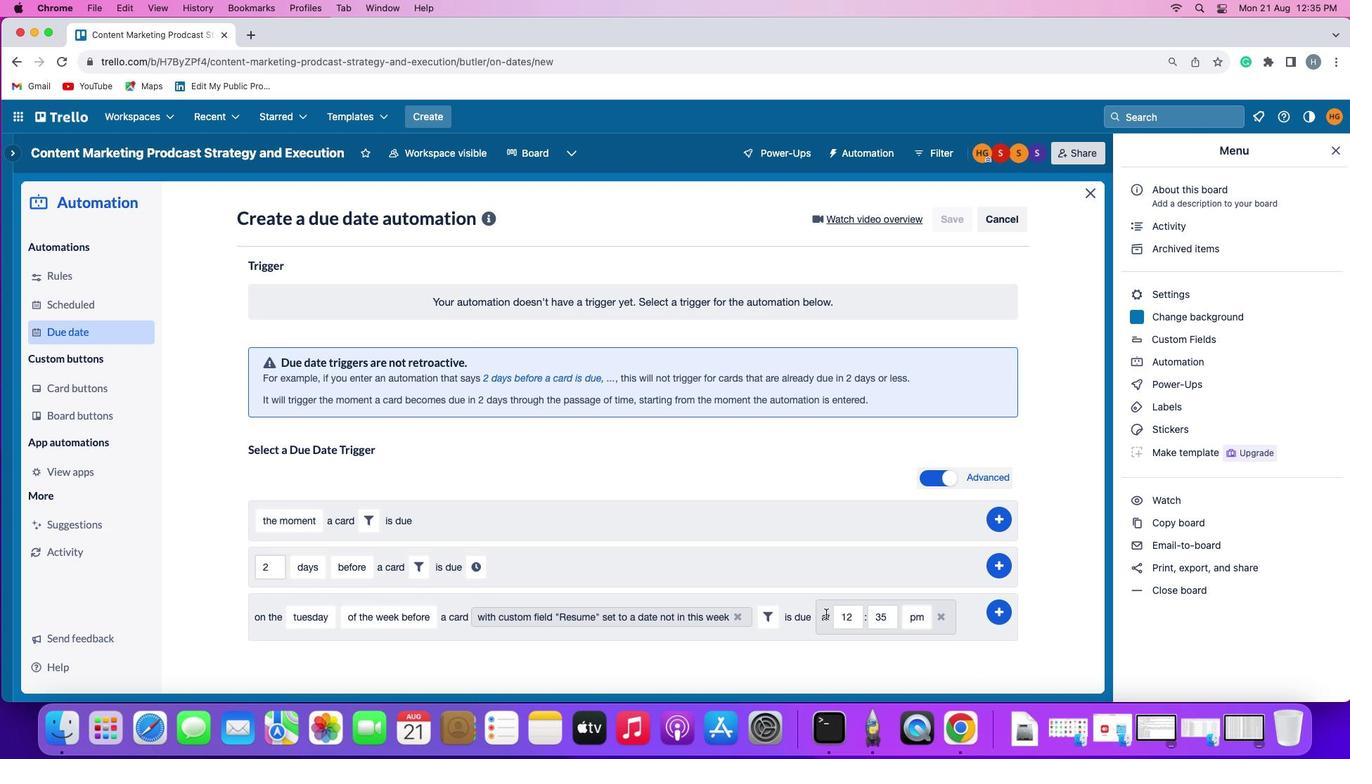 
Action: Mouse moved to (851, 616)
Screenshot: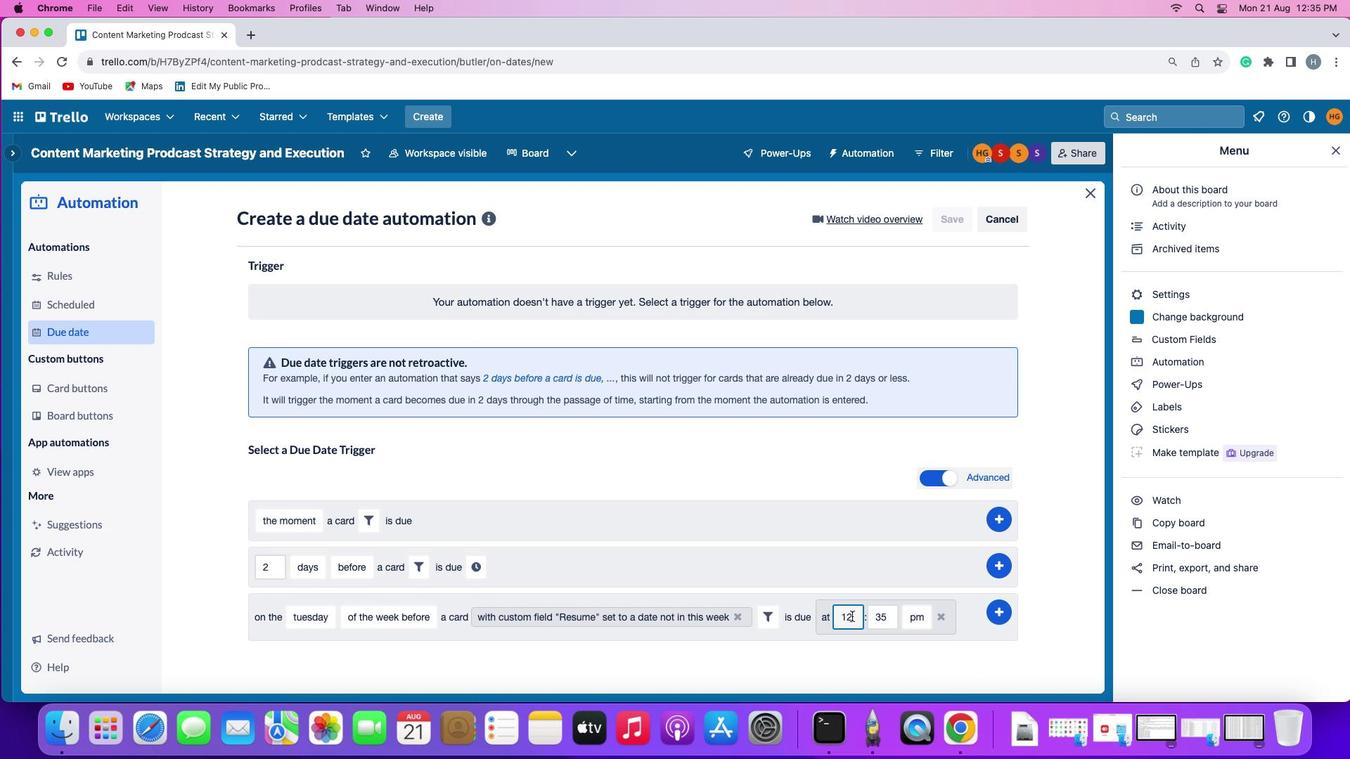 
Action: Mouse pressed left at (851, 616)
Screenshot: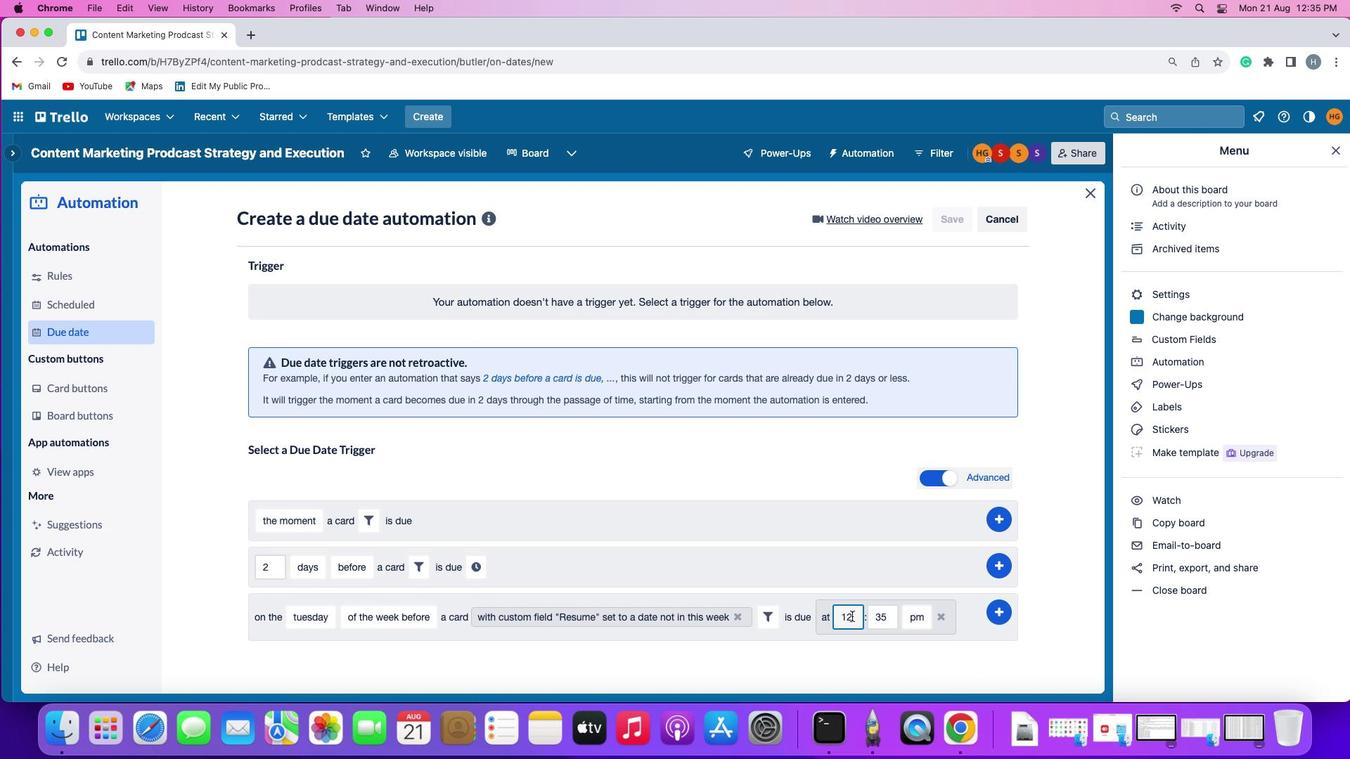 
Action: Mouse moved to (853, 616)
Screenshot: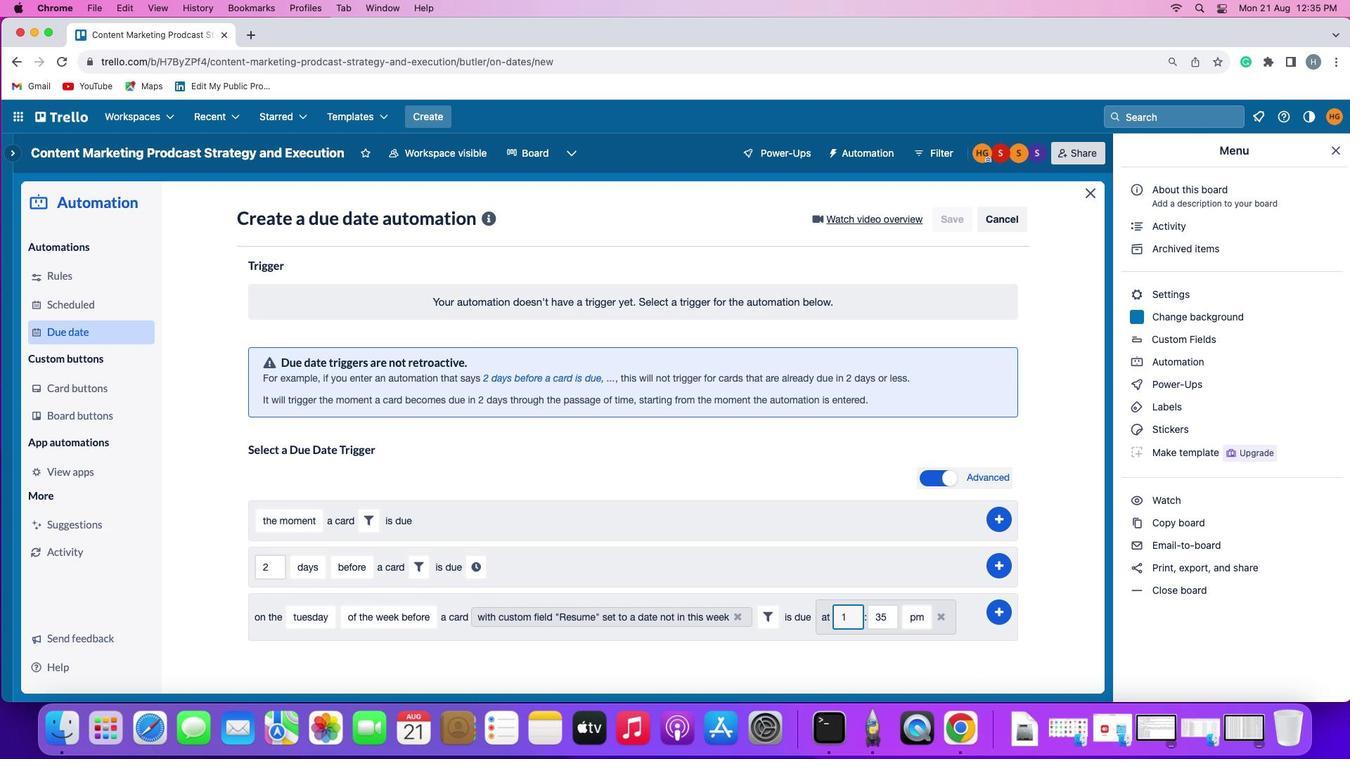 
Action: Key pressed Key.backspace
Screenshot: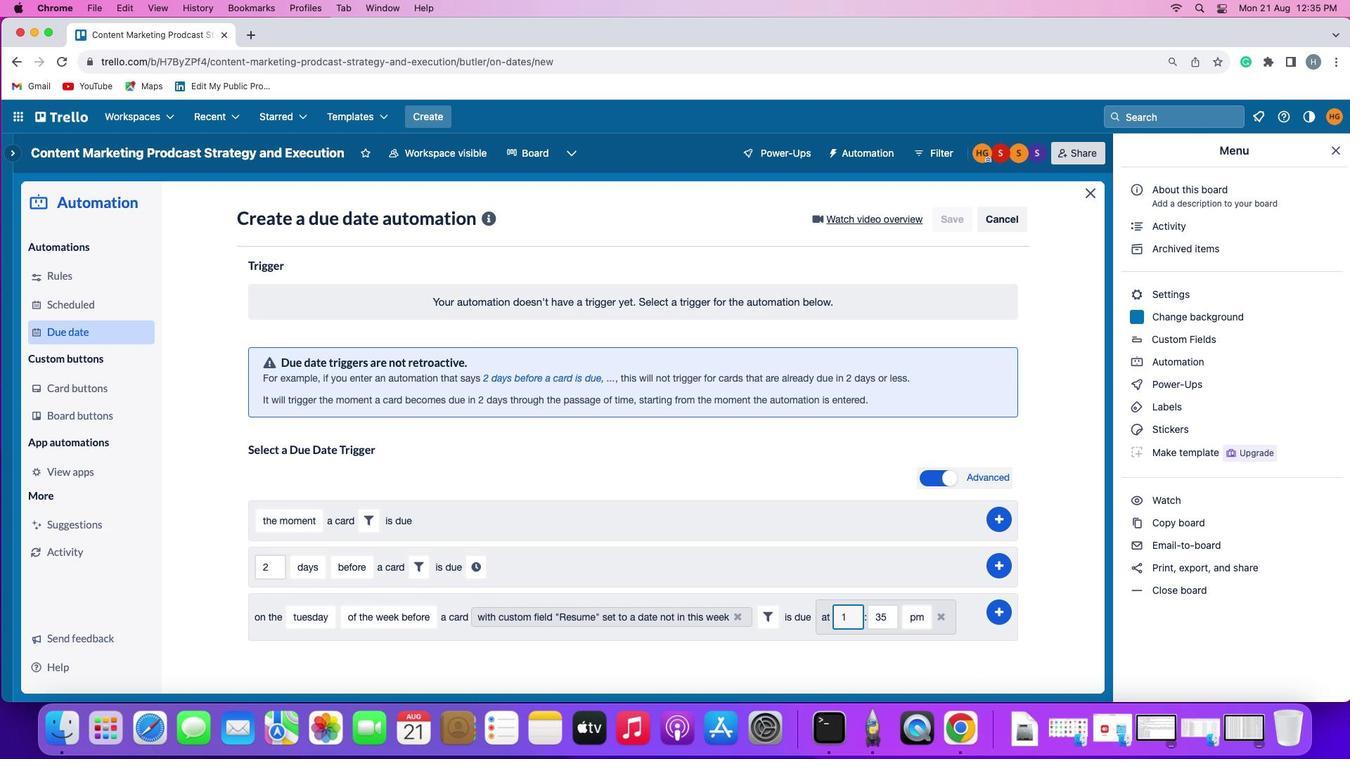 
Action: Mouse moved to (855, 616)
Screenshot: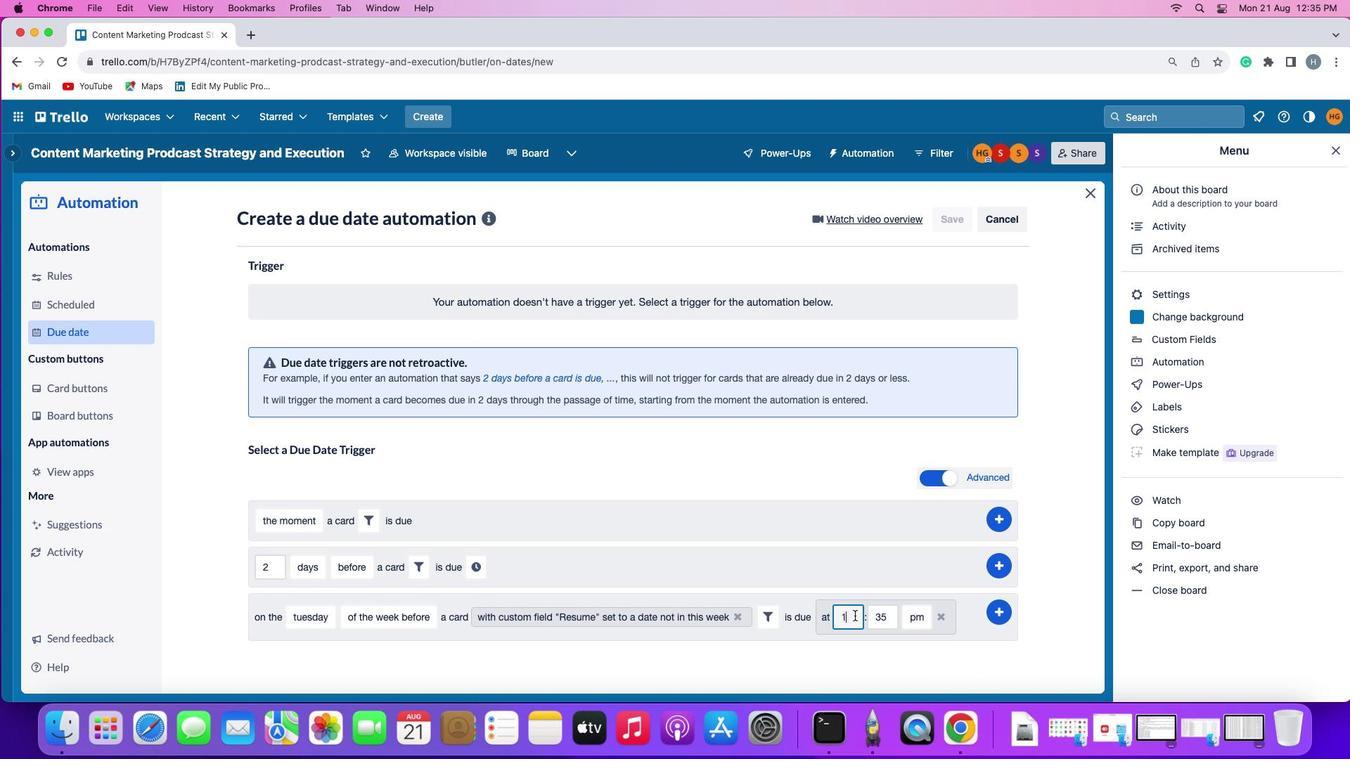 
Action: Key pressed '1'
Screenshot: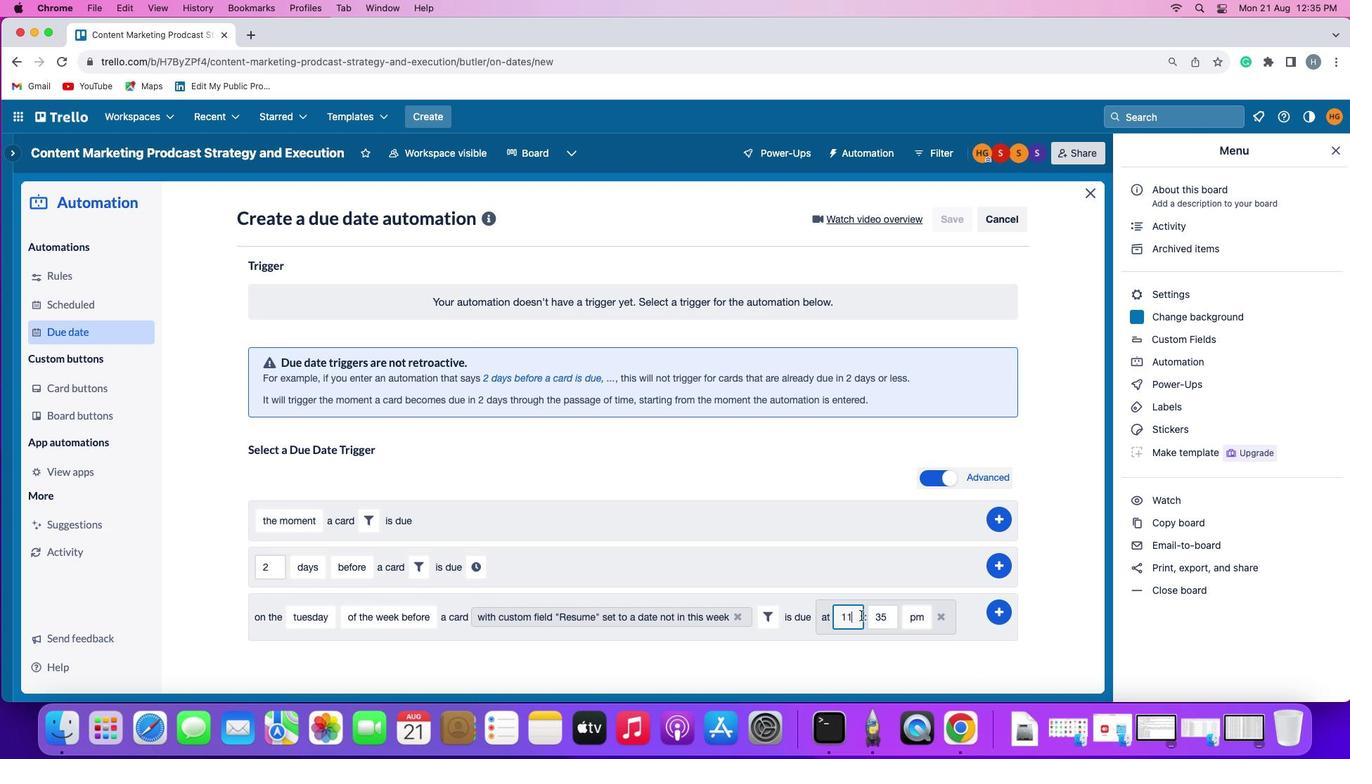 
Action: Mouse moved to (887, 613)
Screenshot: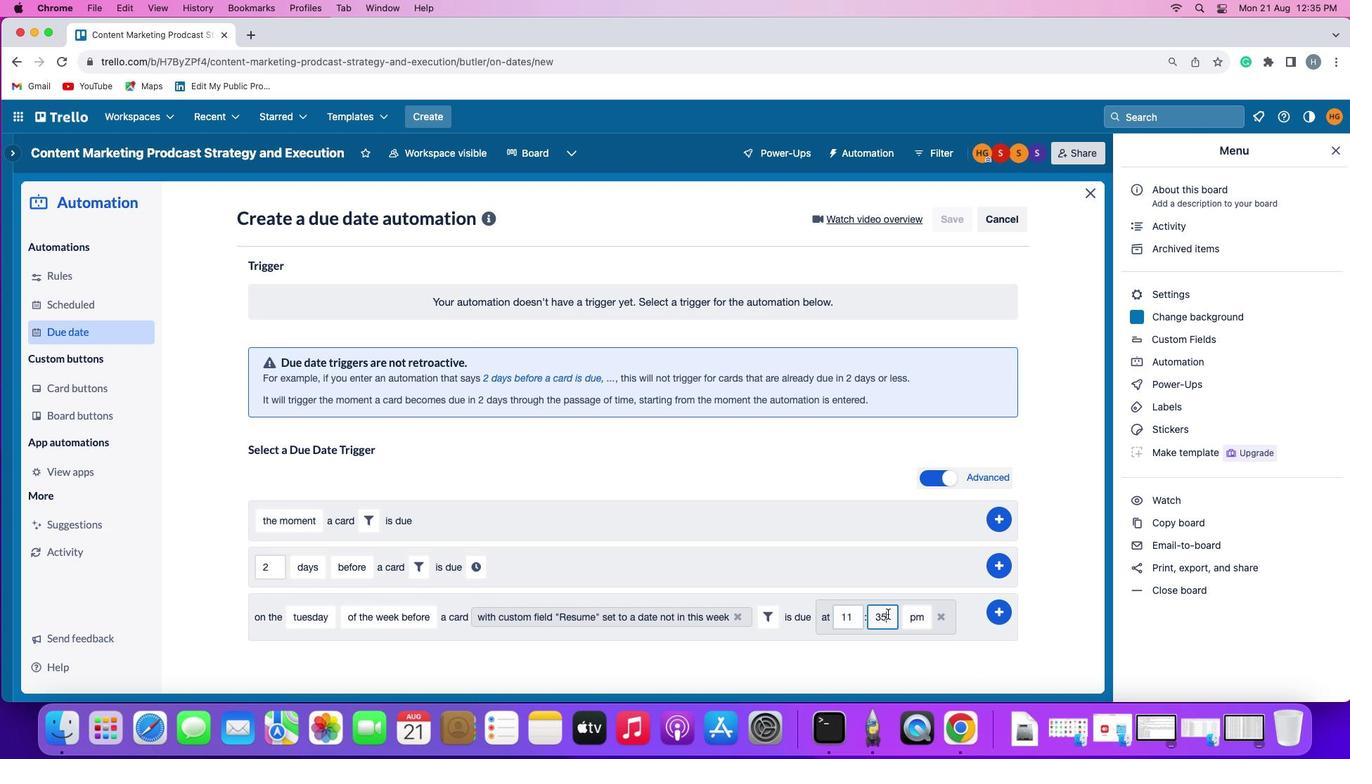 
Action: Mouse pressed left at (887, 613)
Screenshot: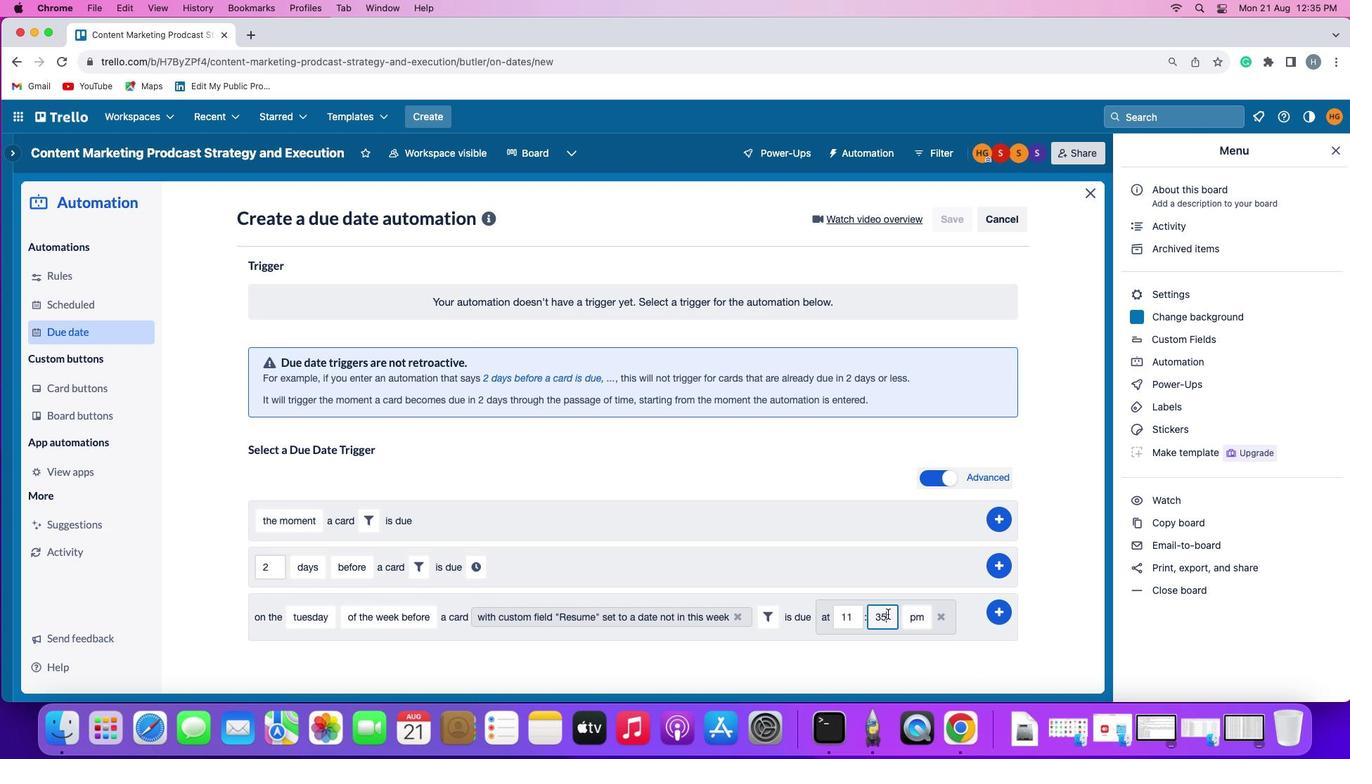 
Action: Key pressed Key.backspaceKey.backspace
Screenshot: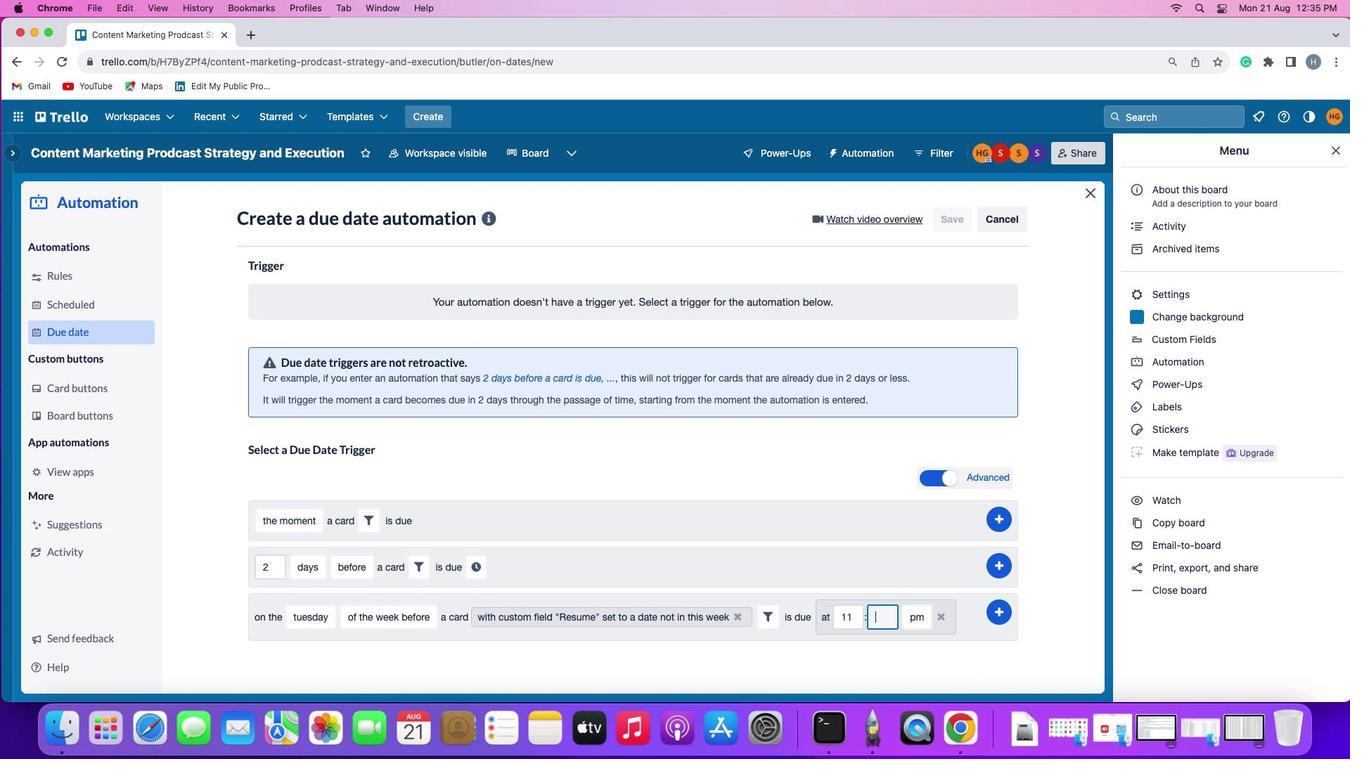 
Action: Mouse moved to (888, 613)
Screenshot: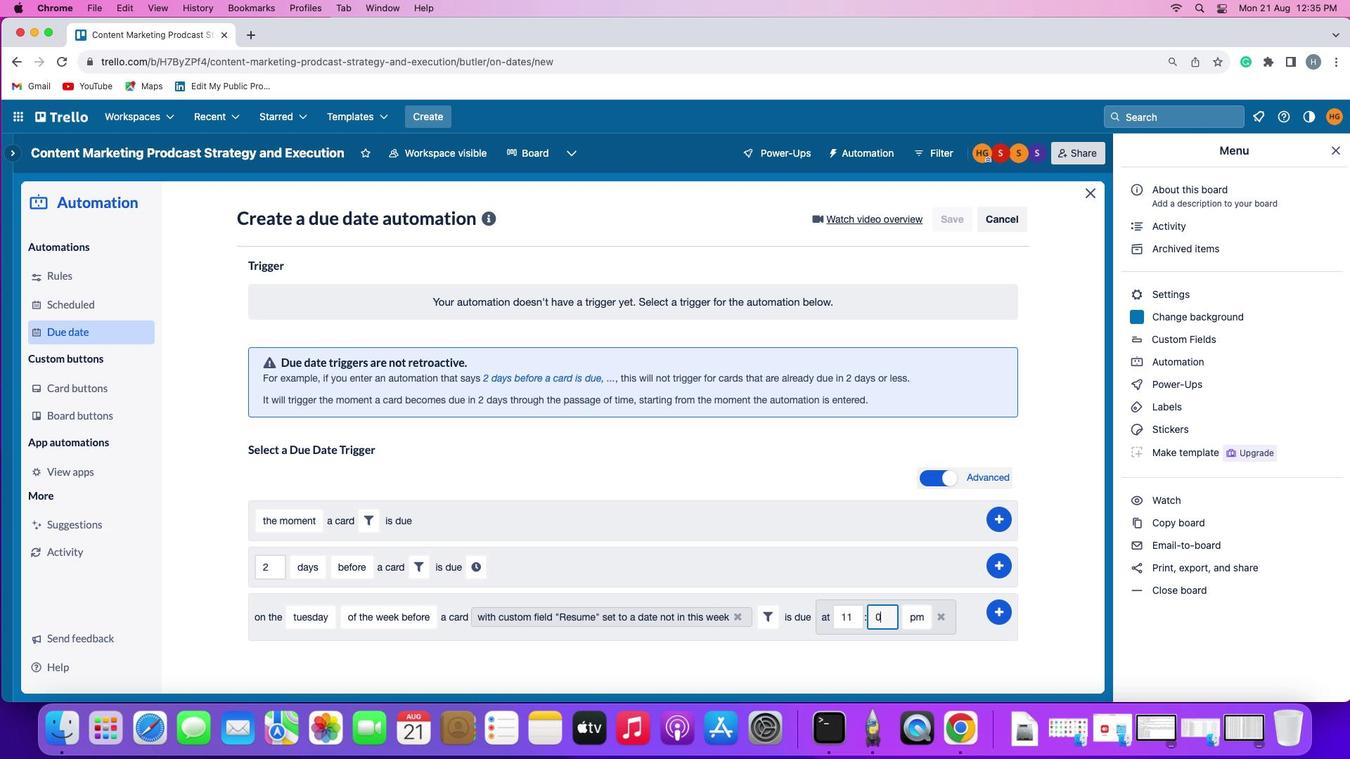 
Action: Key pressed '0''0'
Screenshot: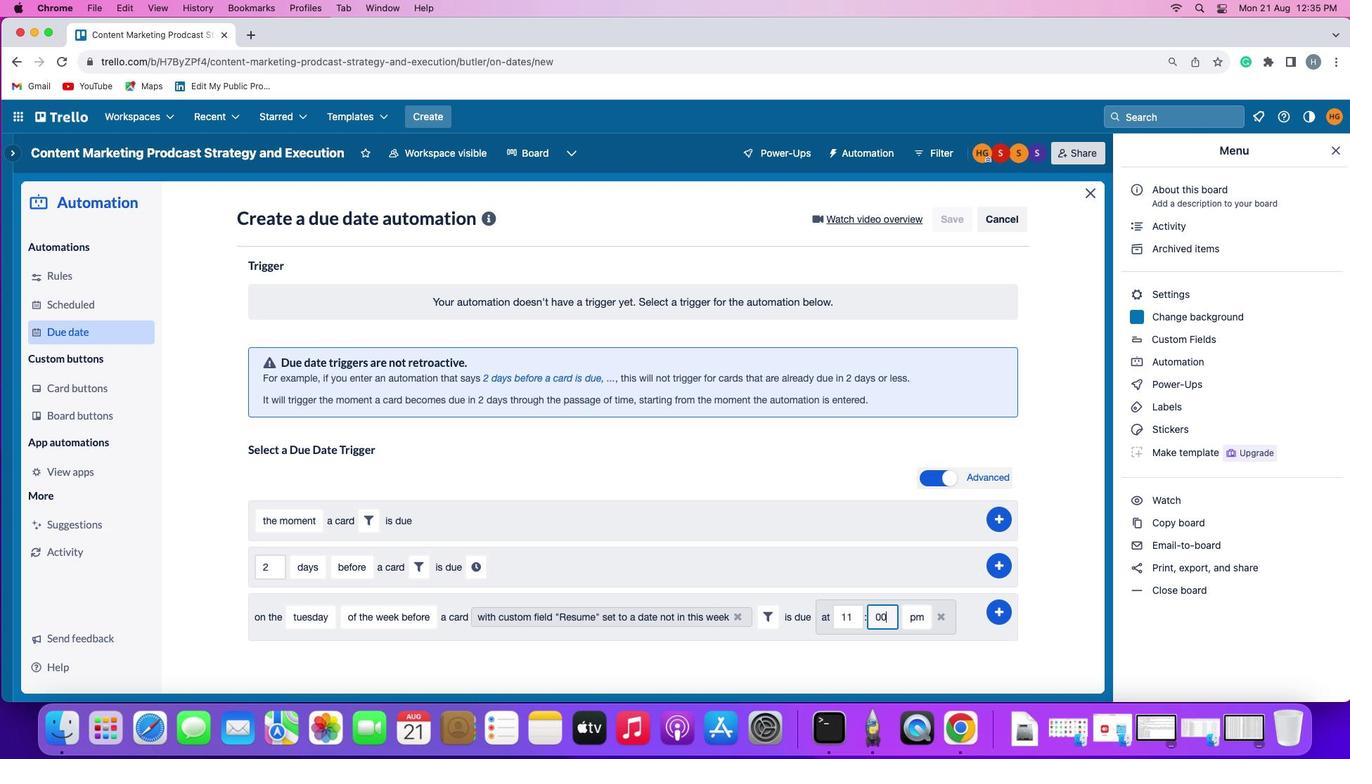 
Action: Mouse moved to (906, 613)
Screenshot: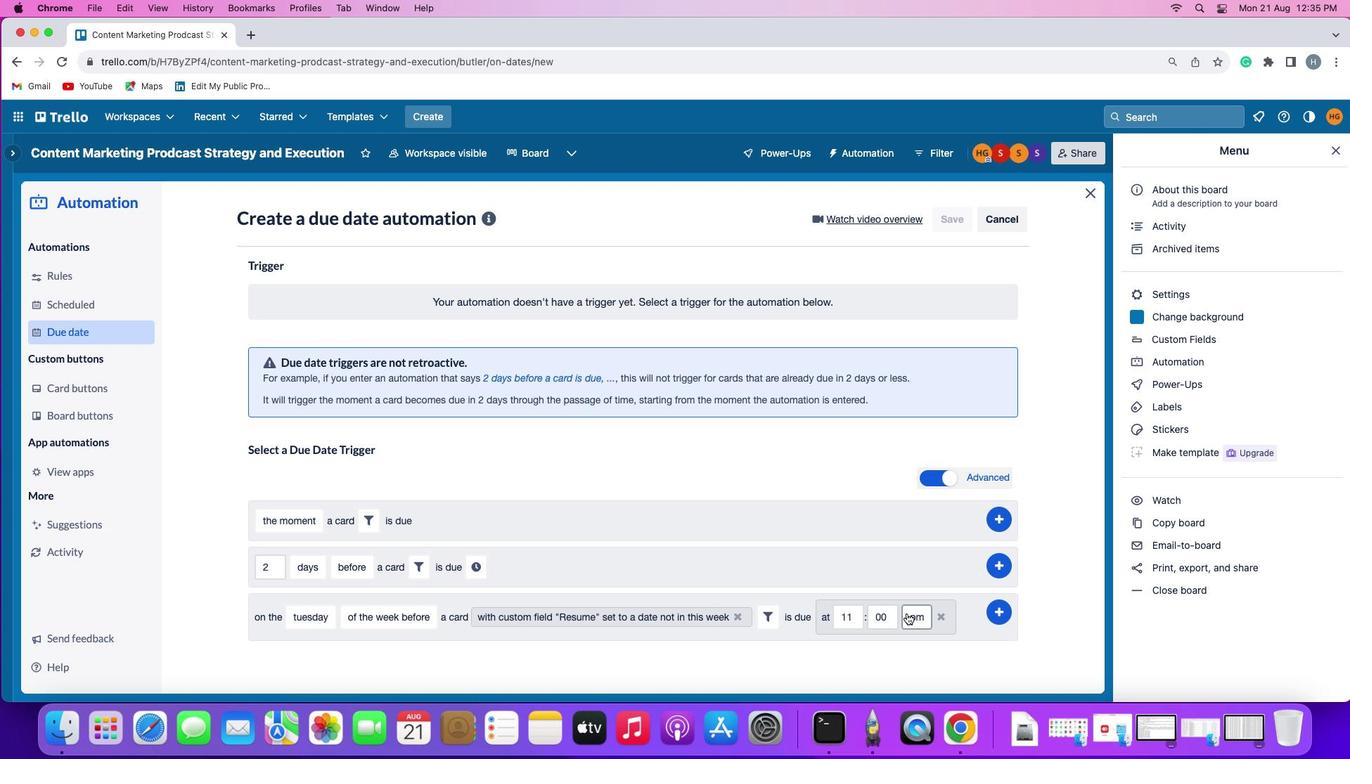 
Action: Mouse pressed left at (906, 613)
Screenshot: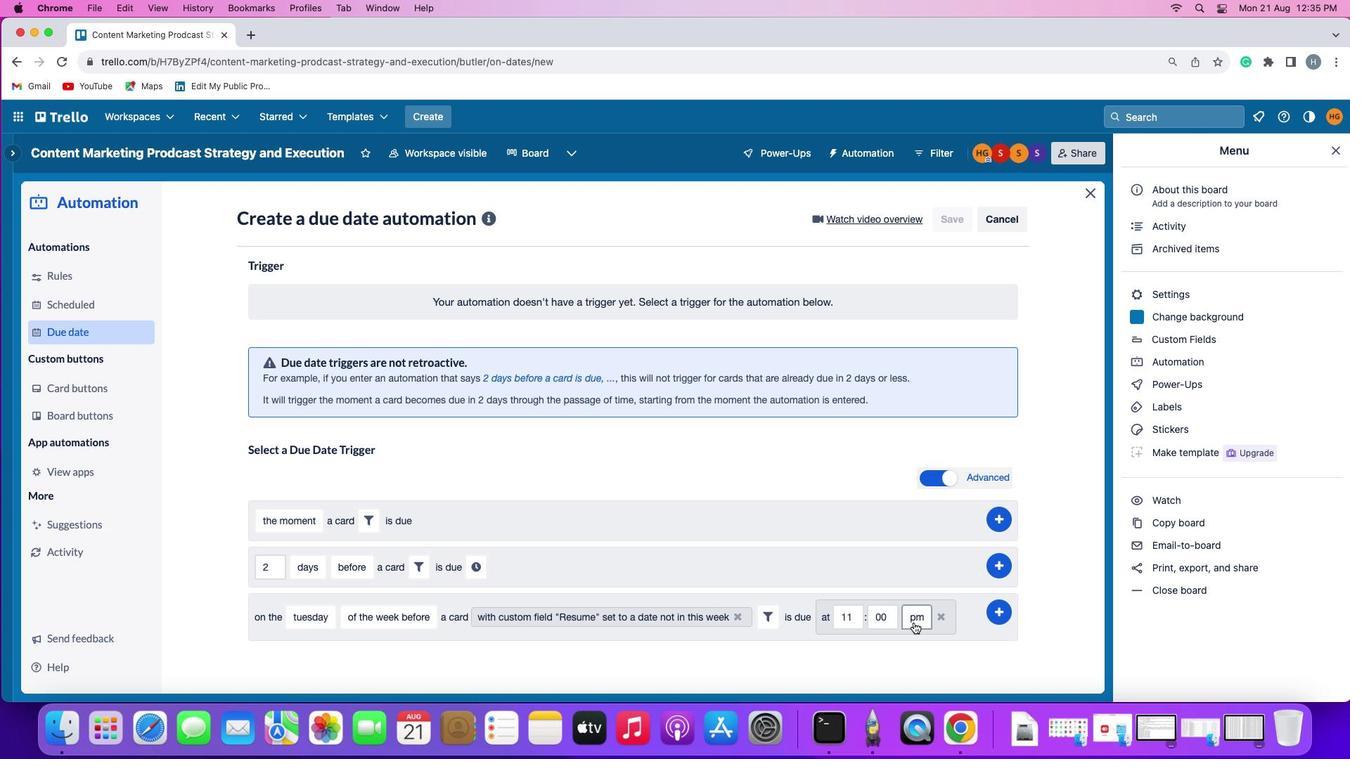 
Action: Mouse moved to (919, 639)
Screenshot: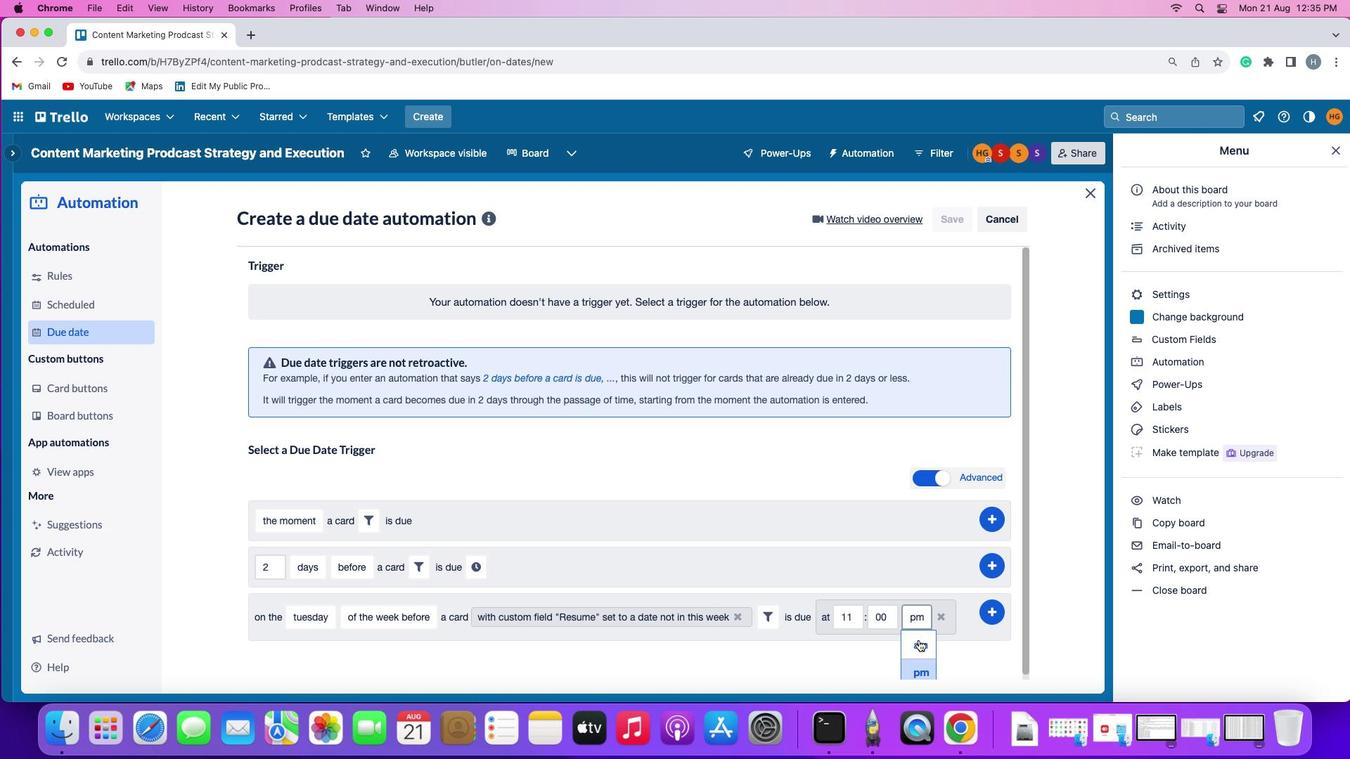 
Action: Mouse pressed left at (919, 639)
Screenshot: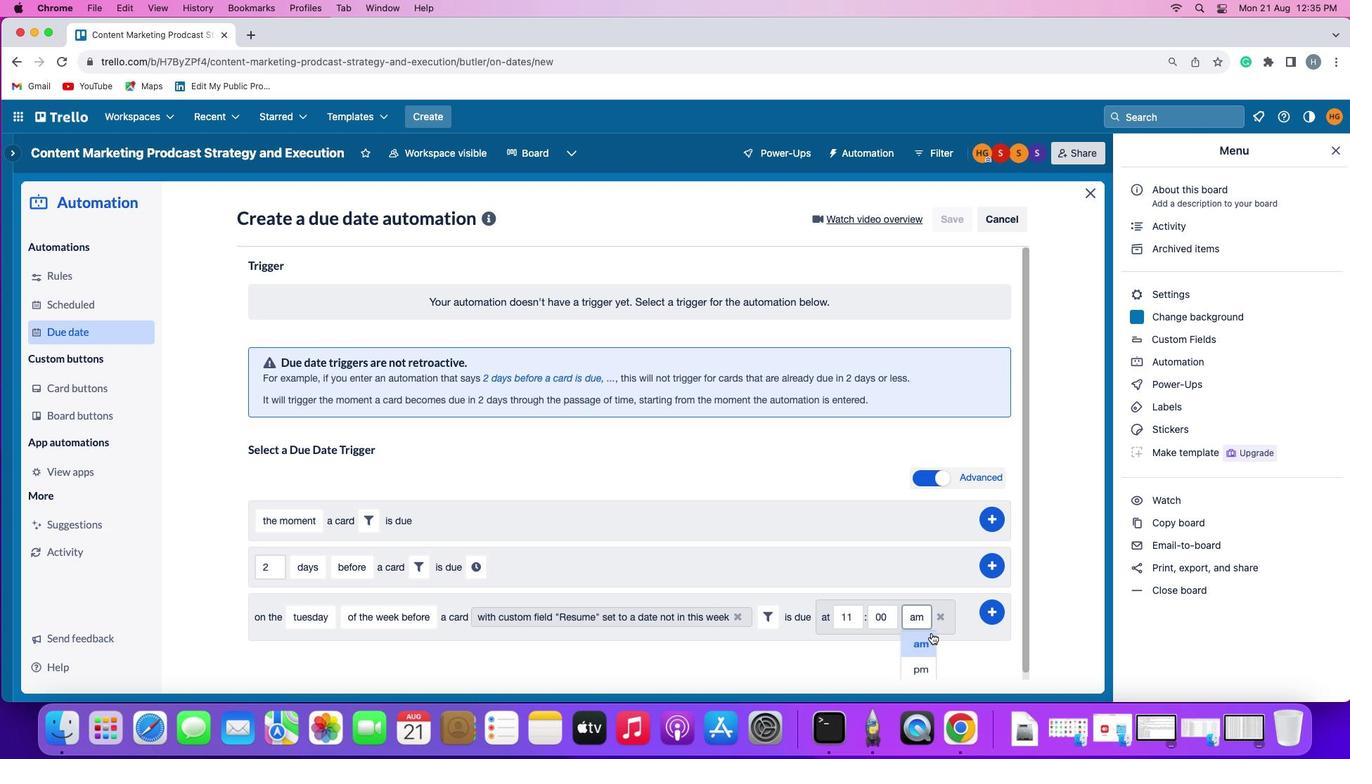 
Action: Mouse moved to (1006, 611)
Screenshot: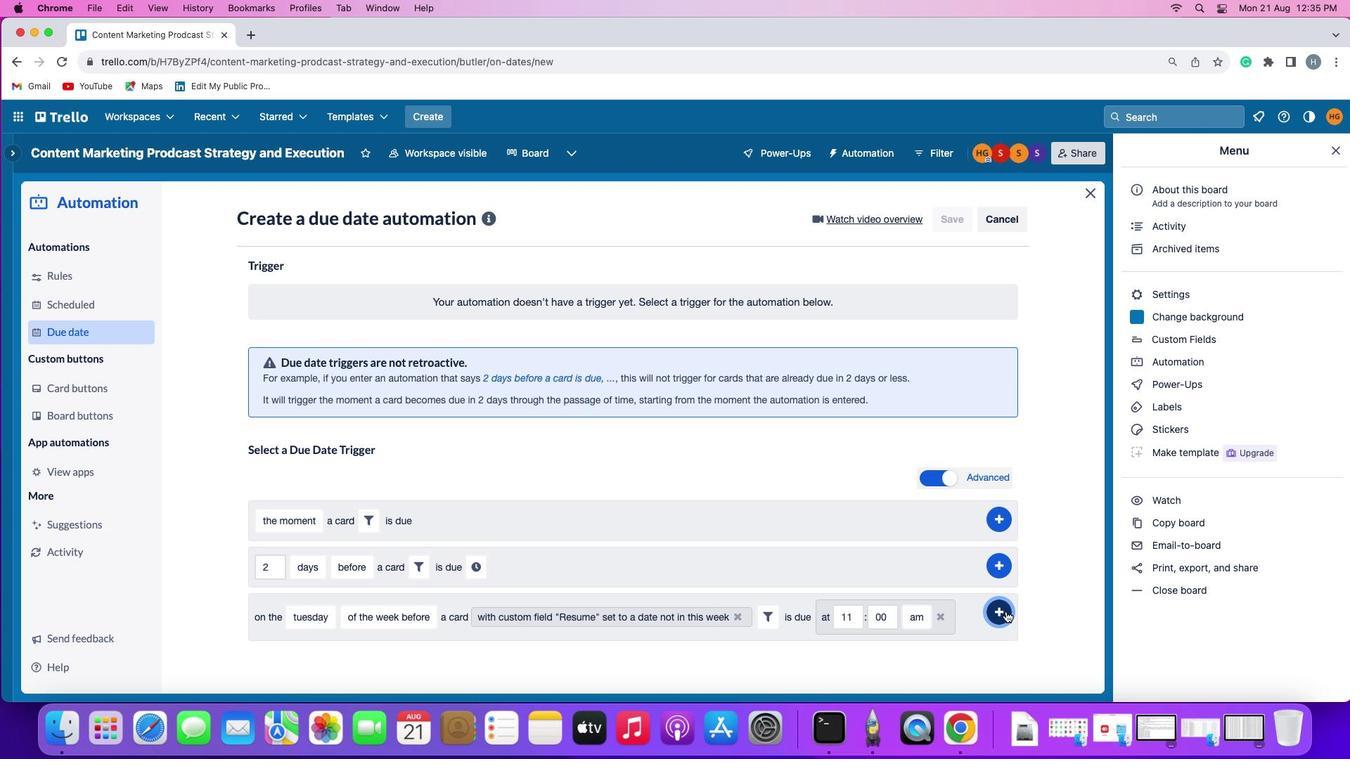 
Action: Mouse pressed left at (1006, 611)
Screenshot: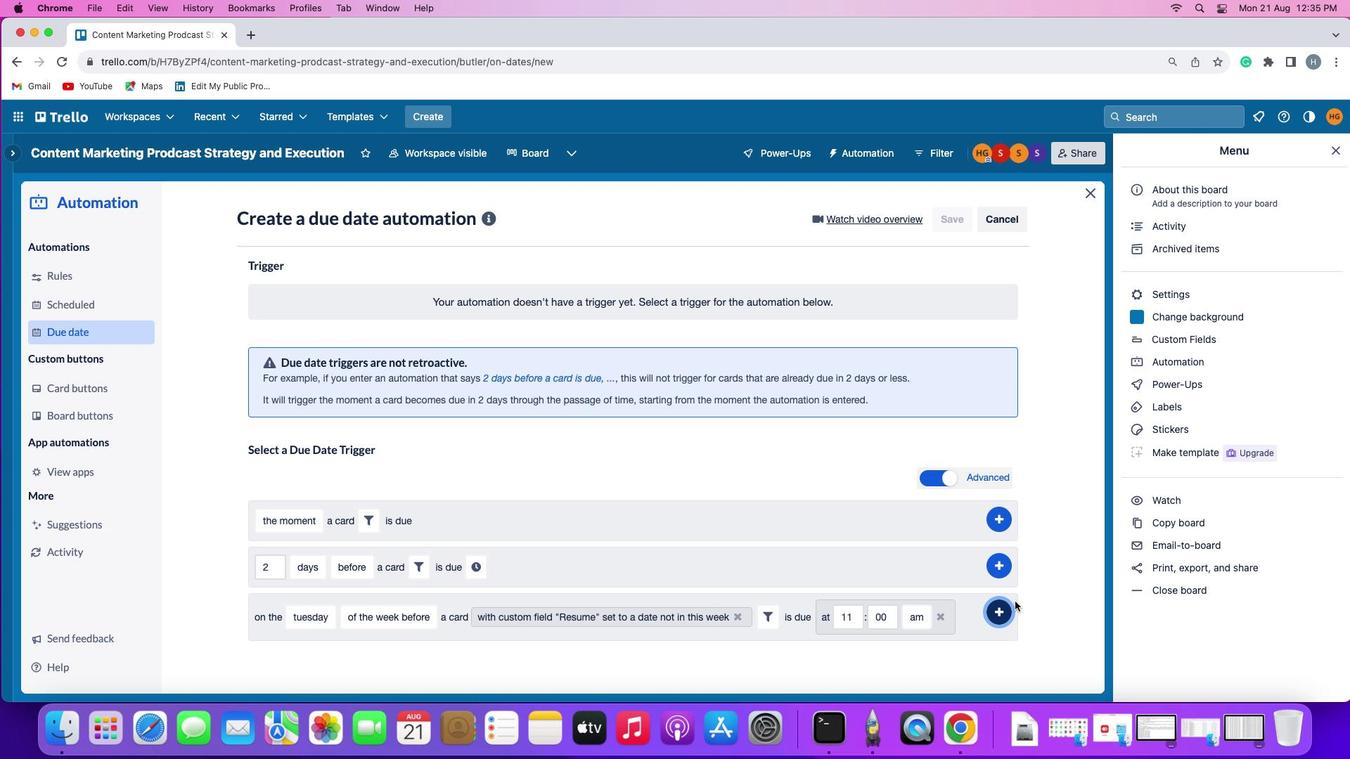 
Action: Mouse moved to (1071, 521)
Screenshot: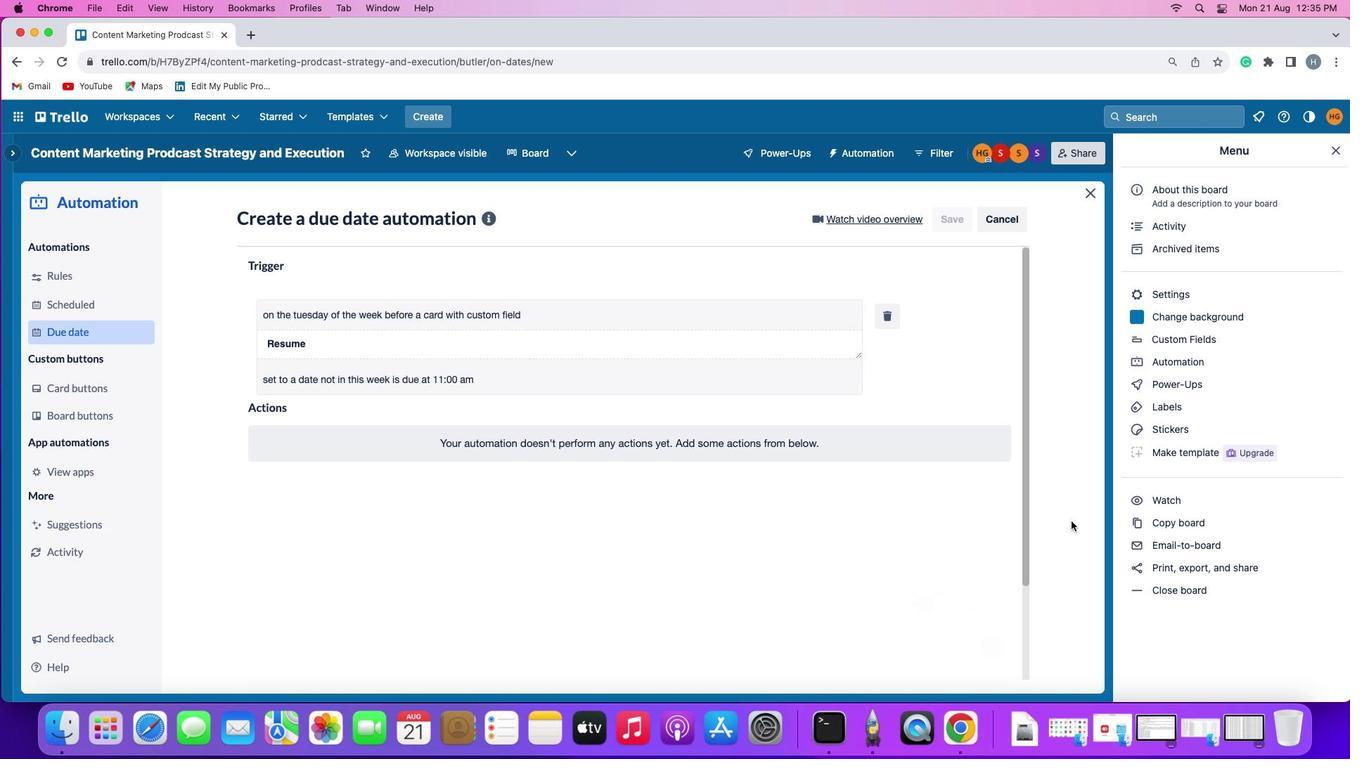 
